 Task: Slide 2 - Contents Of This Template.
Action: Mouse moved to (33, 78)
Screenshot: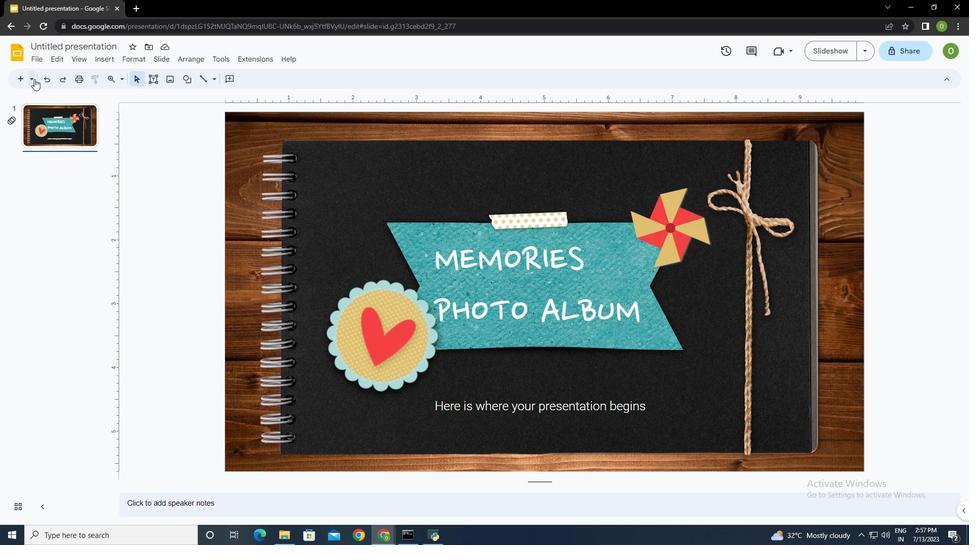 
Action: Mouse pressed left at (33, 78)
Screenshot: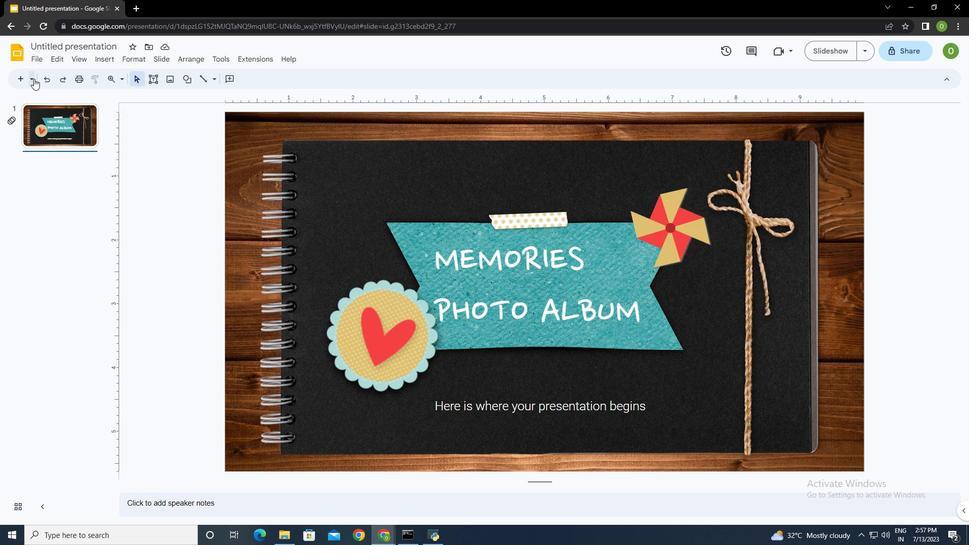 
Action: Mouse moved to (184, 114)
Screenshot: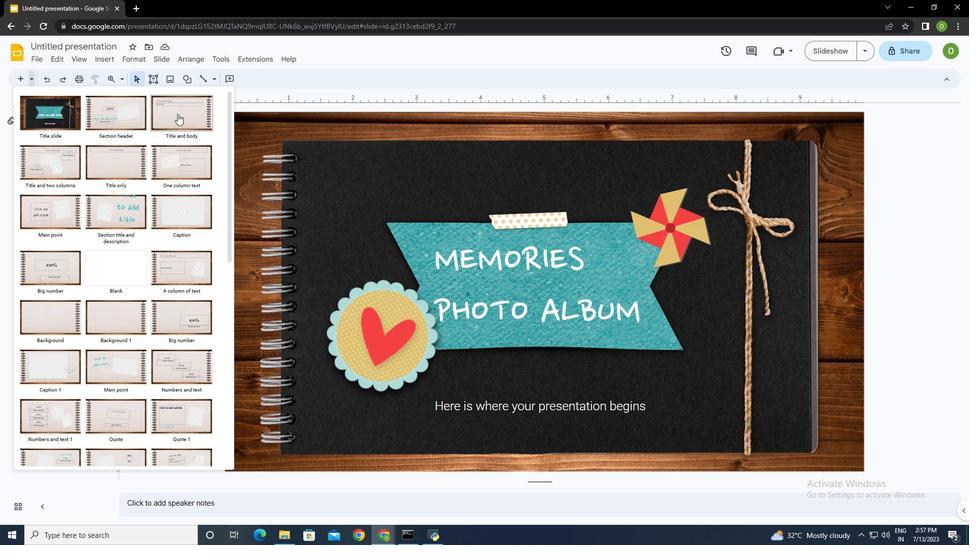 
Action: Mouse pressed left at (184, 114)
Screenshot: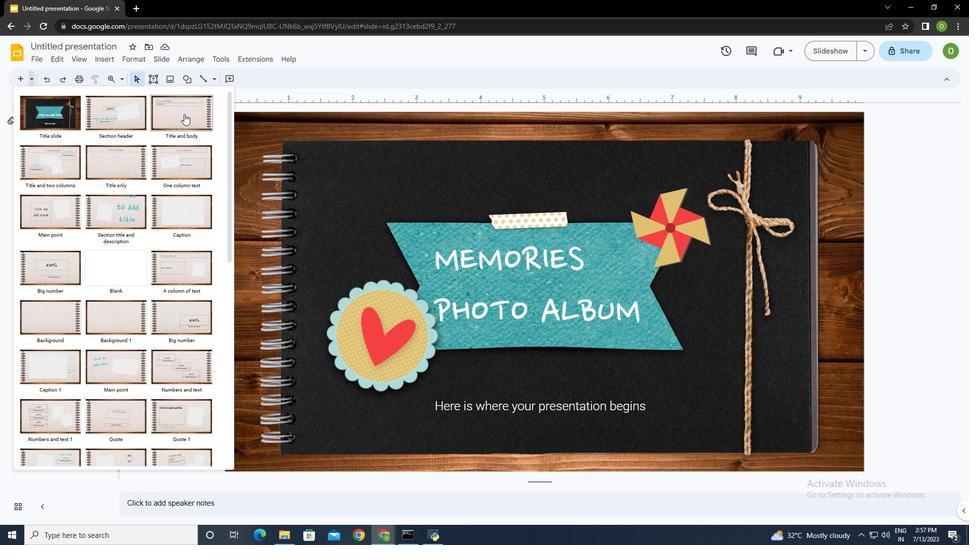 
Action: Mouse moved to (53, 174)
Screenshot: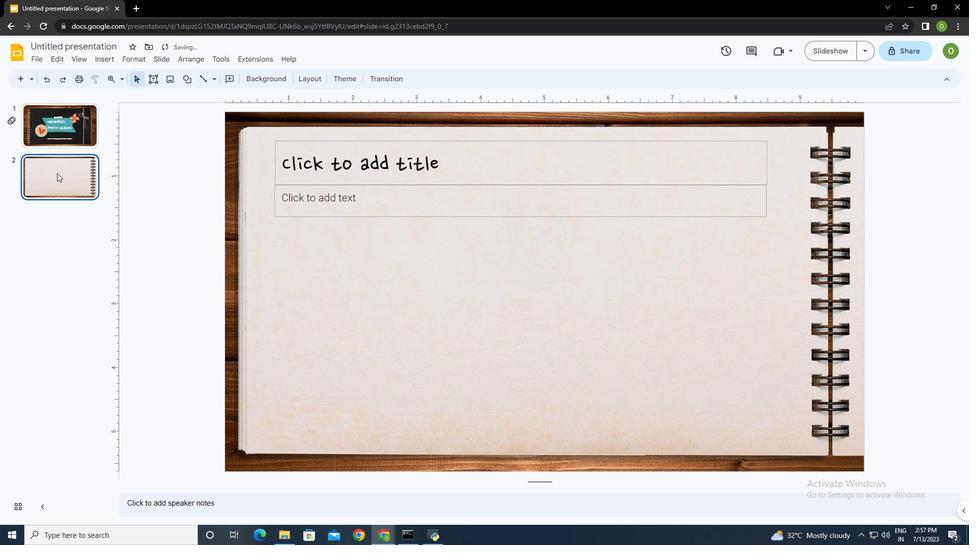 
Action: Mouse pressed left at (53, 174)
Screenshot: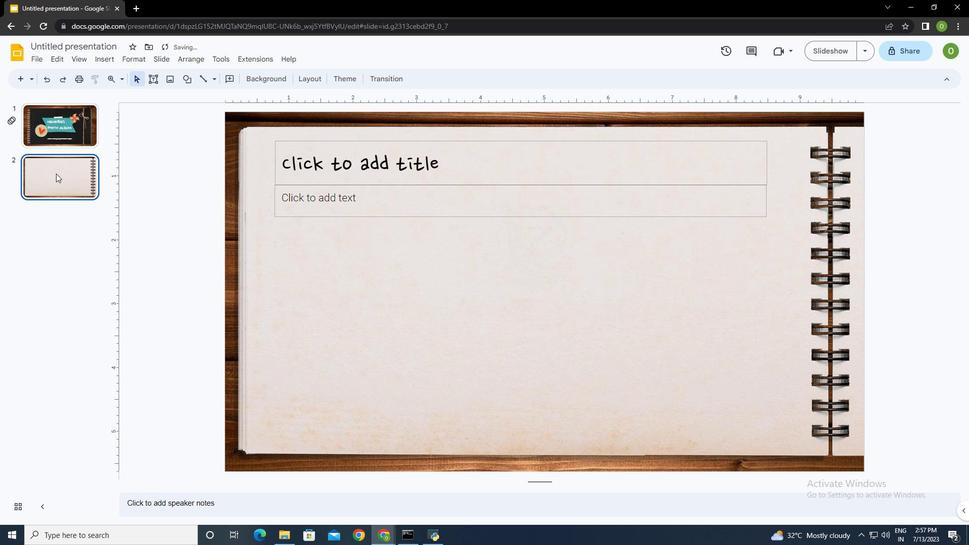 
Action: Mouse moved to (363, 163)
Screenshot: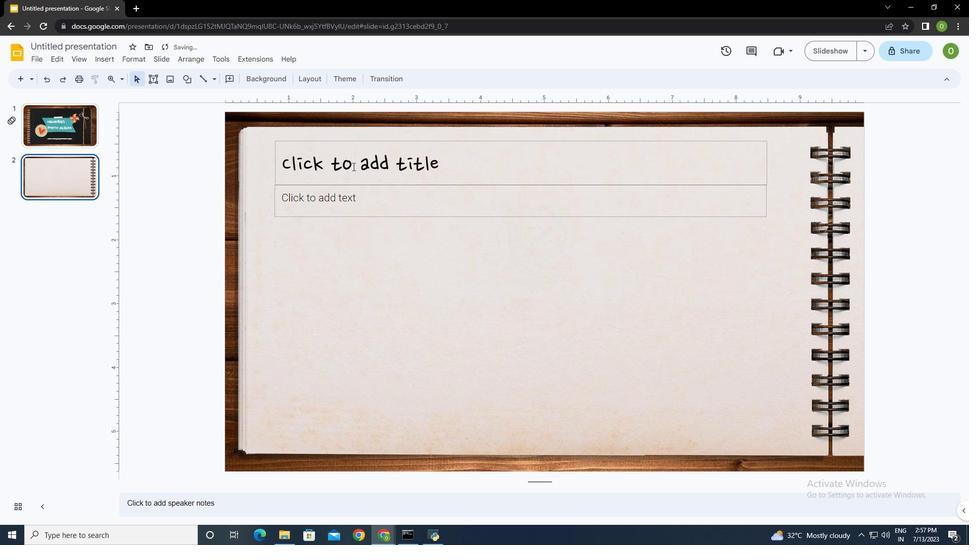 
Action: Mouse pressed left at (363, 163)
Screenshot: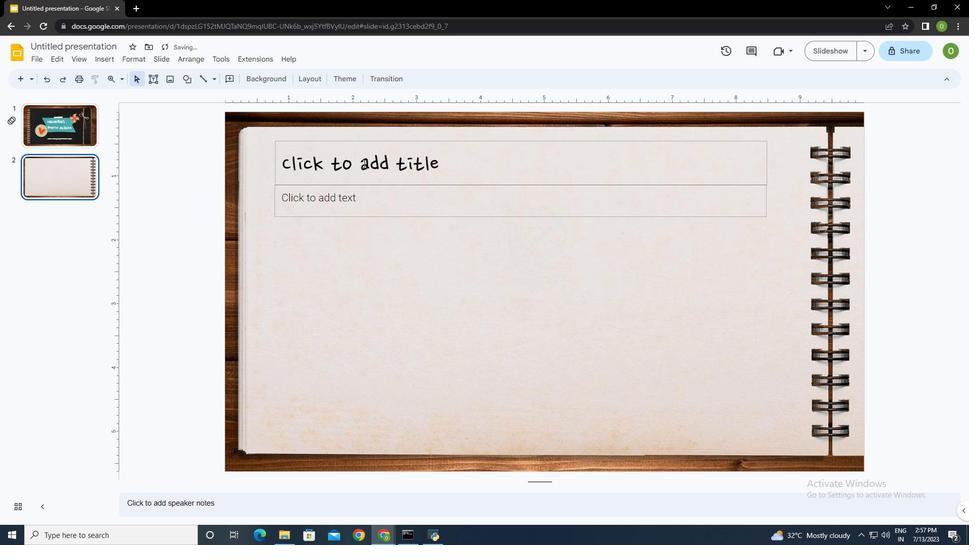
Action: Key pressed <Key.shift><Key.shift><Key.caps_lock>CONTENTS<Key.space>OF<Key.space>THIS<Key.space>TEMPLATE
Screenshot: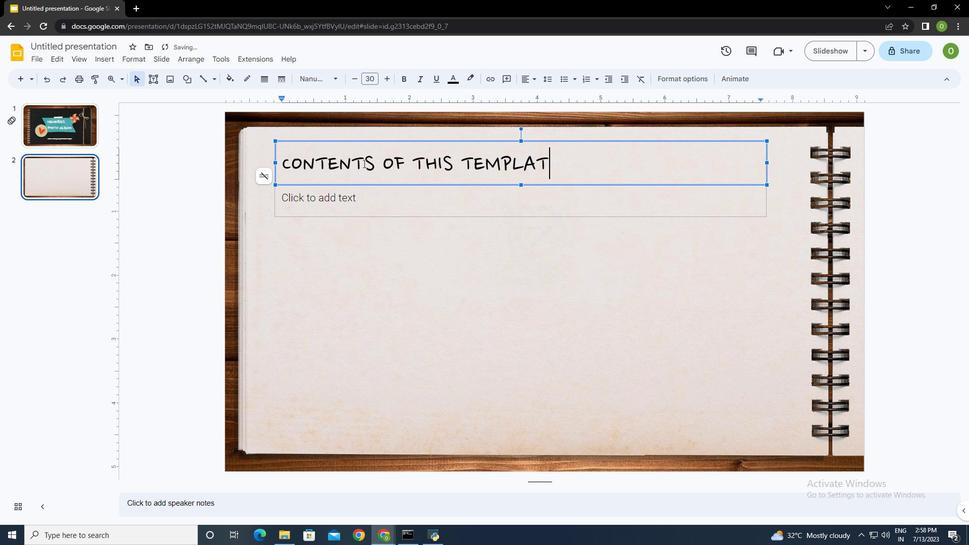 
Action: Mouse moved to (371, 202)
Screenshot: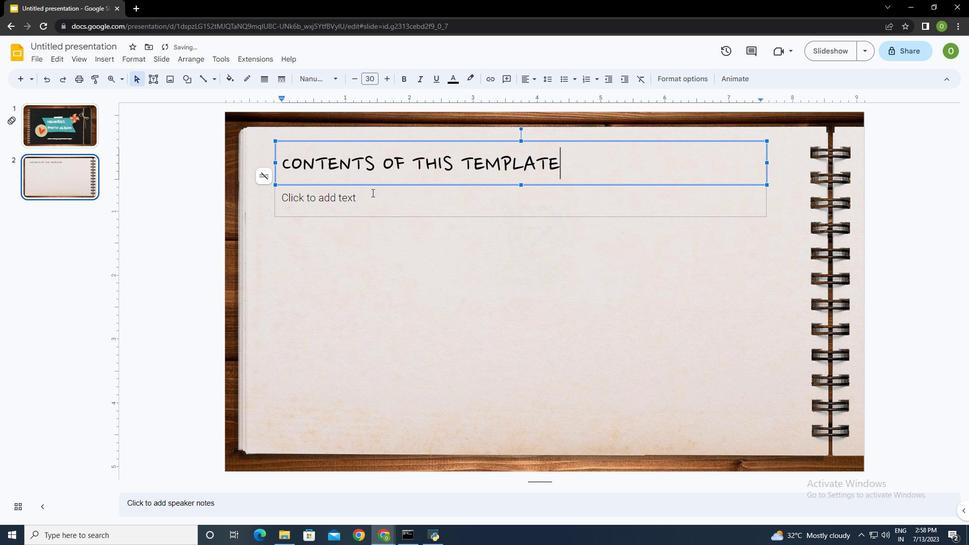 
Action: Mouse pressed left at (371, 202)
Screenshot: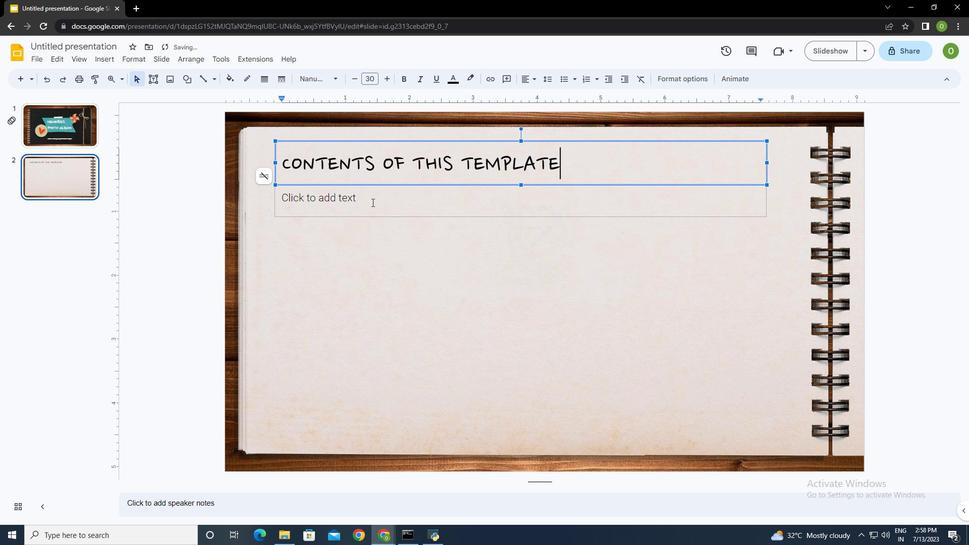 
Action: Key pressed T<Key.caps_lock>his<Key.space>is<Key.space>a<Key.space>slide<Key.space>structure<Key.space>based<Key.space>on<Key.space>a<Key.space>multi-purpose<Key.space>presentation<Key.alt_l><Key.enter><Key.space><Key.enter><Key.shift><Key.shift><Key.shift><Key.shift><Key.shift><Key.shift><Key.shift><Key.shift><Key.shift><Key.shift><Key.shift><Key.shift><Key.shift><Key.shift><Key.shift><Key.shift><Key.shift><Key.shift>You<Key.space>can<Key.space>delen<Key.backspace>te<Key.space>this<Key.space>slide<Key.space>when<Key.space>your<Key.backspace>'re<Key.space>done<Key.space>editing<Key.space>the<Key.space>presentation
Screenshot: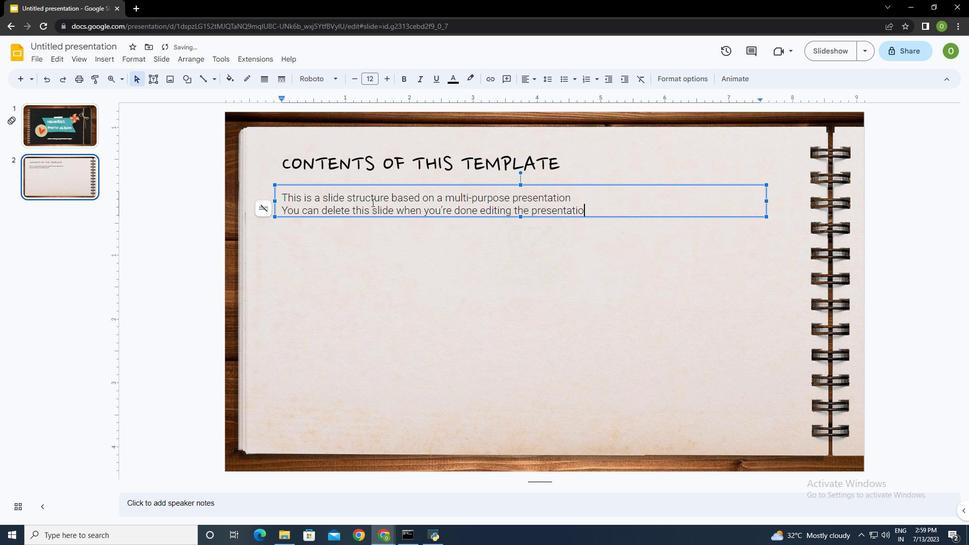 
Action: Mouse moved to (406, 252)
Screenshot: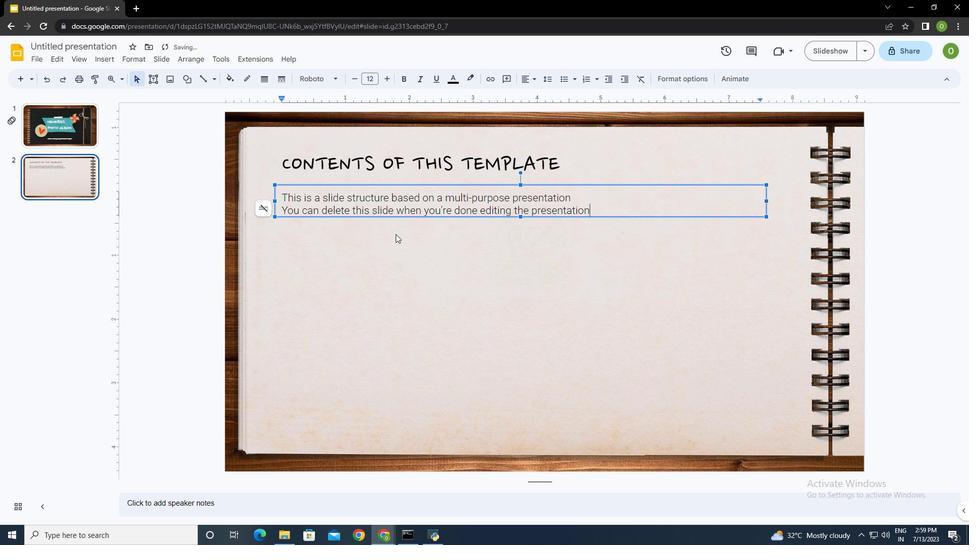 
Action: Mouse pressed left at (406, 252)
Screenshot: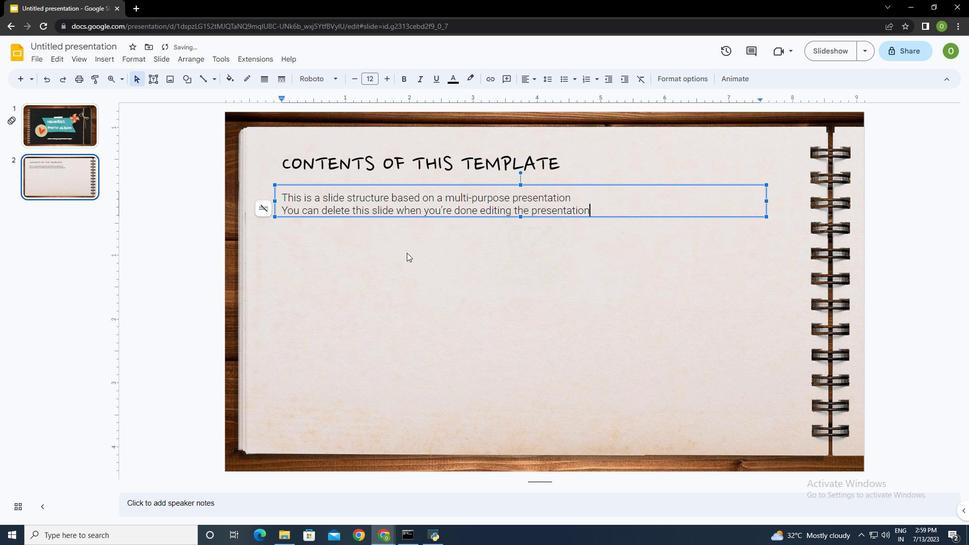 
Action: Mouse moved to (604, 196)
Screenshot: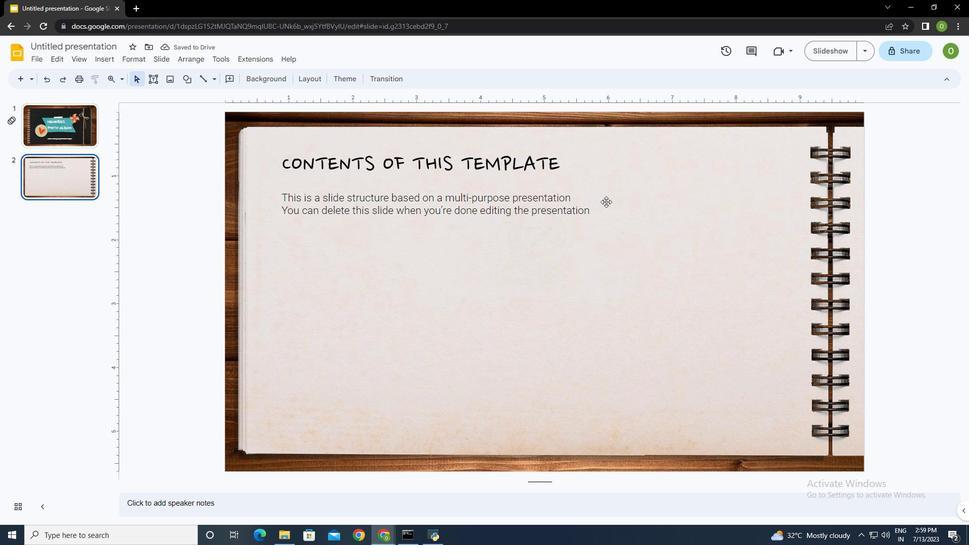 
Action: Mouse pressed left at (604, 196)
Screenshot: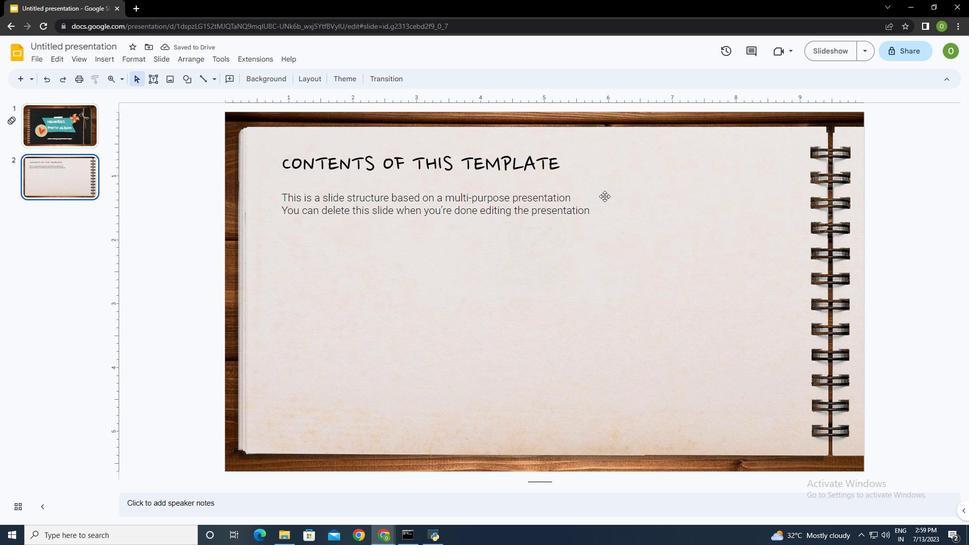
Action: Mouse moved to (598, 210)
Screenshot: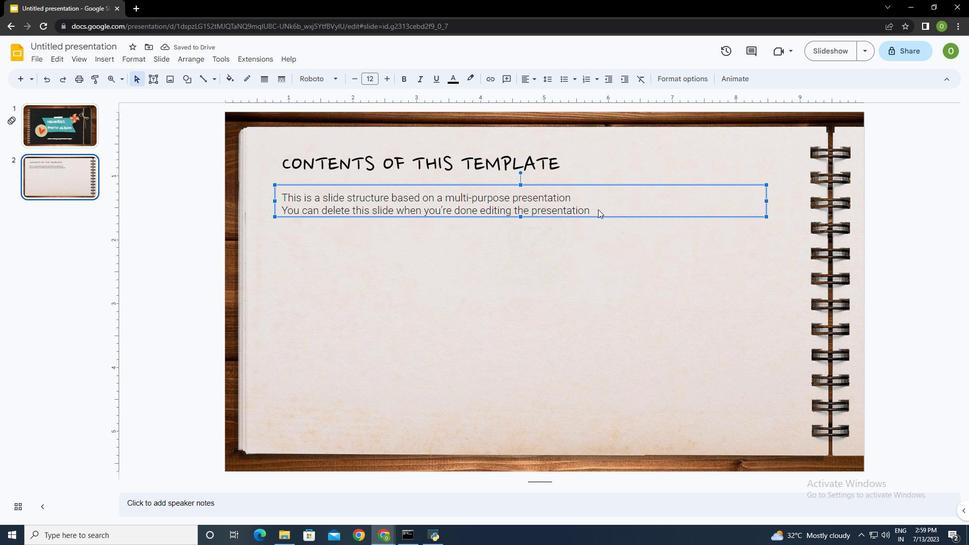 
Action: Mouse pressed left at (598, 210)
Screenshot: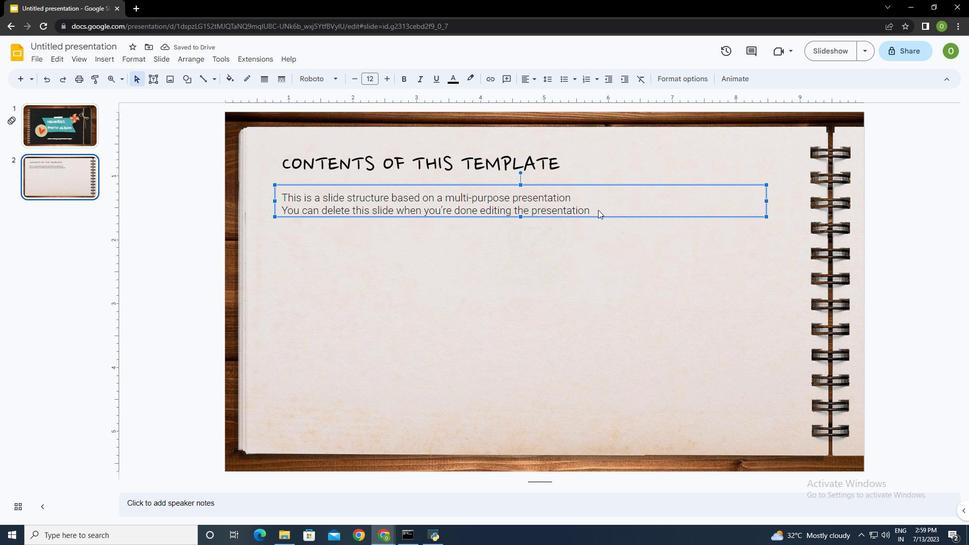 
Action: Mouse pressed left at (598, 210)
Screenshot: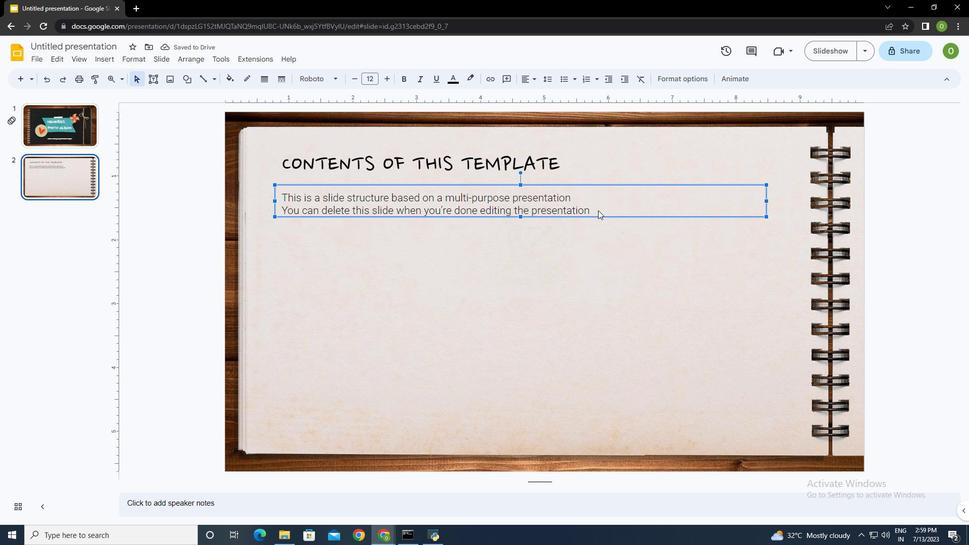 
Action: Key pressed ctrl+A
Screenshot: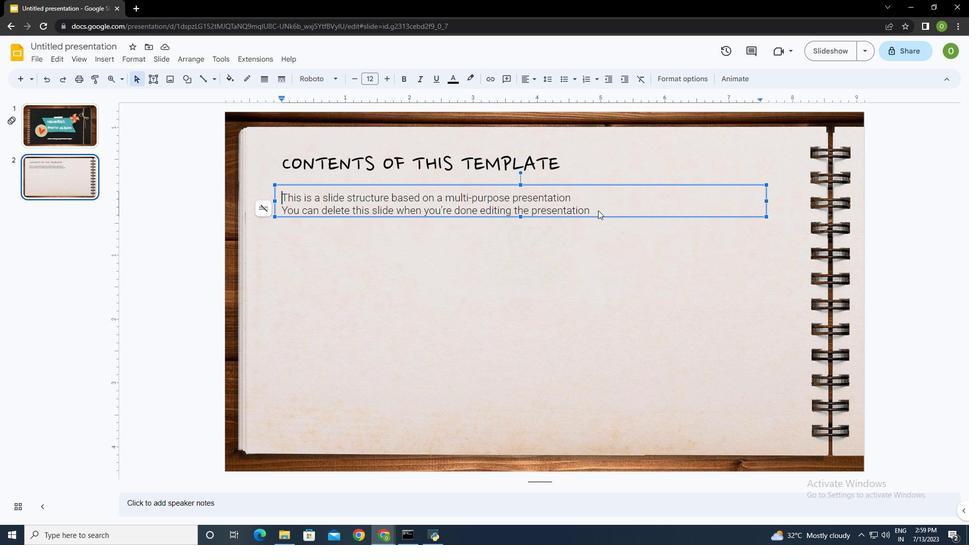 
Action: Mouse moved to (386, 77)
Screenshot: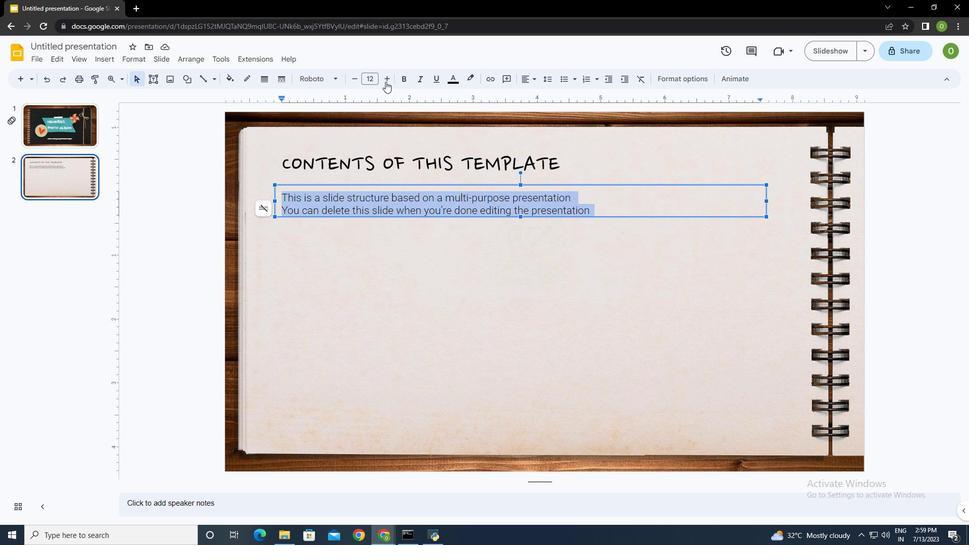 
Action: Mouse pressed left at (386, 77)
Screenshot: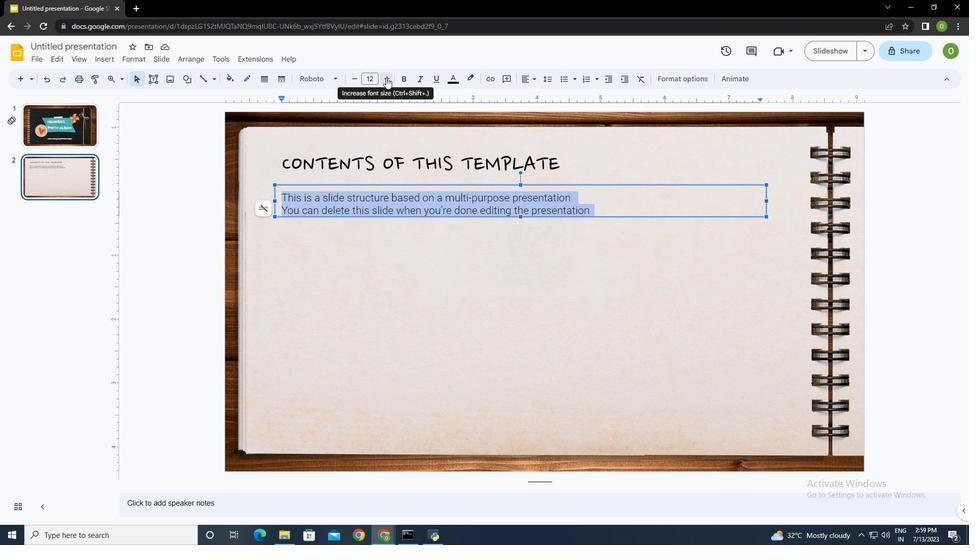 
Action: Mouse moved to (353, 80)
Screenshot: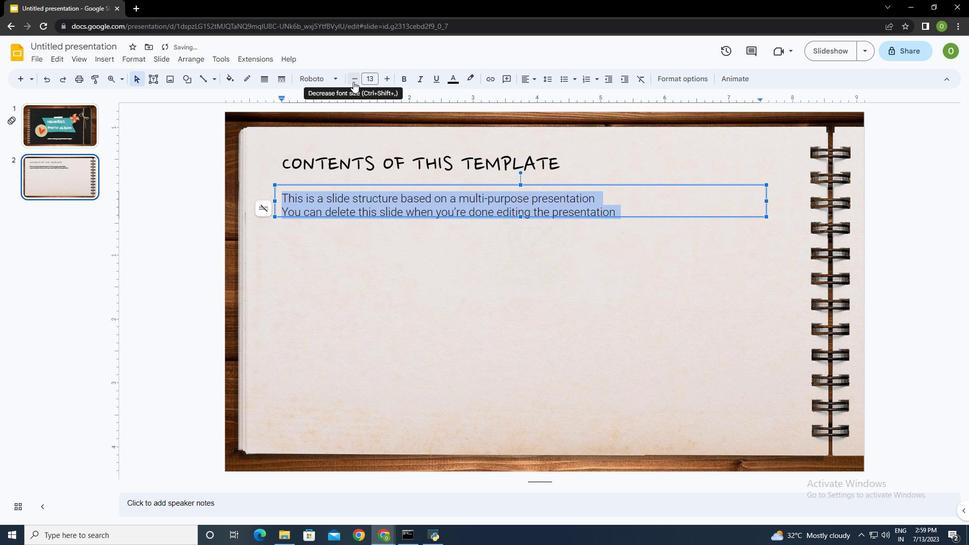 
Action: Mouse pressed left at (353, 80)
Screenshot: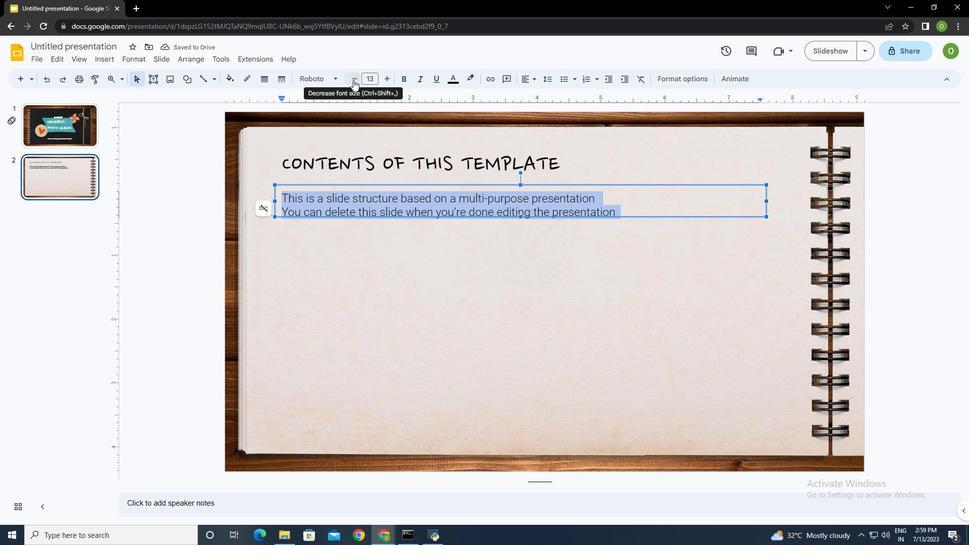 
Action: Mouse moved to (326, 76)
Screenshot: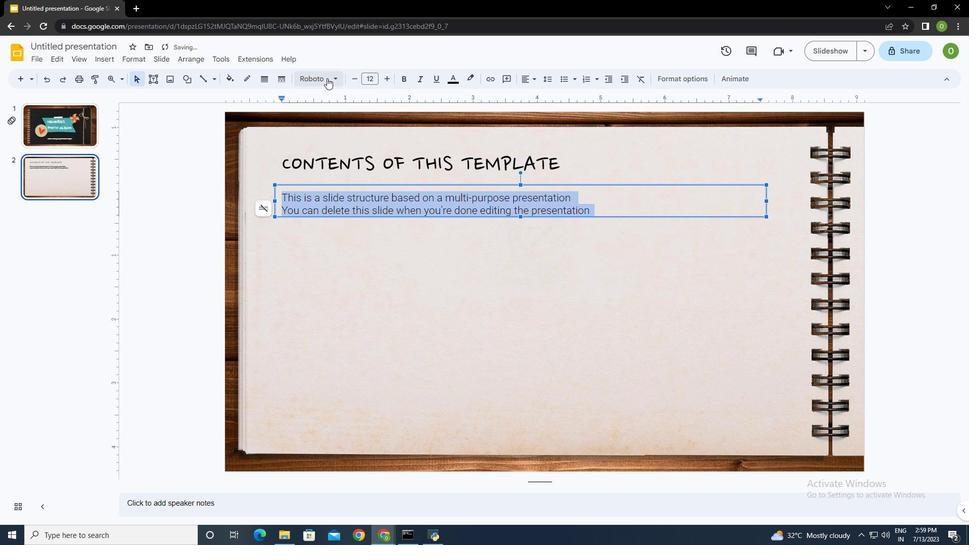 
Action: Mouse pressed left at (326, 76)
Screenshot: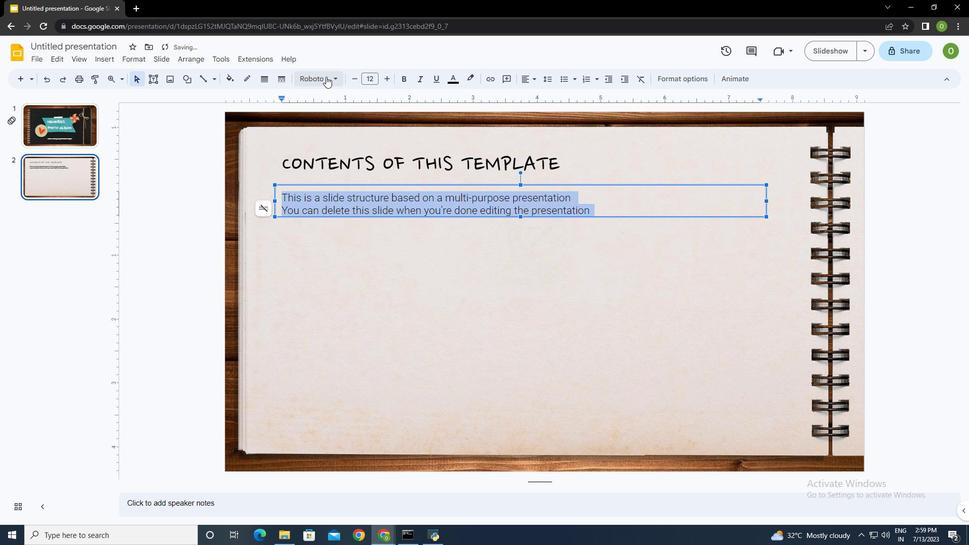 
Action: Mouse moved to (356, 247)
Screenshot: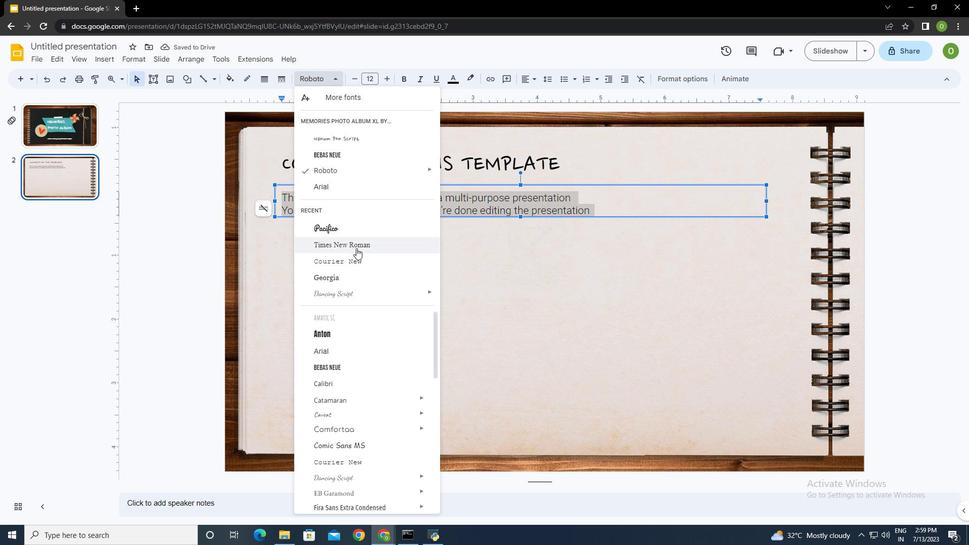 
Action: Mouse pressed left at (356, 247)
Screenshot: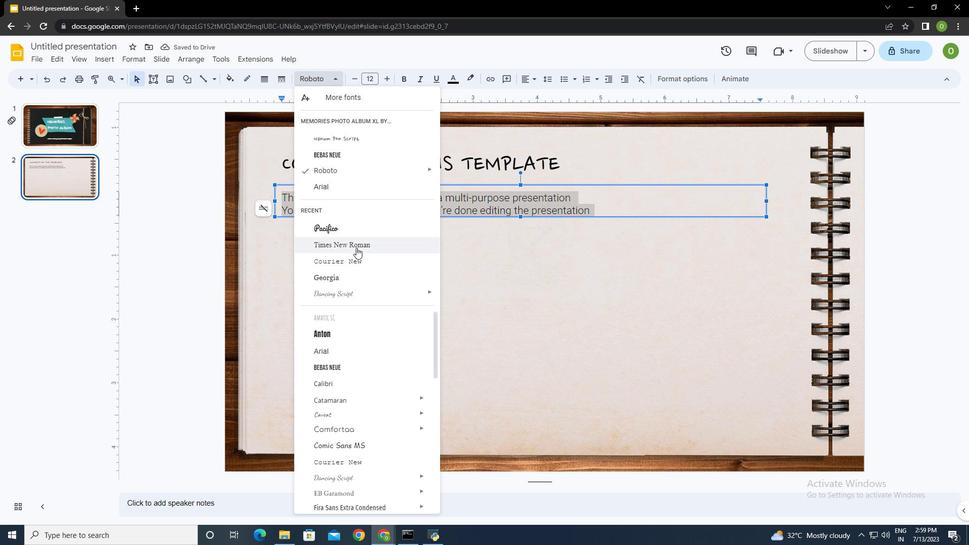 
Action: Mouse moved to (393, 241)
Screenshot: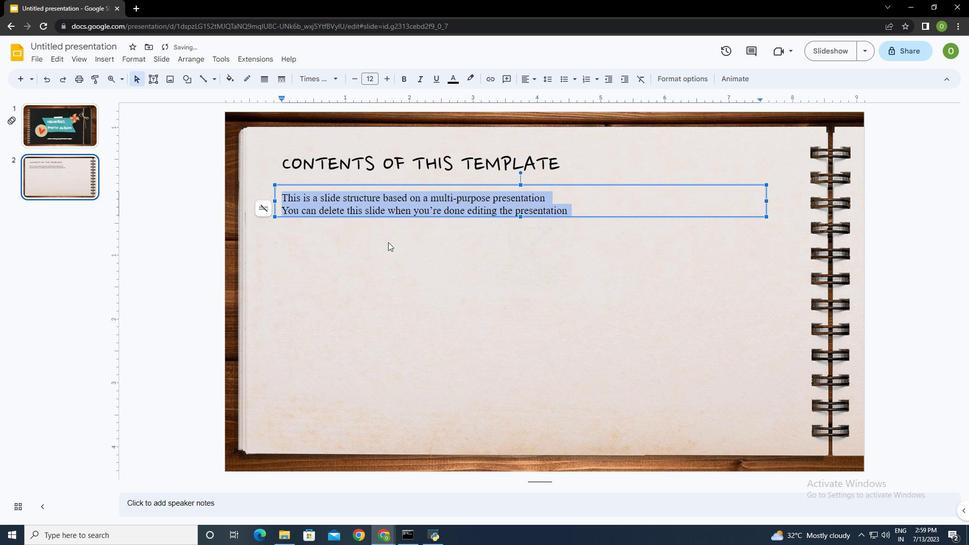 
Action: Mouse pressed left at (393, 241)
Screenshot: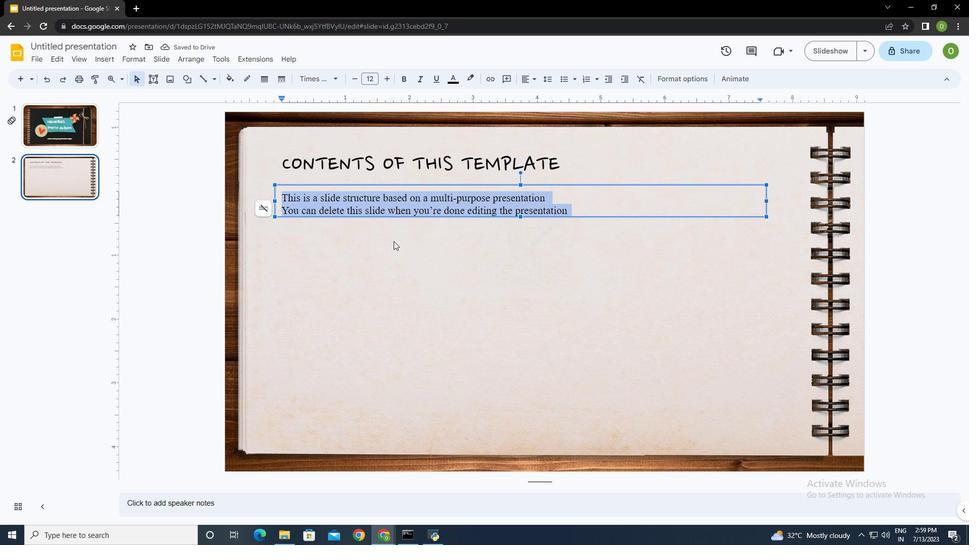 
Action: Mouse moved to (101, 61)
Screenshot: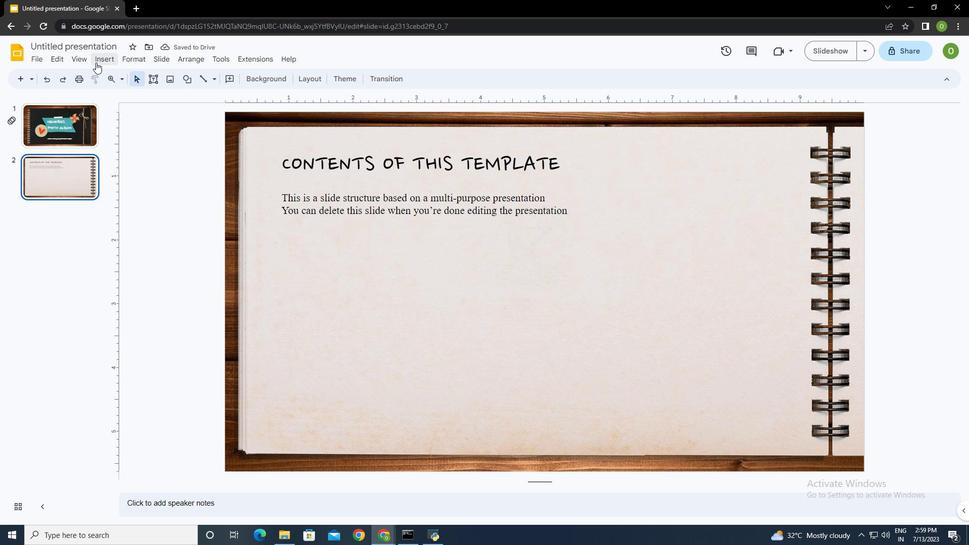 
Action: Mouse pressed left at (101, 61)
Screenshot: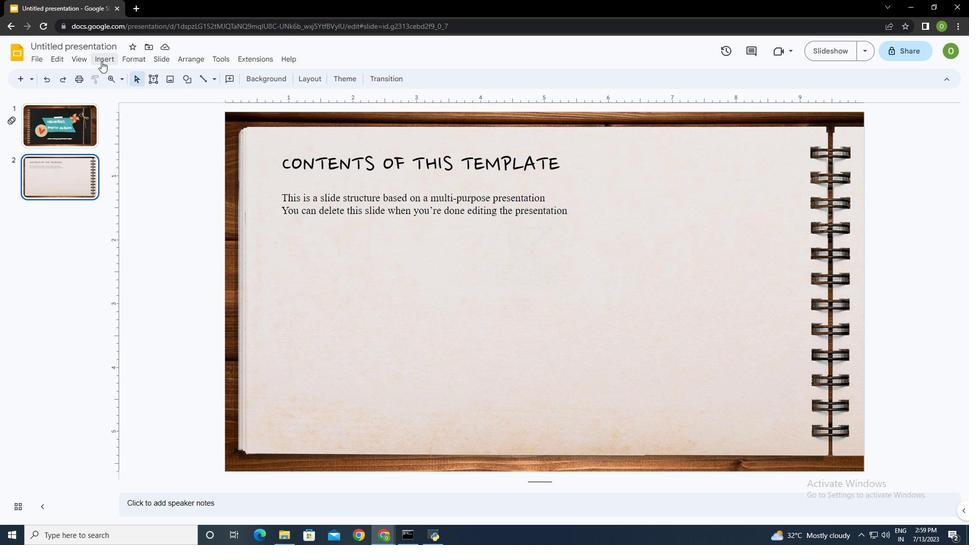 
Action: Mouse moved to (258, 158)
Screenshot: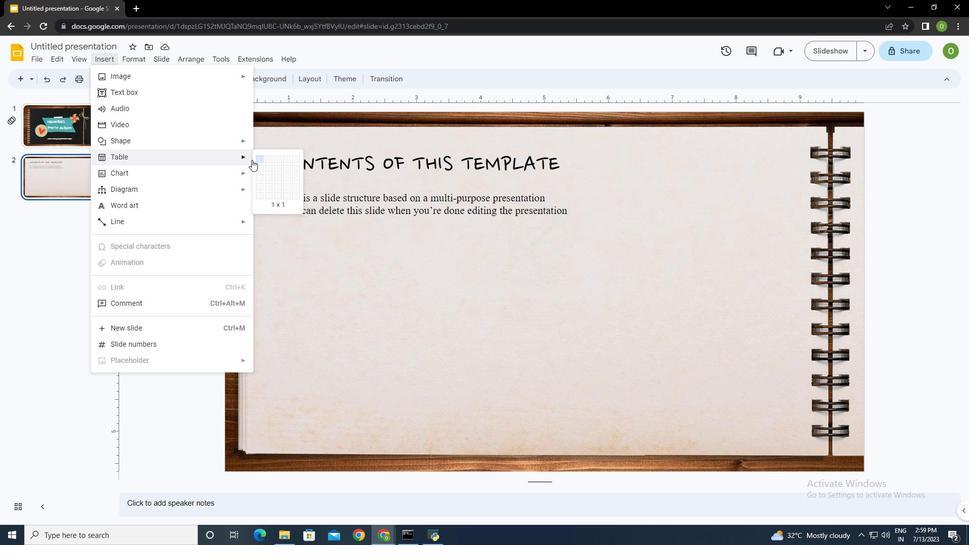 
Action: Mouse pressed left at (258, 158)
Screenshot: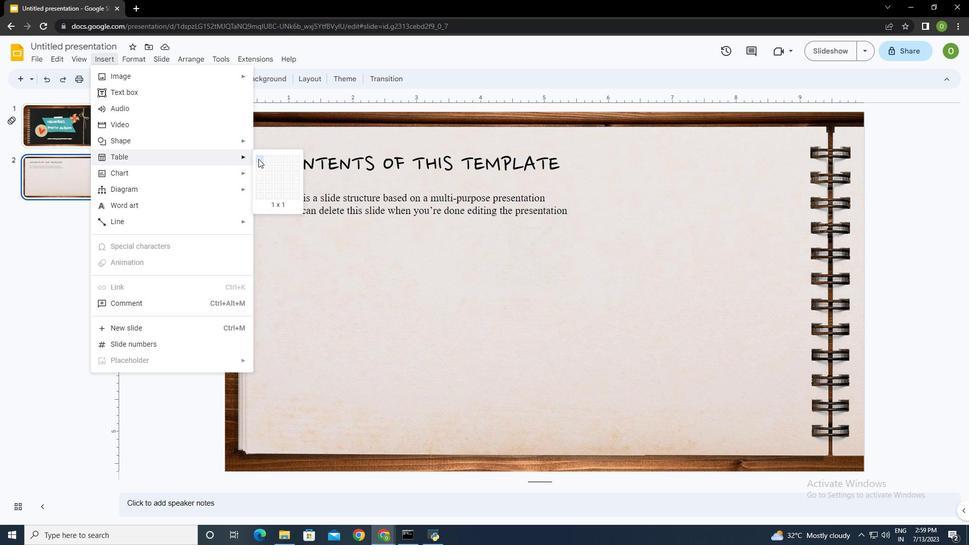 
Action: Mouse moved to (315, 295)
Screenshot: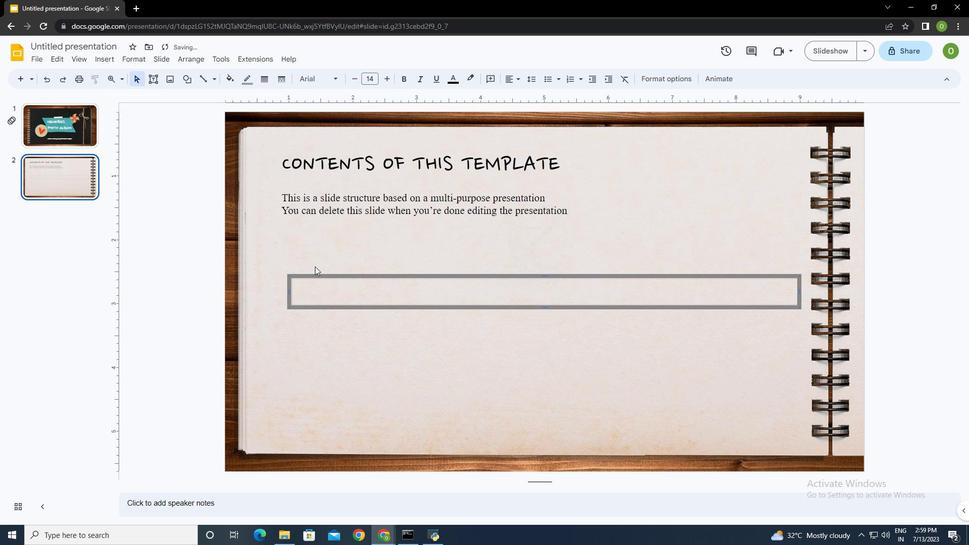 
Action: Mouse pressed left at (315, 295)
Screenshot: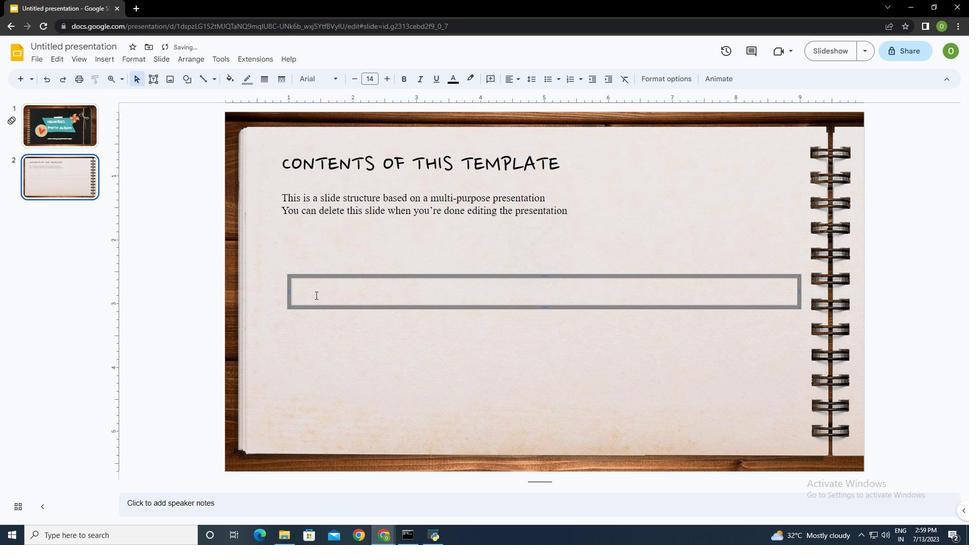 
Action: Key pressed <Key.shift><Key.shift><Key.shift><Key.shift><Key.shift><Key.shift>Fonts<Key.tab><Key.shift><Key.shift>Used<Key.space>and<Key.space>alternative<Key.space>resources<Key.tab>colors<Key.tab>icons<Key.space>and<Key.space>infographic<Key.space>resource<Key.enter><Key.backspace><Key.tab><Key.shift><Key.shift>Editable<Key.space>presentation<Key.space>them
Screenshot: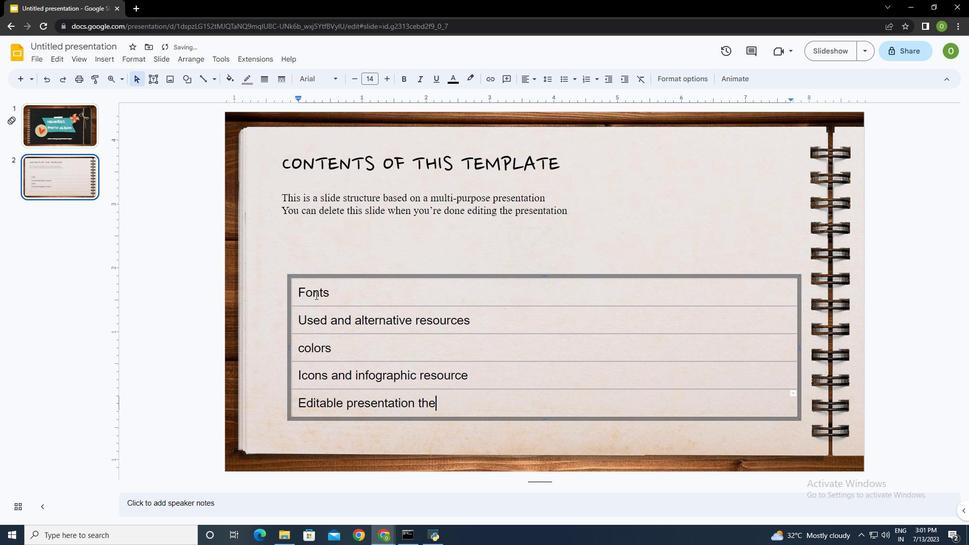 
Action: Mouse moved to (352, 291)
Screenshot: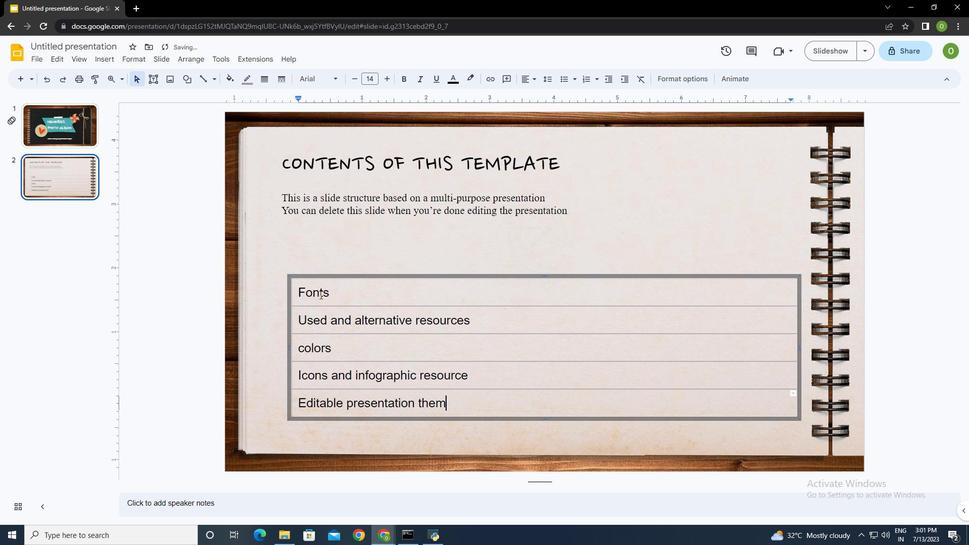 
Action: Mouse pressed left at (352, 291)
Screenshot: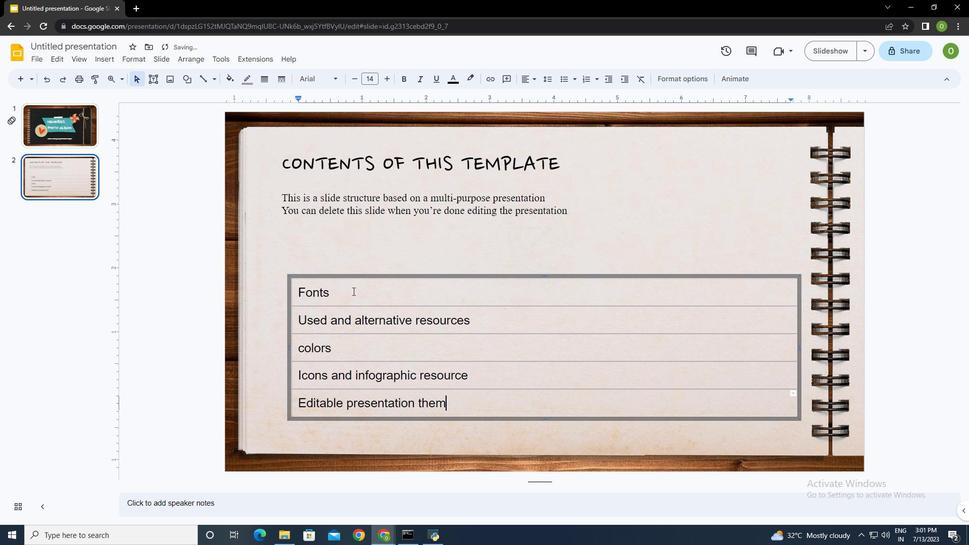 
Action: Mouse moved to (109, 60)
Screenshot: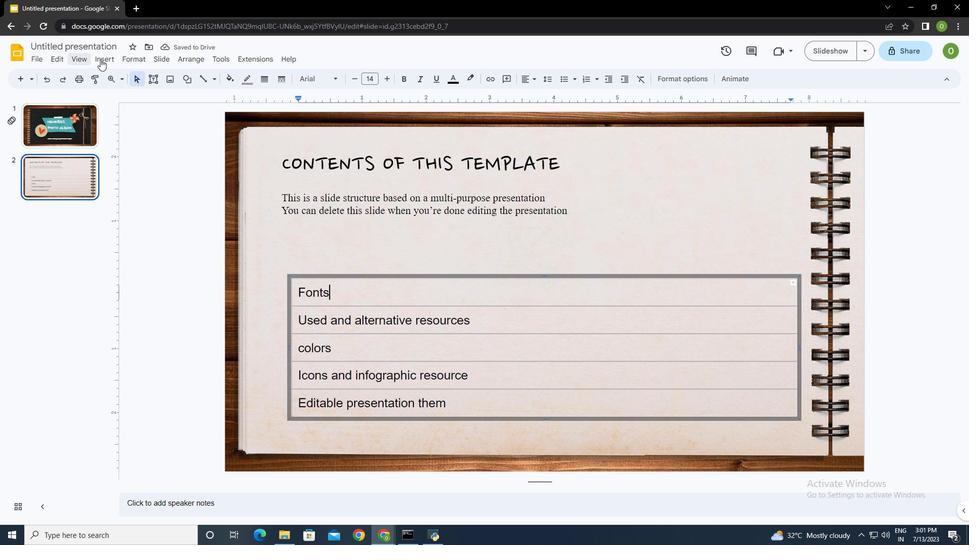 
Action: Mouse pressed left at (109, 60)
Screenshot: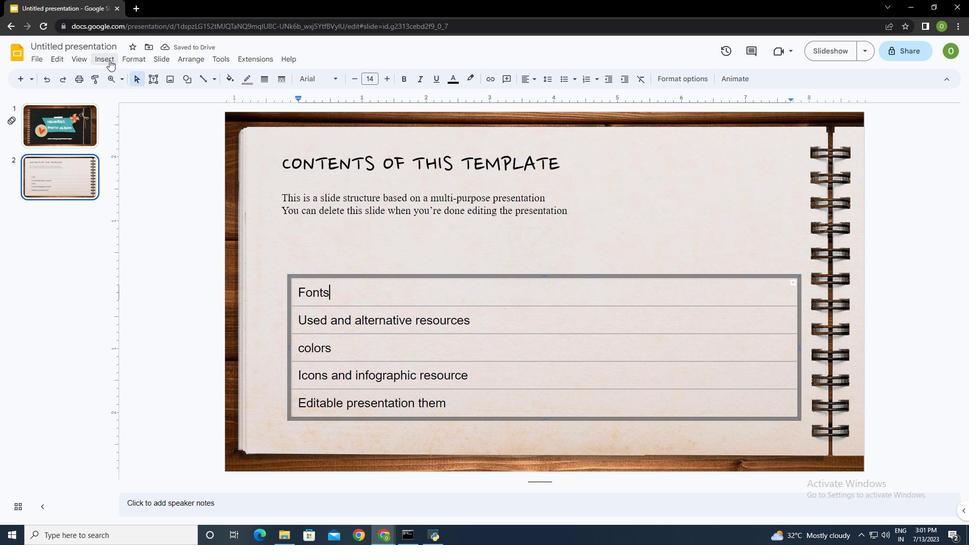 
Action: Mouse moved to (125, 89)
Screenshot: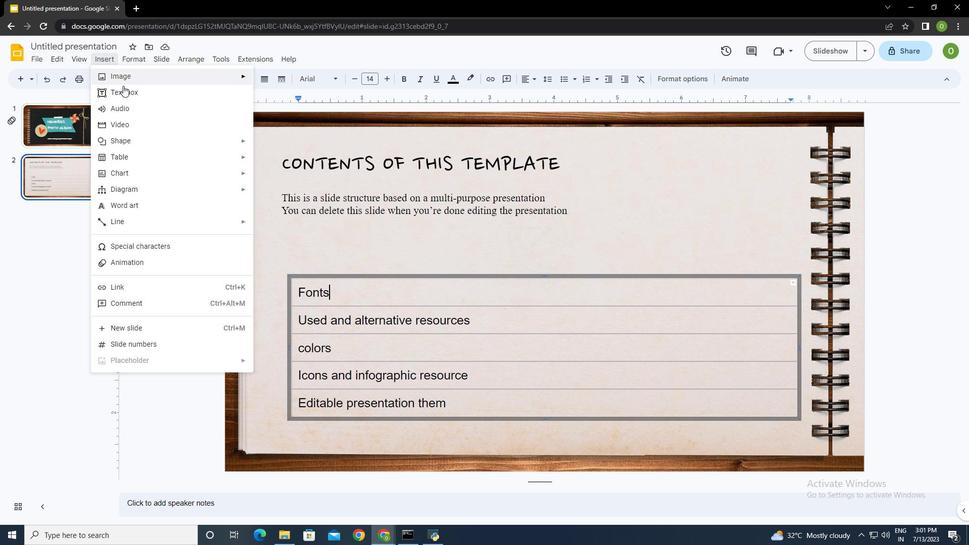 
Action: Mouse pressed left at (125, 89)
Screenshot: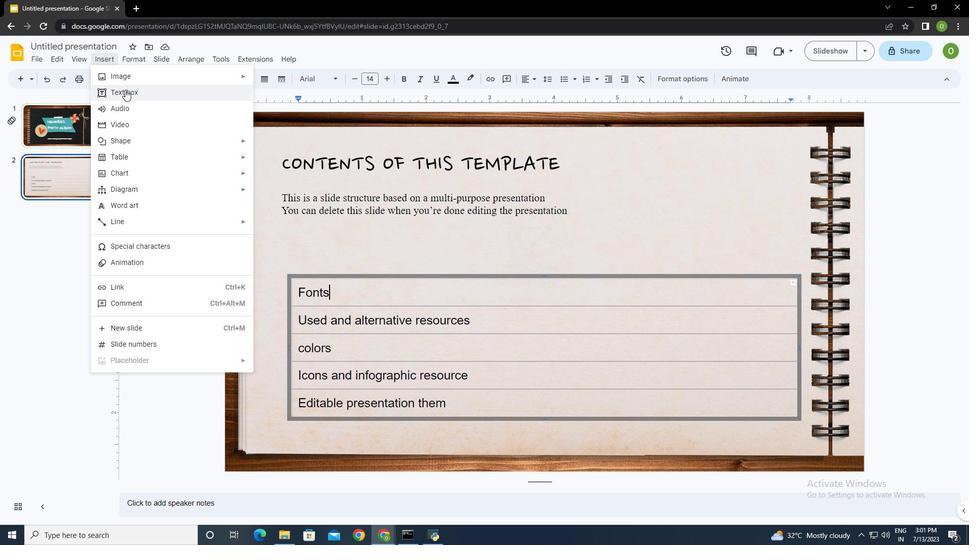 
Action: Mouse moved to (505, 284)
Screenshot: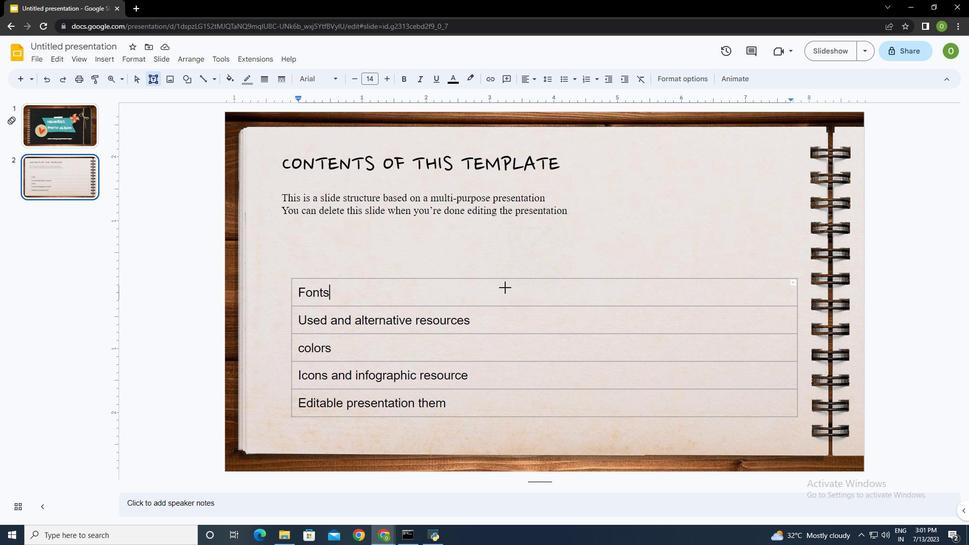 
Action: Mouse pressed left at (505, 284)
Screenshot: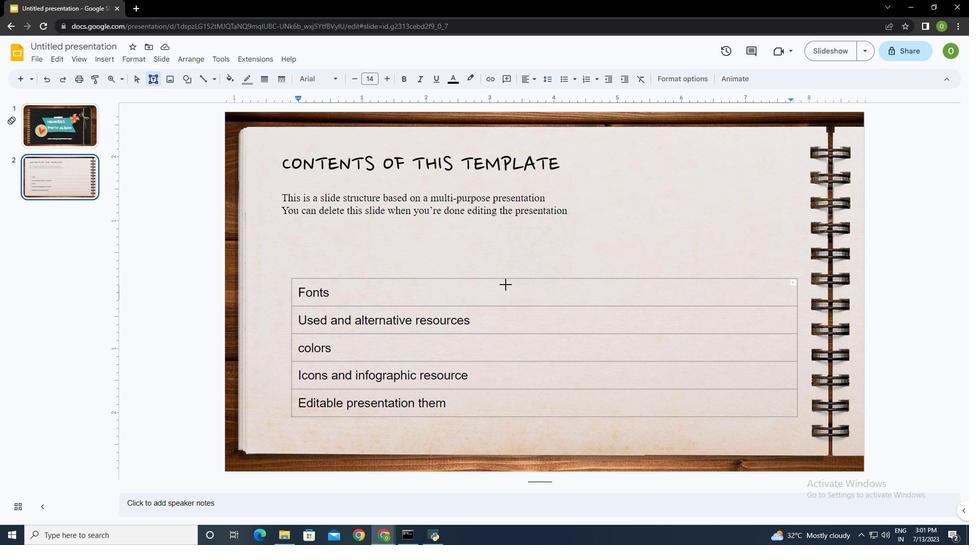 
Action: Mouse moved to (650, 286)
Screenshot: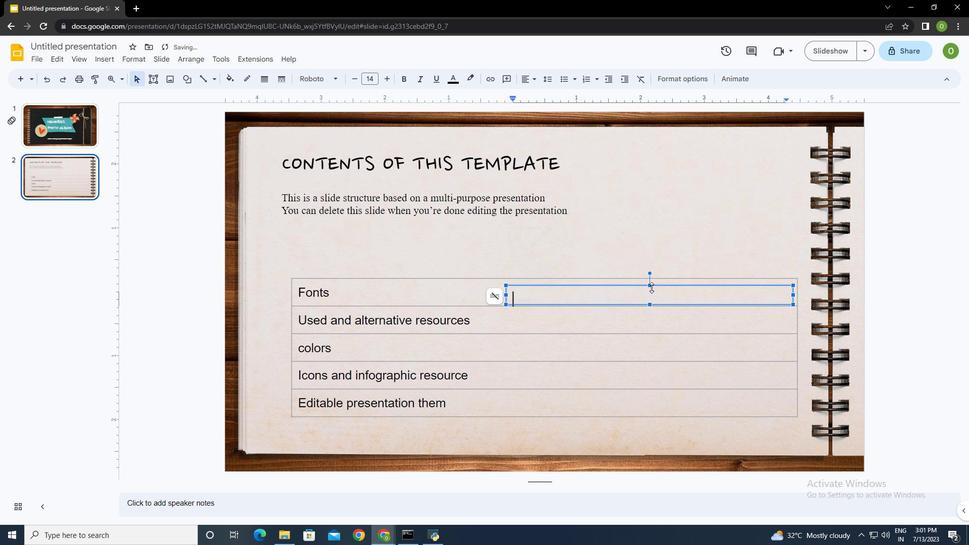 
Action: Mouse pressed left at (650, 286)
Screenshot: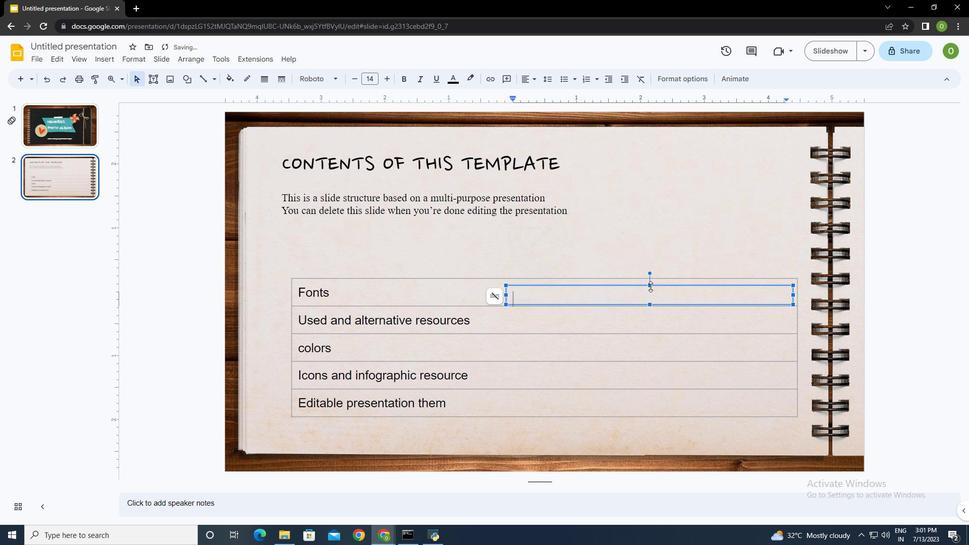 
Action: Mouse moved to (651, 306)
Screenshot: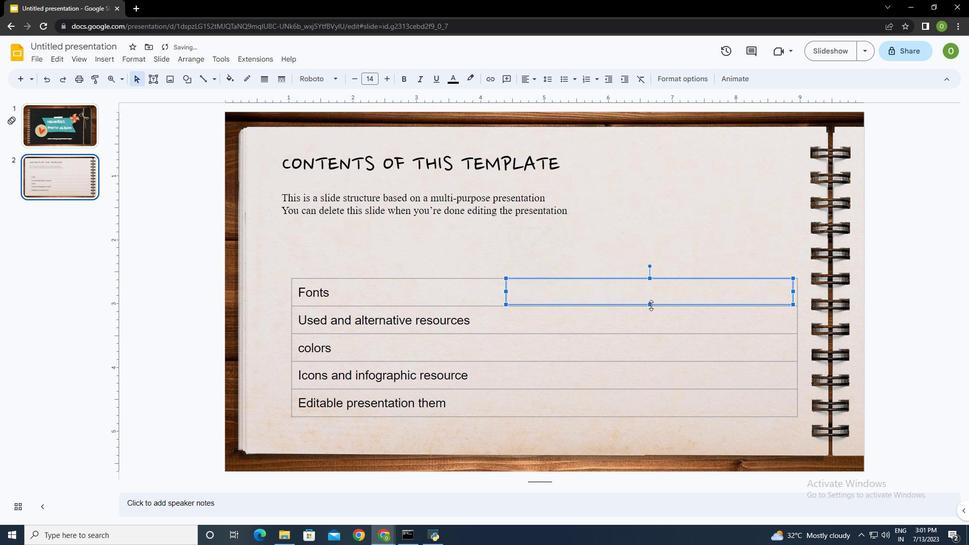 
Action: Mouse pressed left at (651, 306)
Screenshot: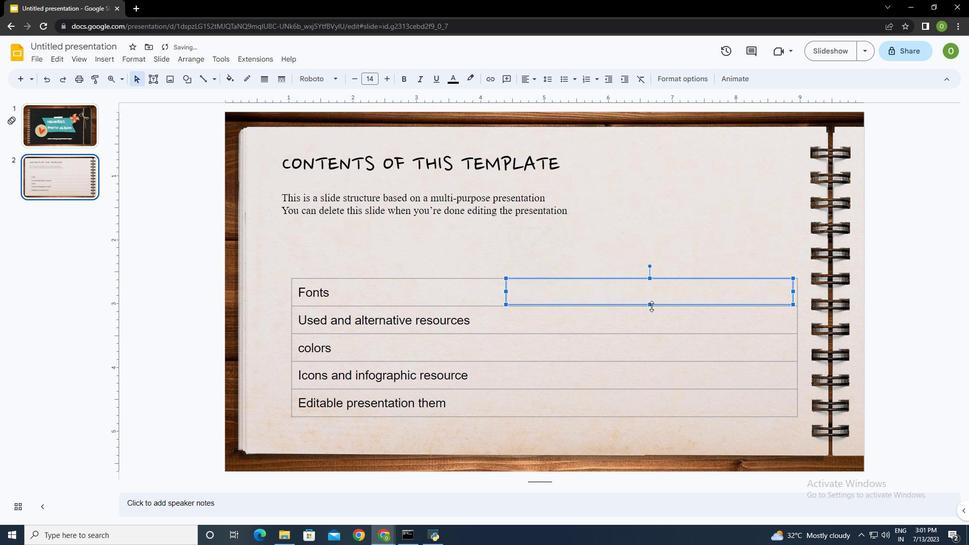 
Action: Mouse moved to (505, 292)
Screenshot: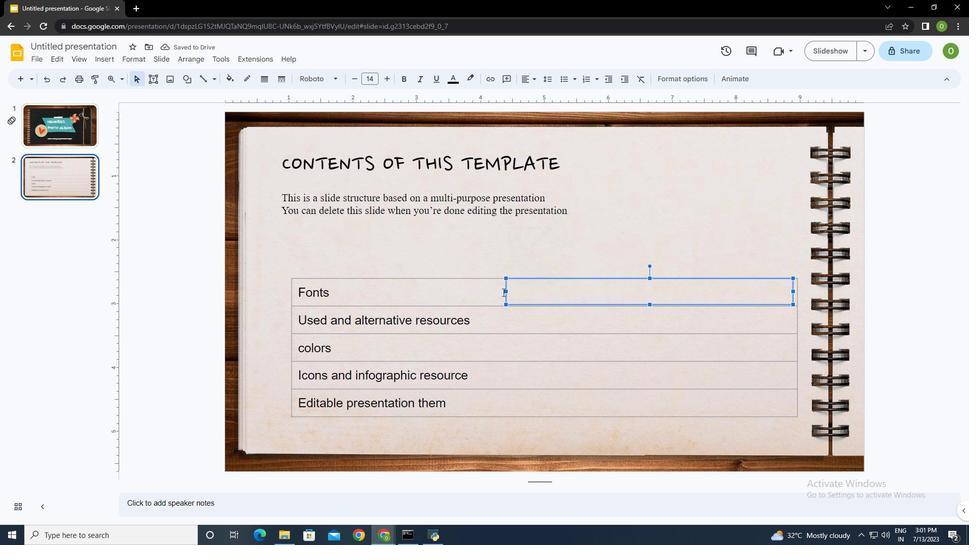 
Action: Mouse pressed left at (505, 292)
Screenshot: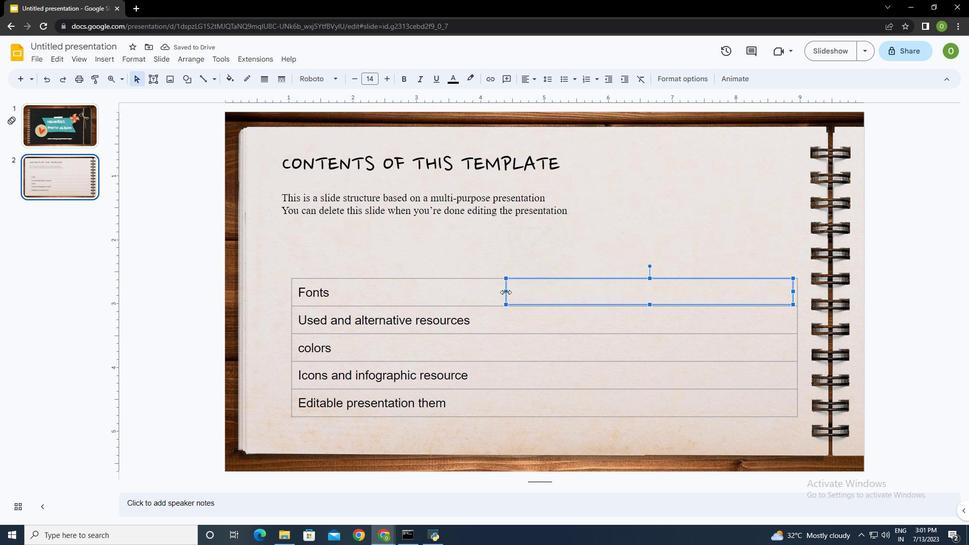 
Action: Mouse moved to (515, 287)
Screenshot: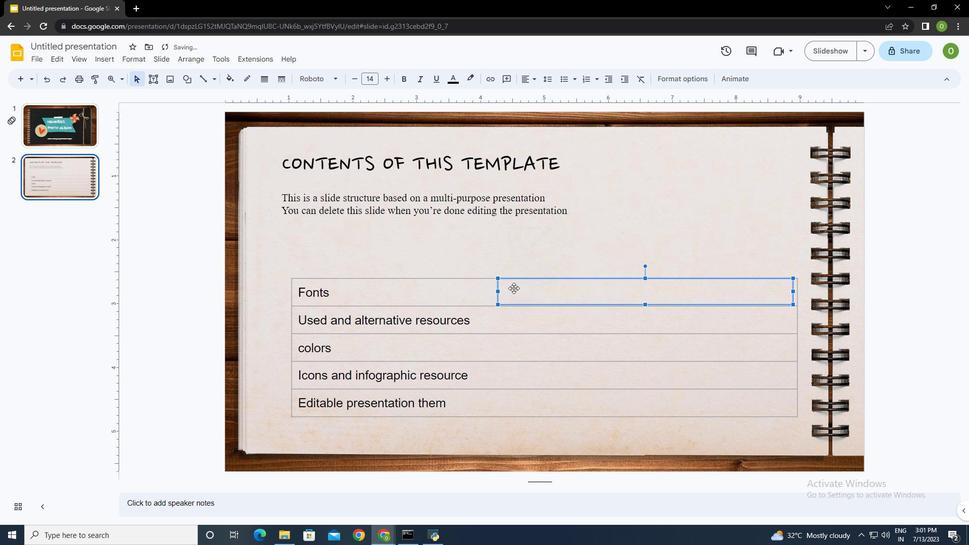 
Action: Mouse pressed left at (515, 287)
Screenshot: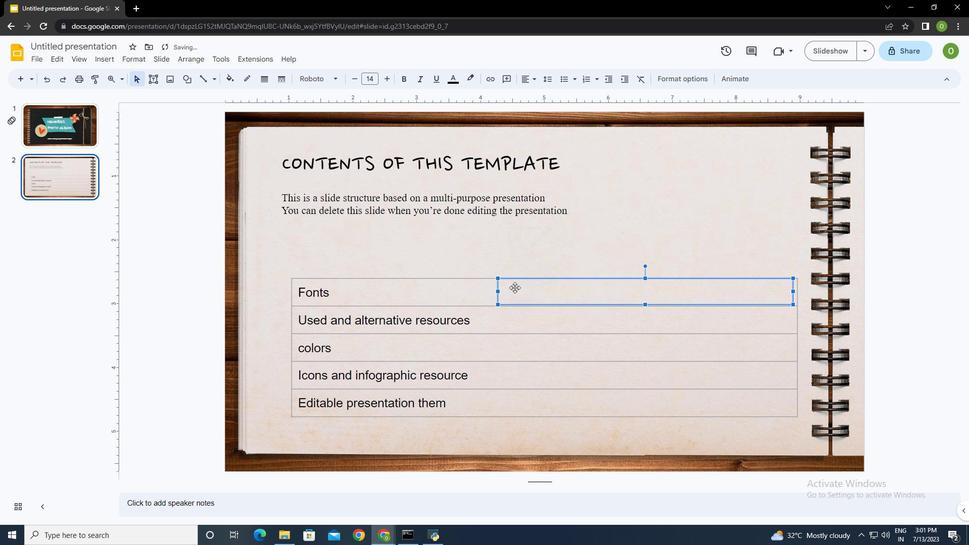 
Action: Mouse moved to (521, 287)
Screenshot: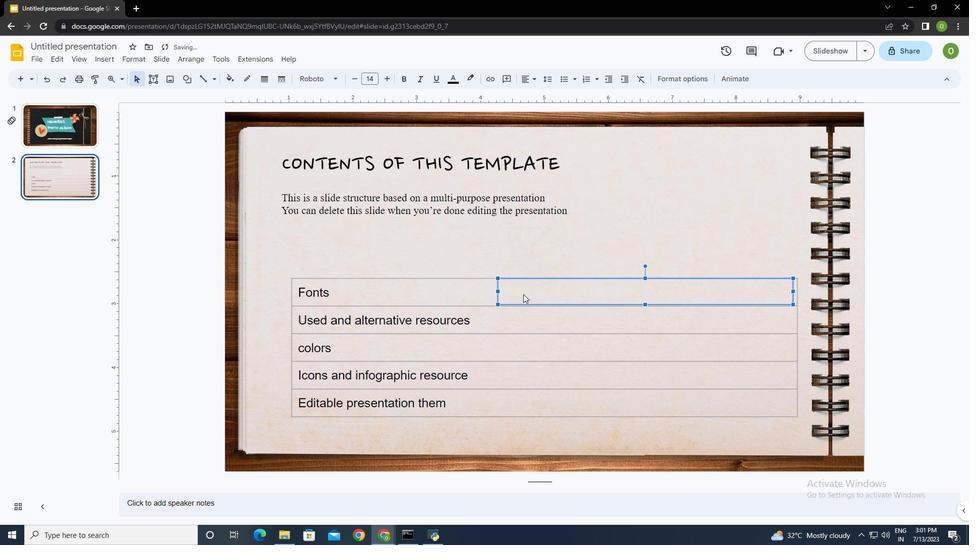 
Action: Mouse pressed left at (521, 287)
Screenshot: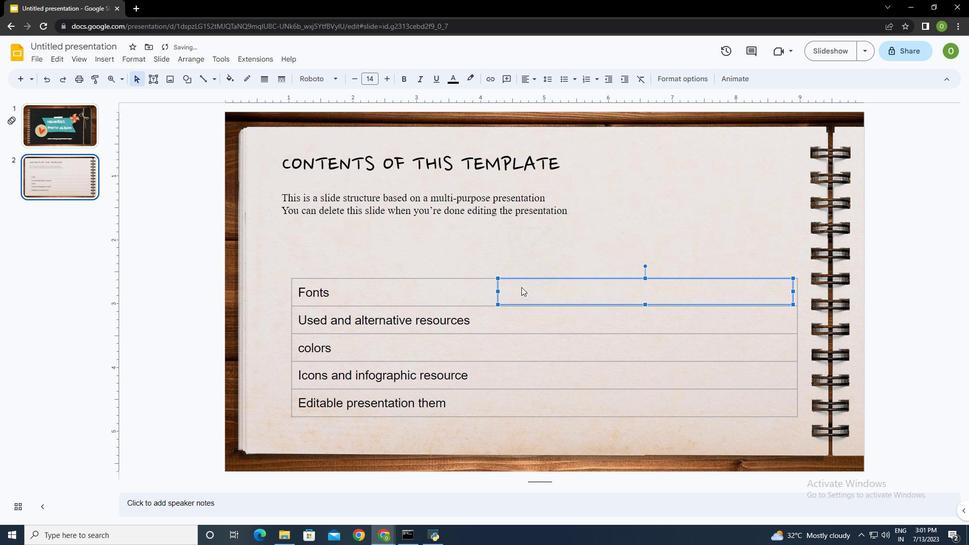 
Action: Key pressed <Key.shift><Key.shift><Key.shift>To<Key.backspace>o<Key.space>view<Key.space>this<Key.space>template<Key.space>correctly<Key.space>in<Key.space><Key.shift>Power-<Key.shift><Key.shift><Key.shift><Key.shift><Key.shift><Key.shift><Key.shift><Key.shift>Point,<Key.space>download<Key.space>and<Key.space>install<Key.space>the<Key.space>fonts<Key.space>we<Key.space>usedctrl+A
Screenshot: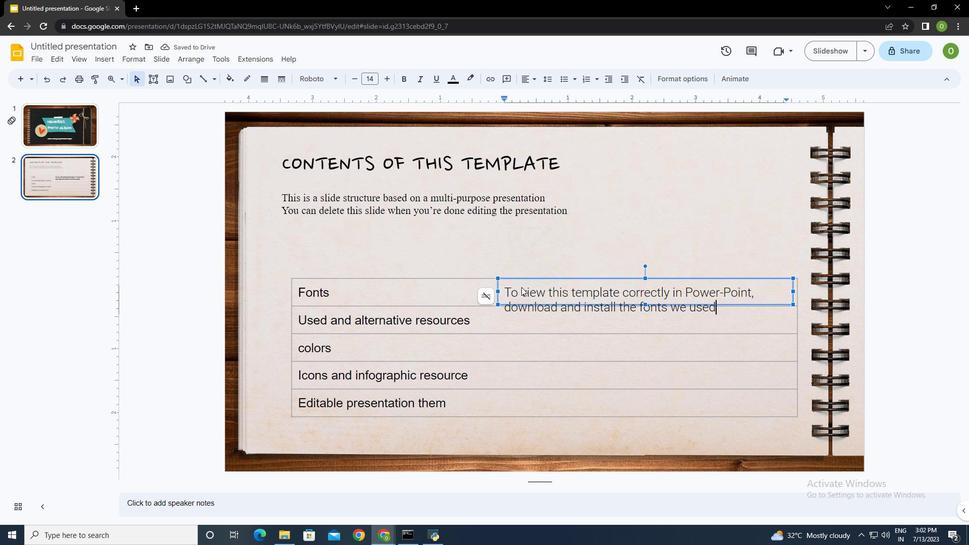 
Action: Mouse moved to (355, 79)
Screenshot: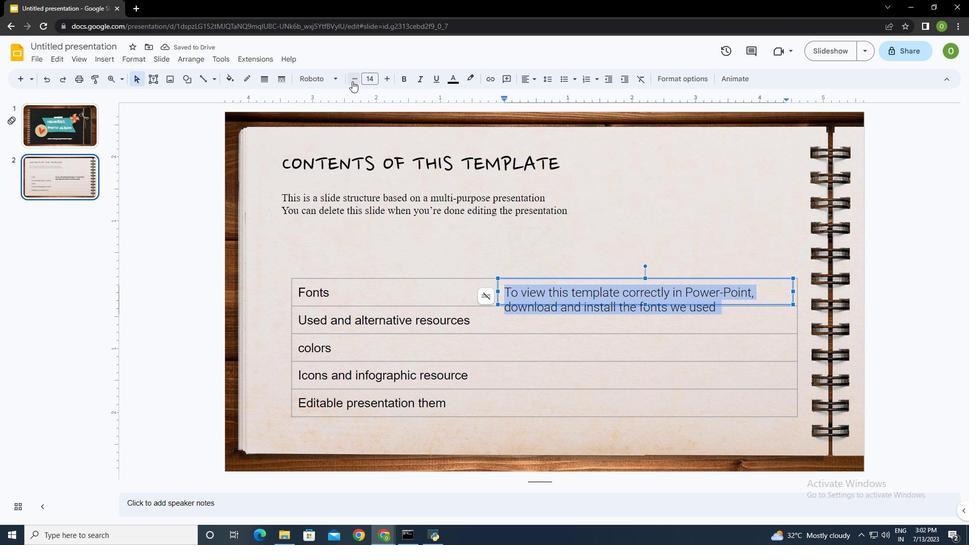 
Action: Mouse pressed left at (355, 79)
Screenshot: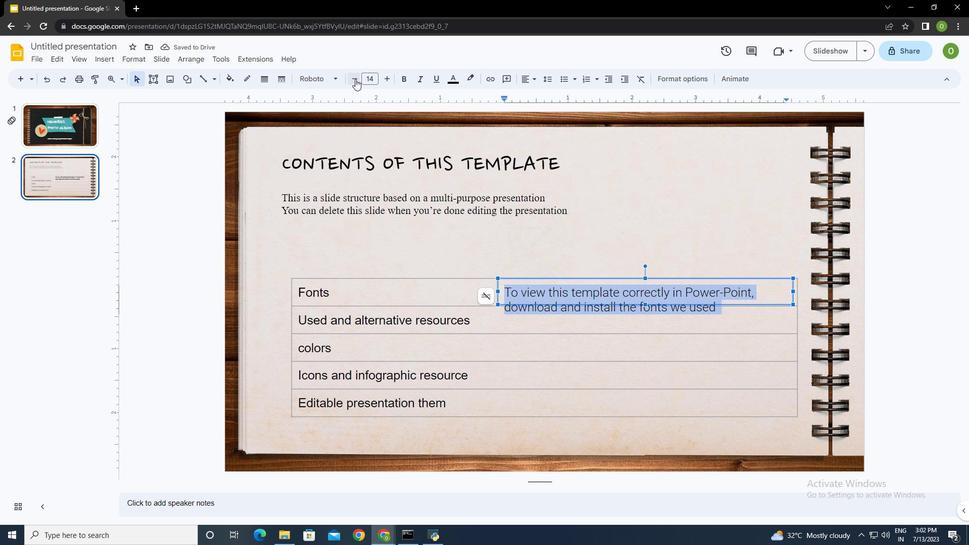 
Action: Mouse pressed left at (355, 79)
Screenshot: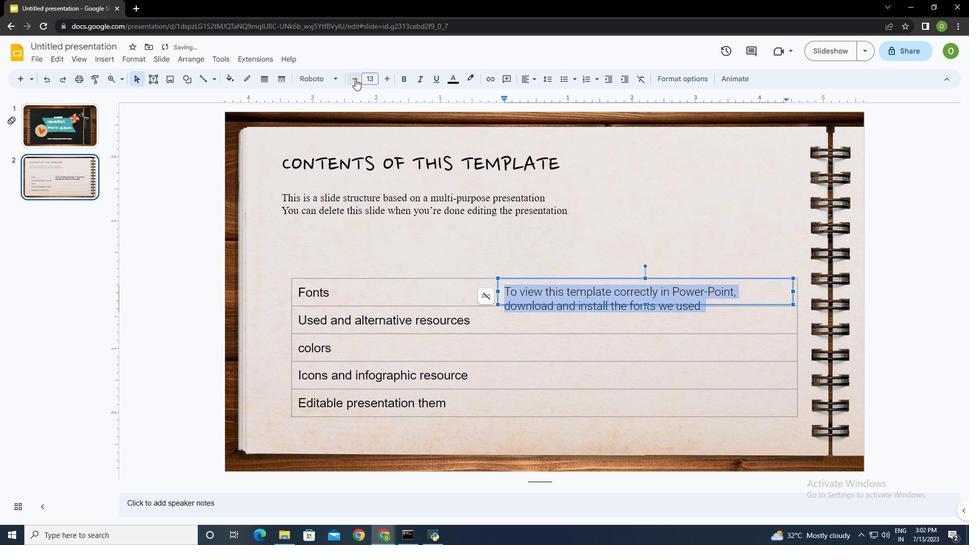 
Action: Mouse pressed left at (355, 79)
Screenshot: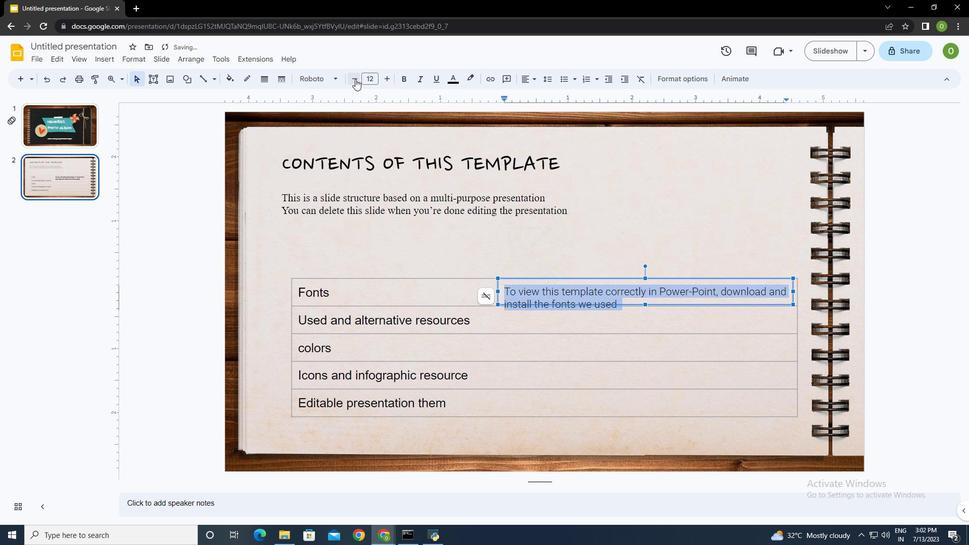 
Action: Mouse moved to (351, 81)
Screenshot: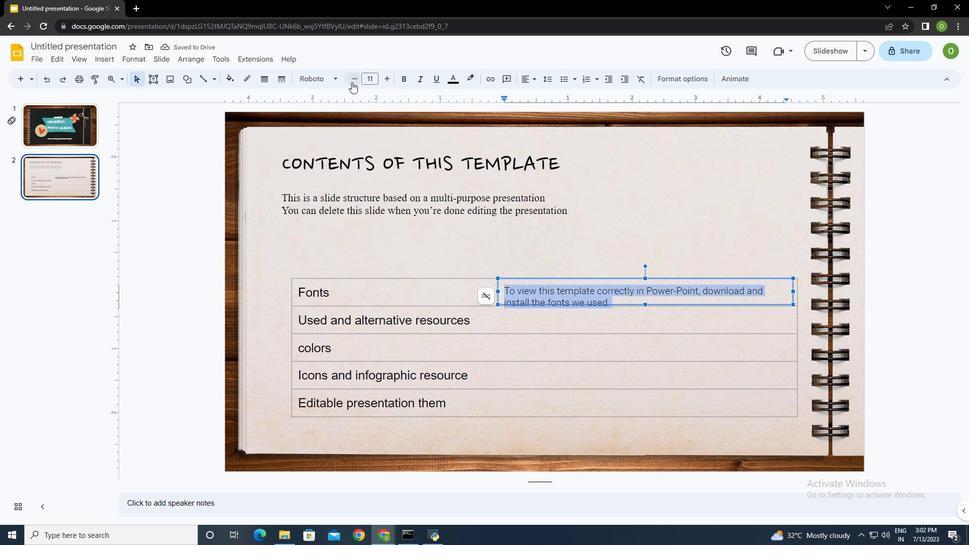 
Action: Mouse pressed left at (351, 81)
Screenshot: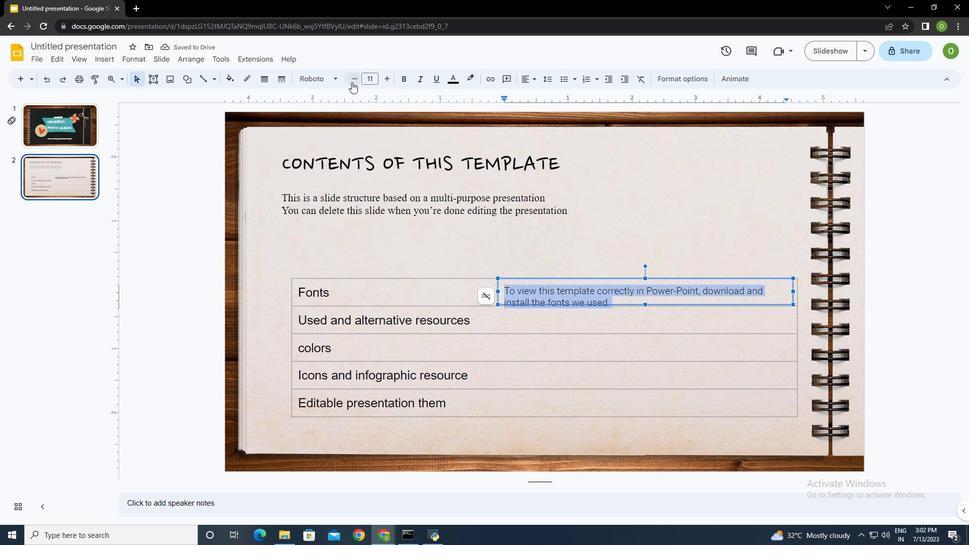 
Action: Mouse moved to (497, 291)
Screenshot: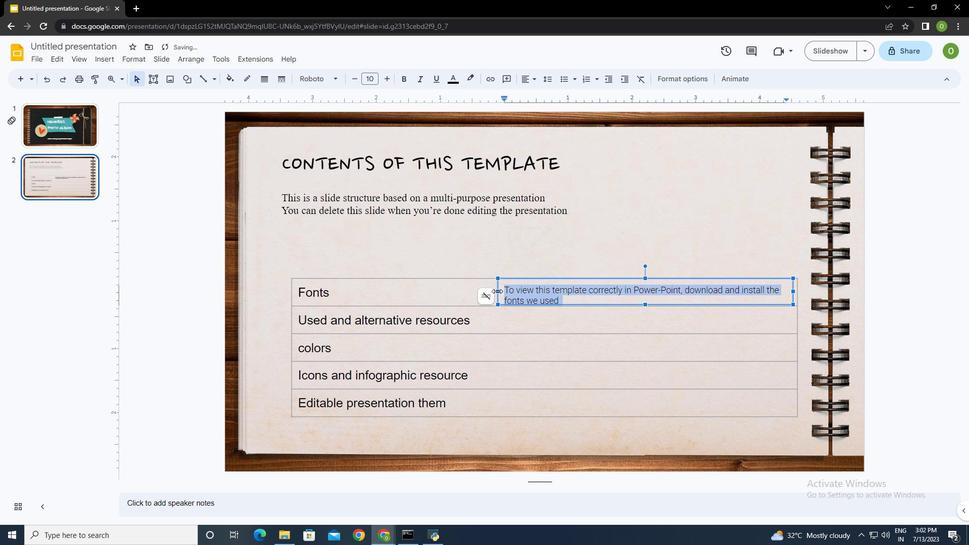 
Action: Mouse pressed left at (497, 291)
Screenshot: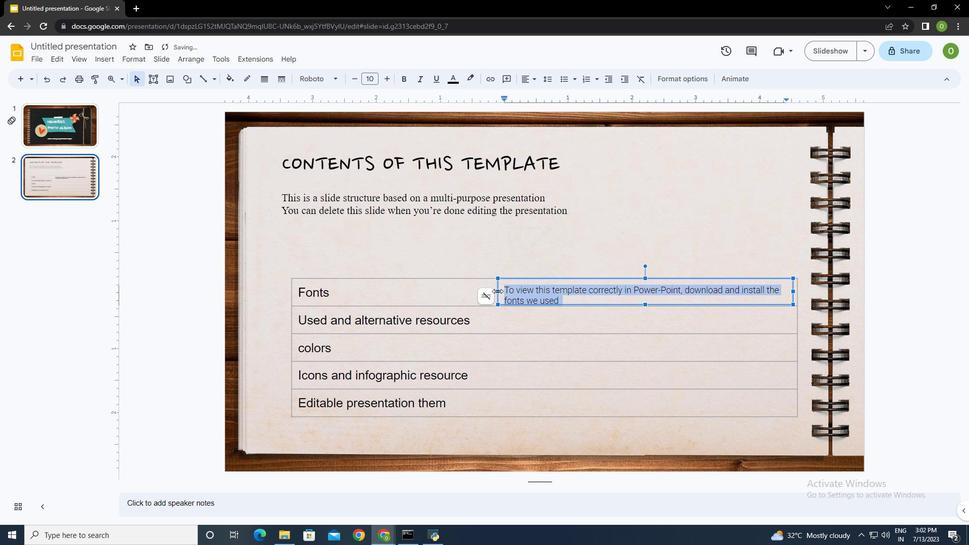 
Action: Mouse moved to (486, 292)
Screenshot: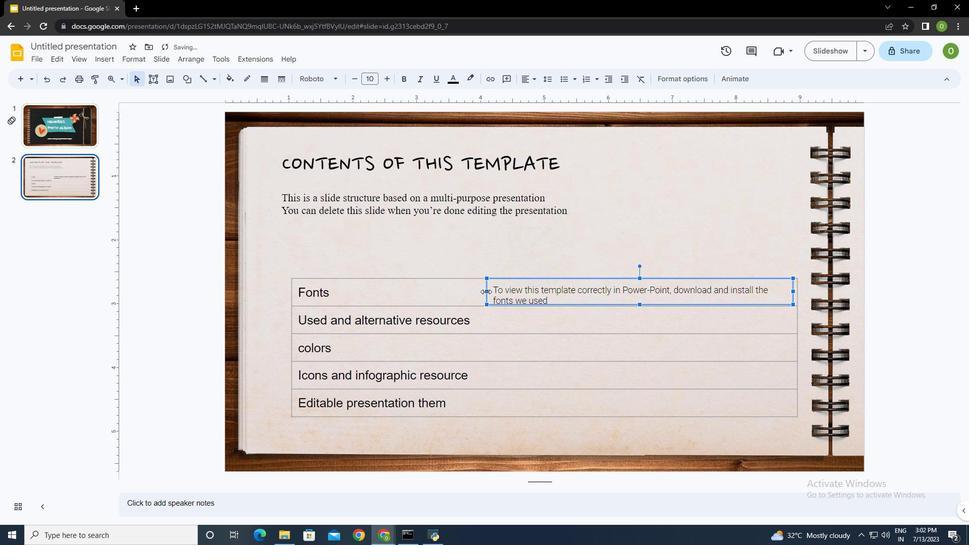 
Action: Mouse pressed left at (486, 292)
Screenshot: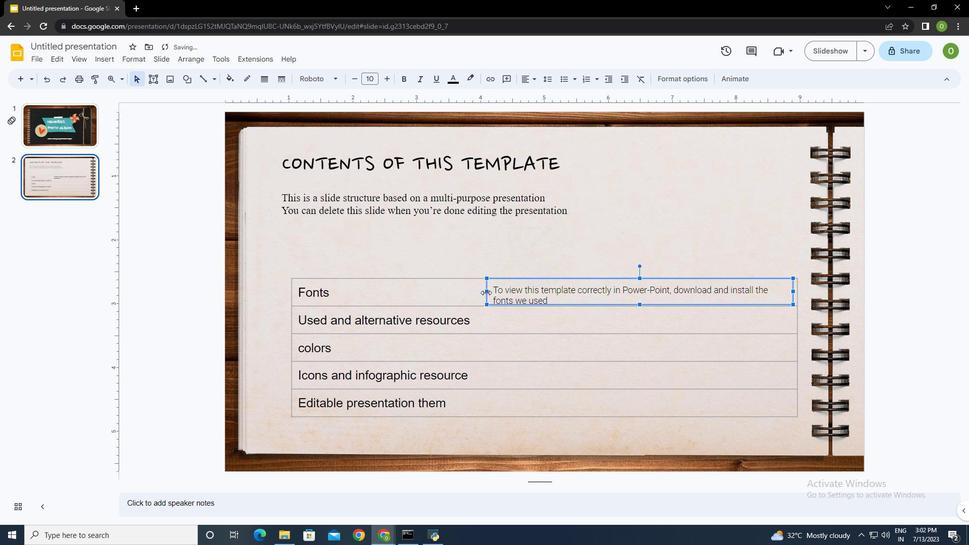 
Action: Mouse moved to (464, 292)
Screenshot: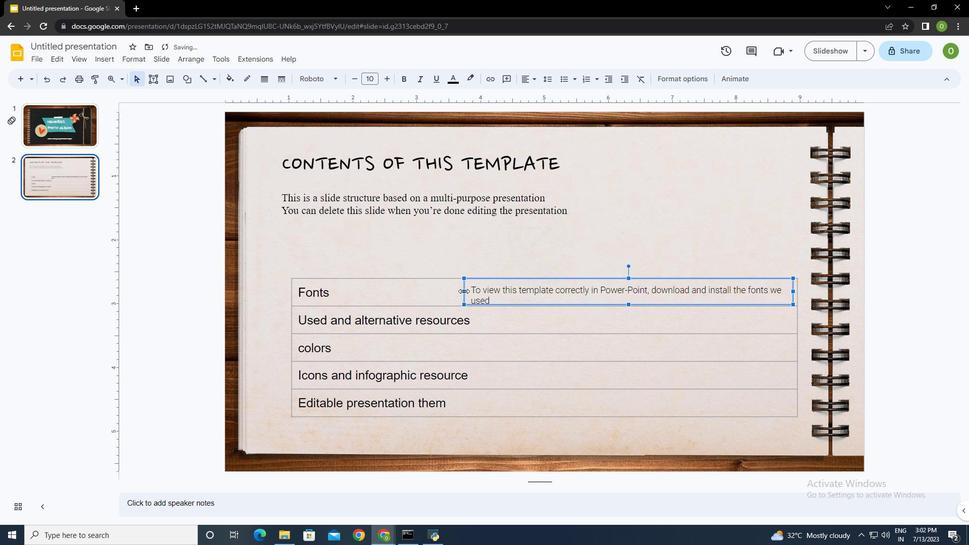 
Action: Mouse pressed left at (464, 292)
Screenshot: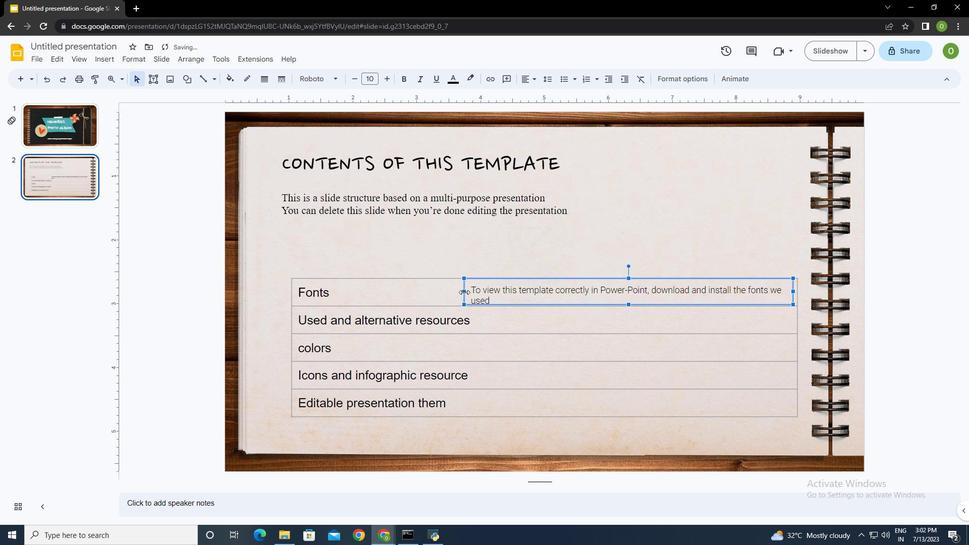 
Action: Mouse moved to (694, 300)
Screenshot: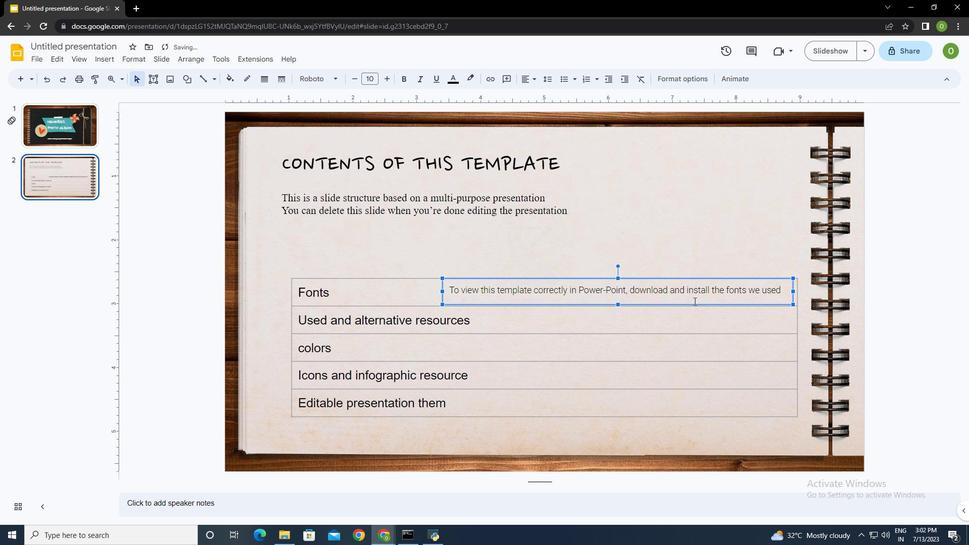 
Action: Mouse pressed left at (694, 300)
Screenshot: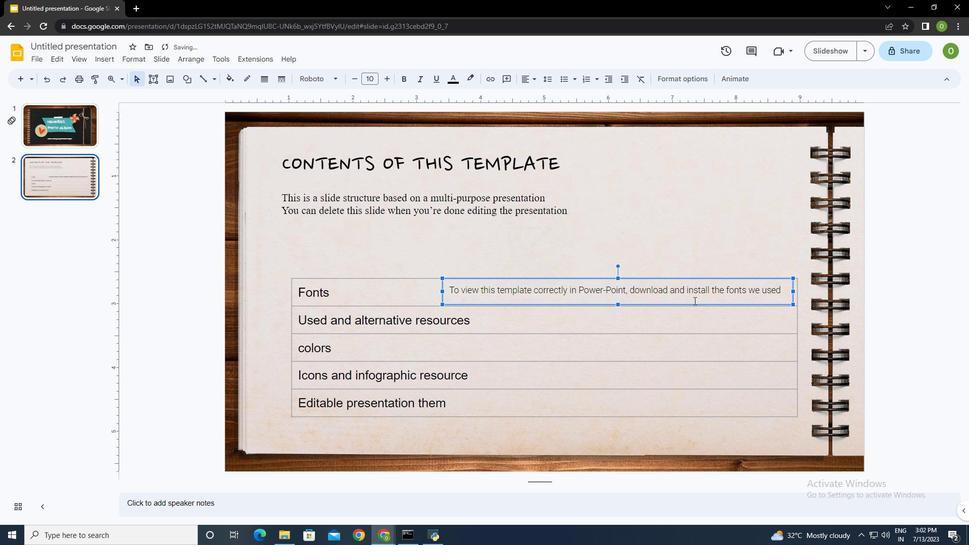 
Action: Mouse moved to (573, 317)
Screenshot: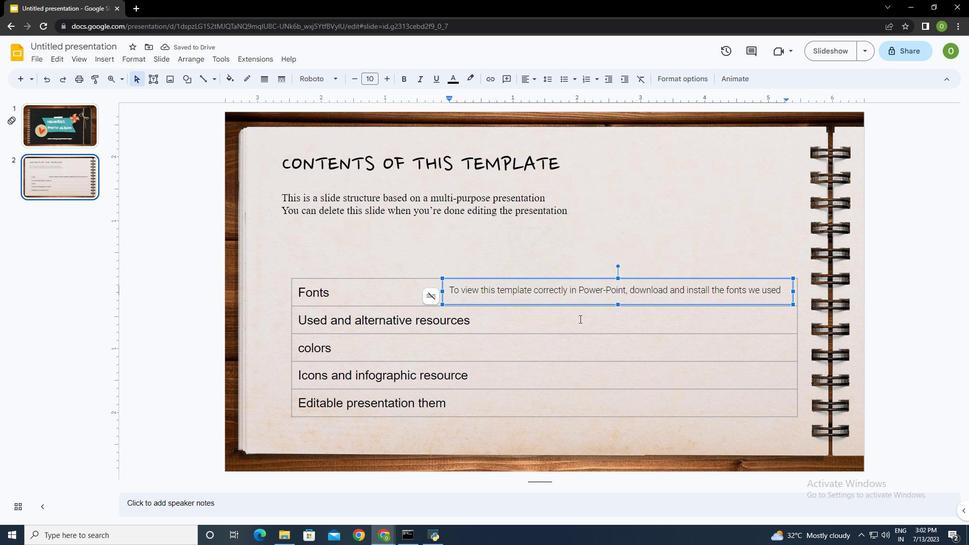 
Action: Mouse pressed left at (573, 317)
Screenshot: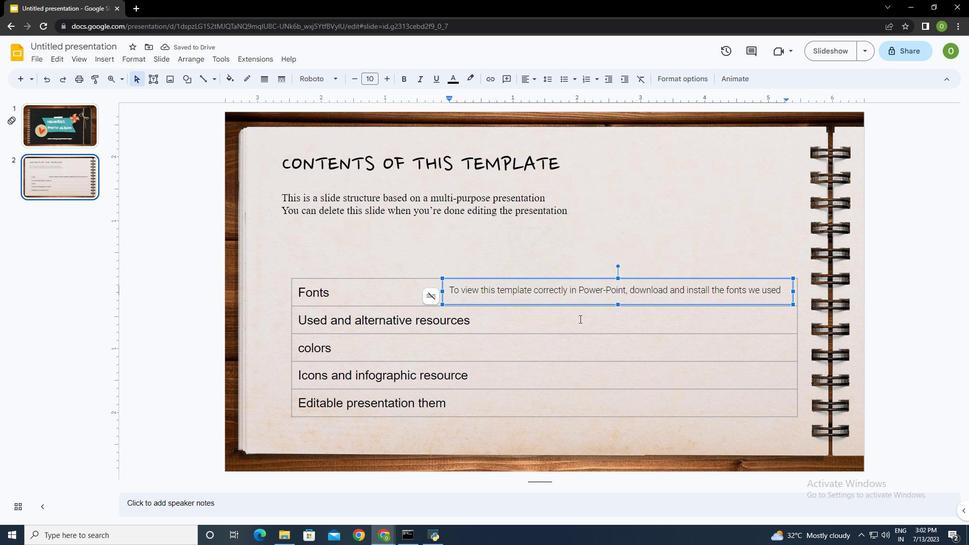 
Action: Mouse moved to (411, 318)
Screenshot: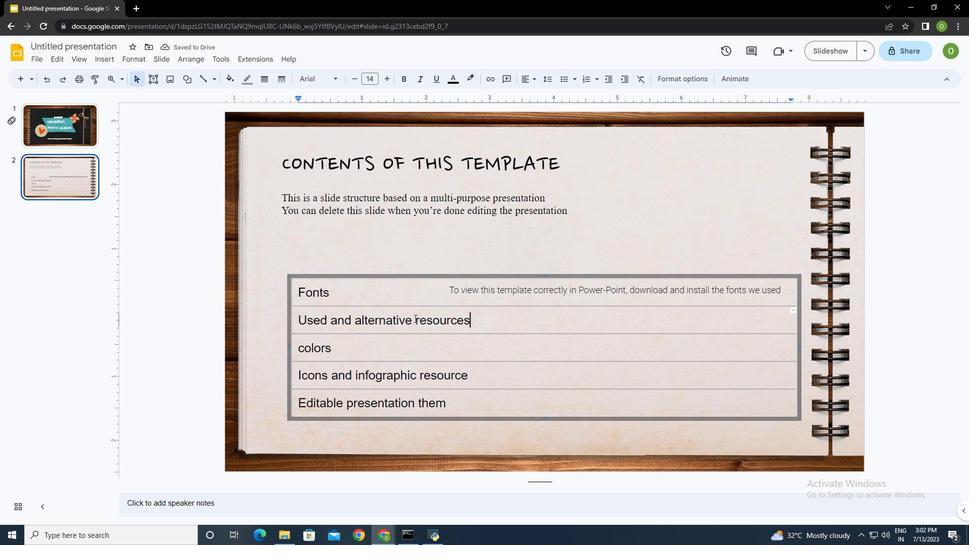 
Action: Mouse pressed left at (411, 318)
Screenshot: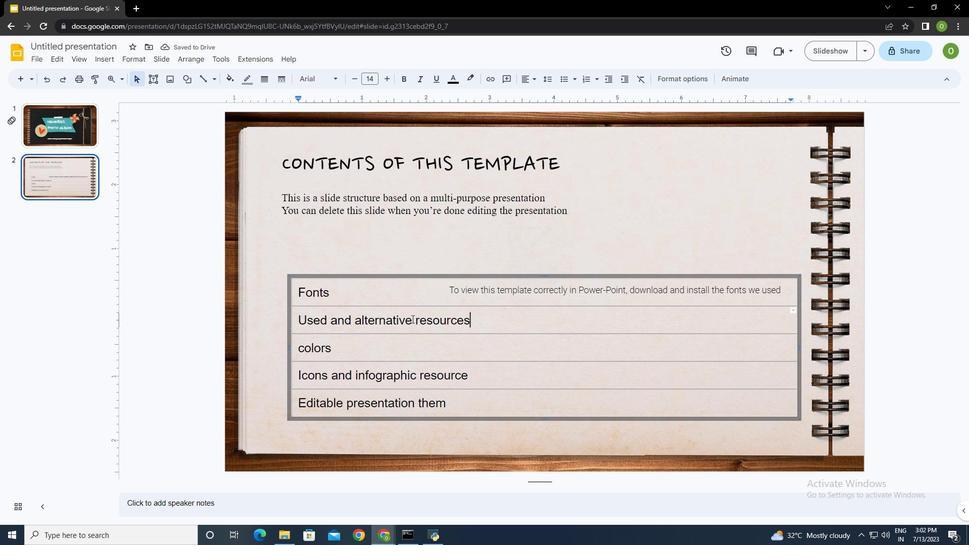 
Action: Mouse moved to (504, 311)
Screenshot: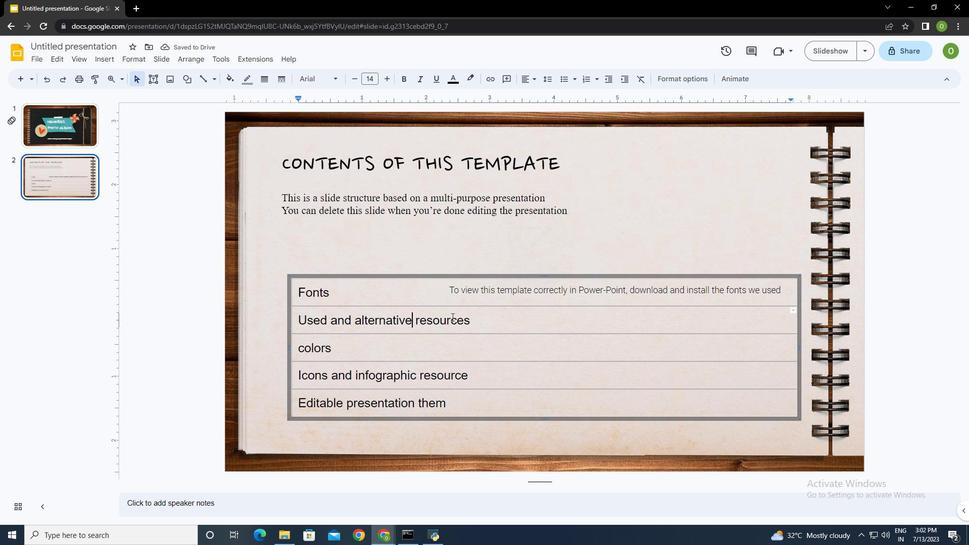 
Action: Key pressed <Key.enter><Key.delete>
Screenshot: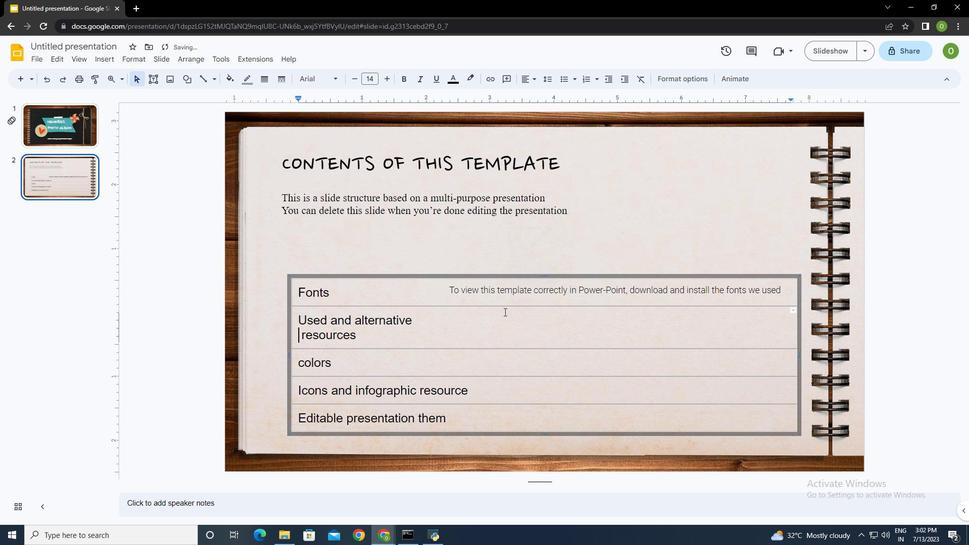 
Action: Mouse moved to (444, 318)
Screenshot: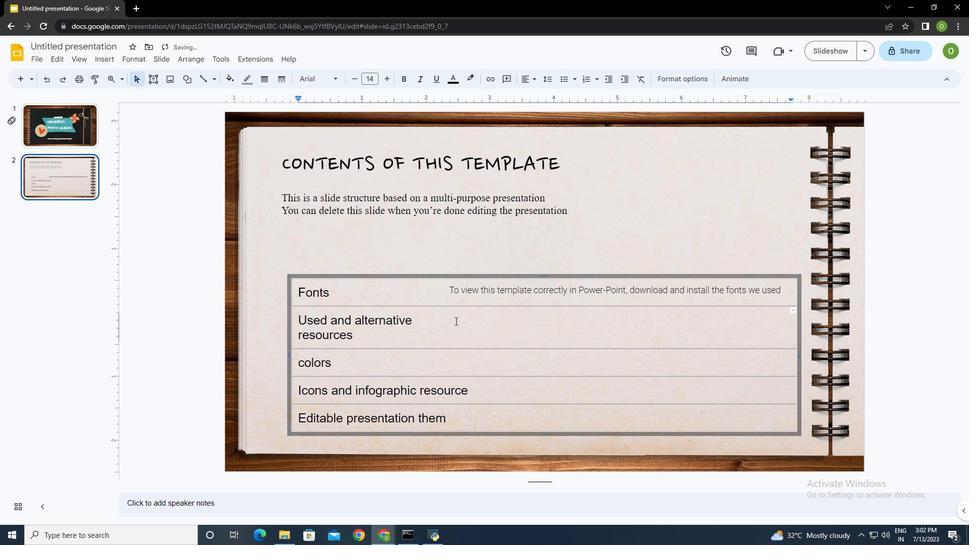 
Action: Mouse pressed left at (444, 318)
Screenshot: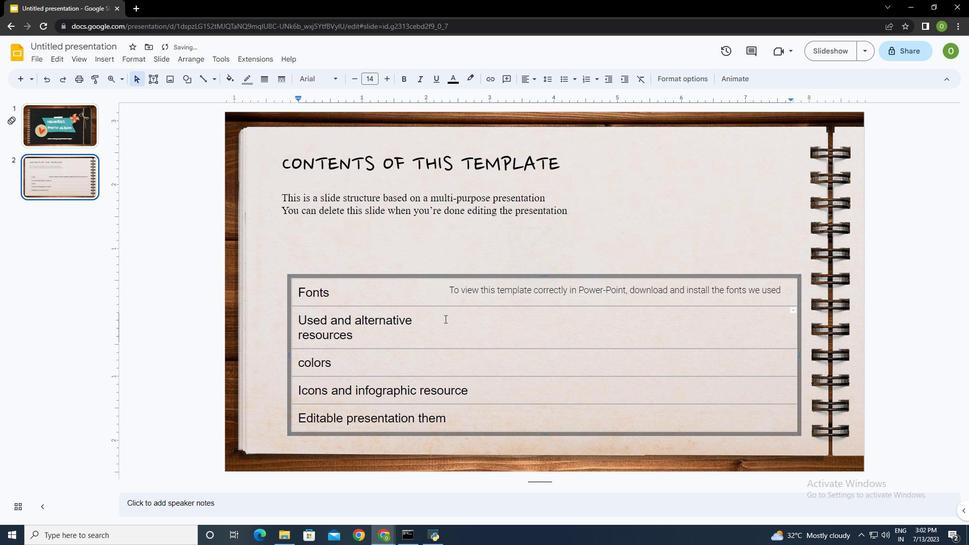 
Action: Mouse moved to (154, 78)
Screenshot: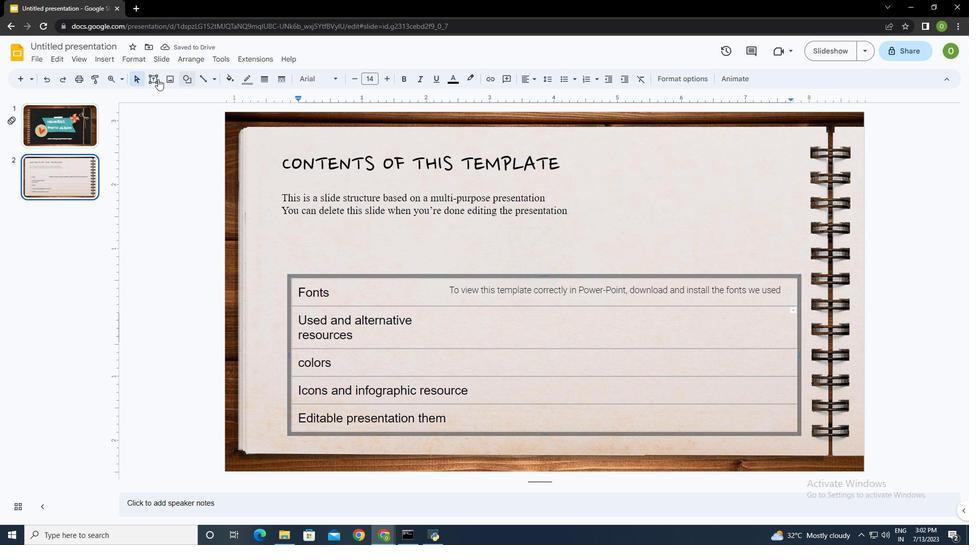 
Action: Mouse pressed left at (154, 78)
Screenshot: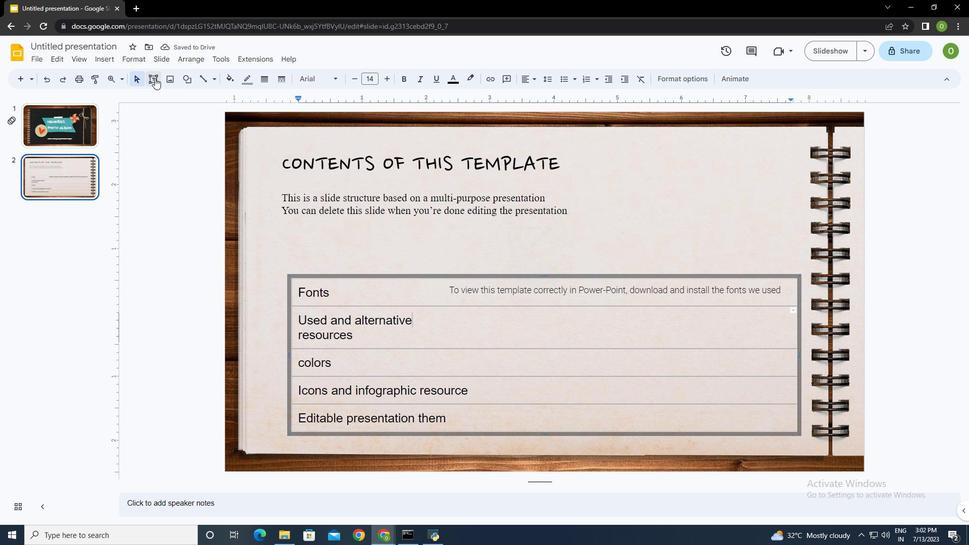 
Action: Mouse moved to (446, 308)
Screenshot: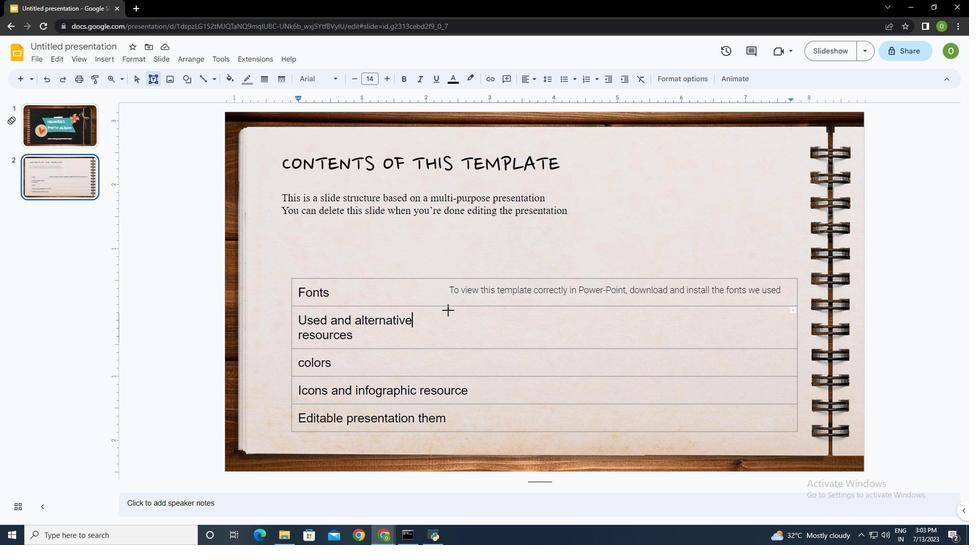 
Action: Mouse pressed left at (446, 308)
Screenshot: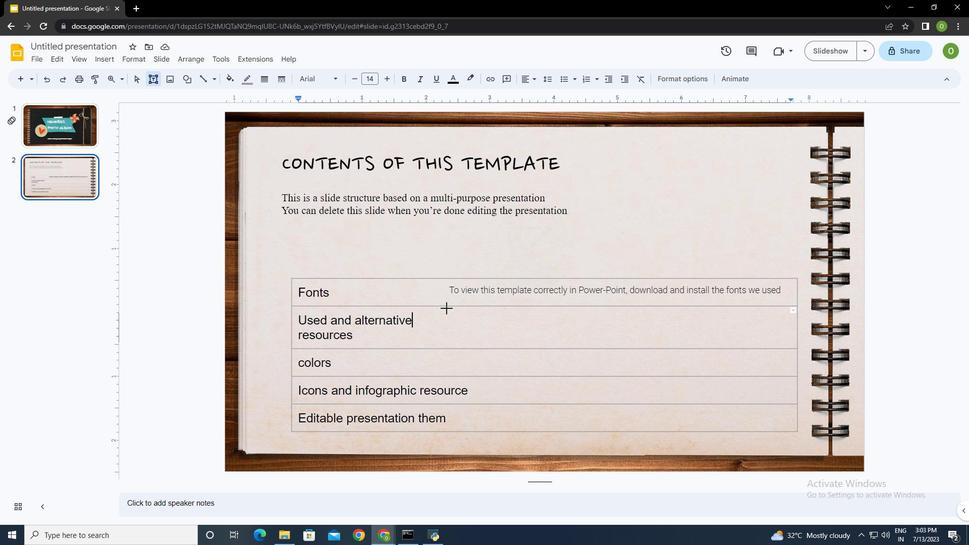 
Action: Mouse moved to (620, 308)
Screenshot: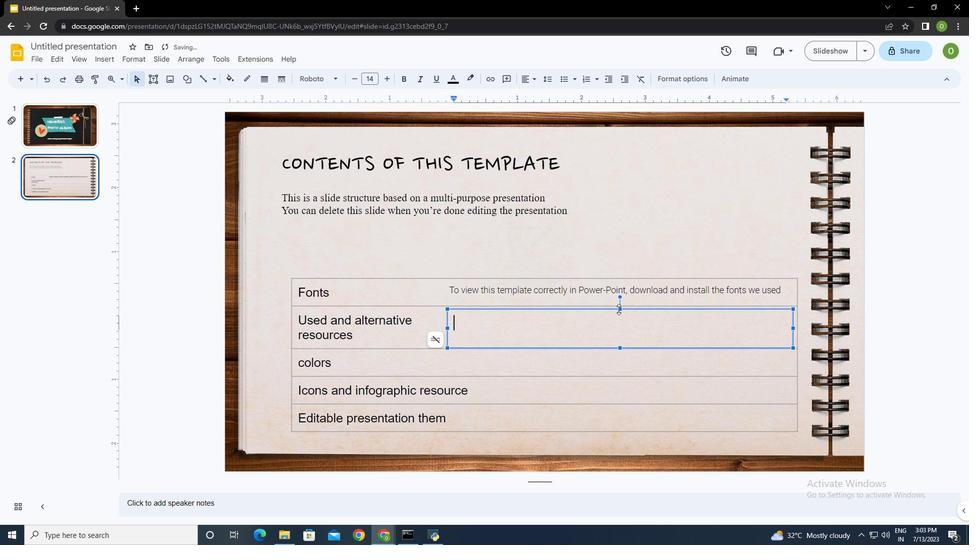 
Action: Mouse pressed left at (620, 308)
Screenshot: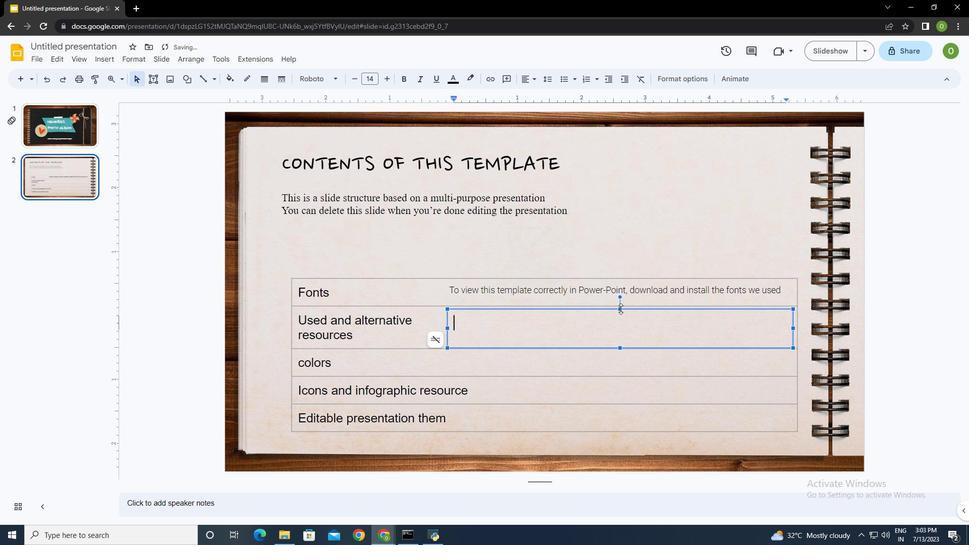 
Action: Mouse moved to (491, 321)
Screenshot: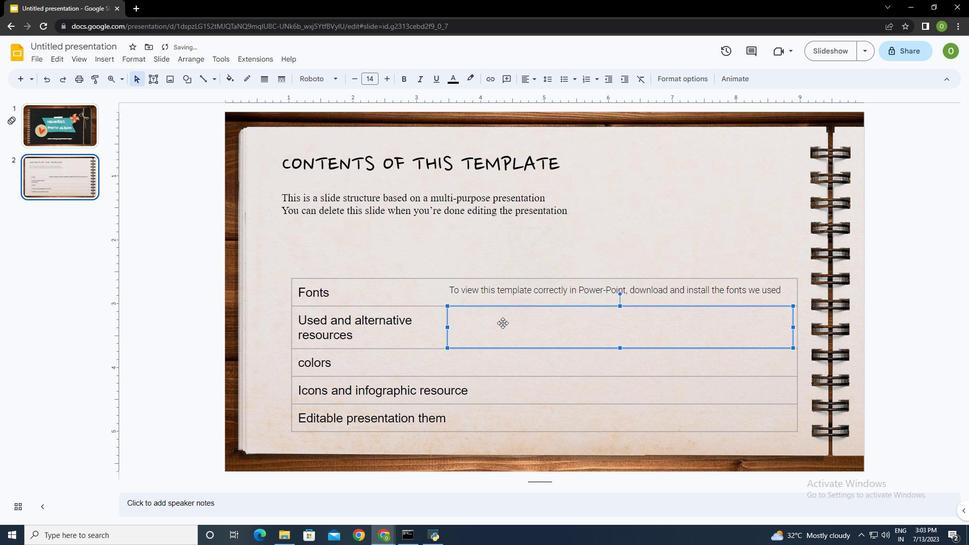 
Action: Mouse pressed left at (491, 321)
Screenshot: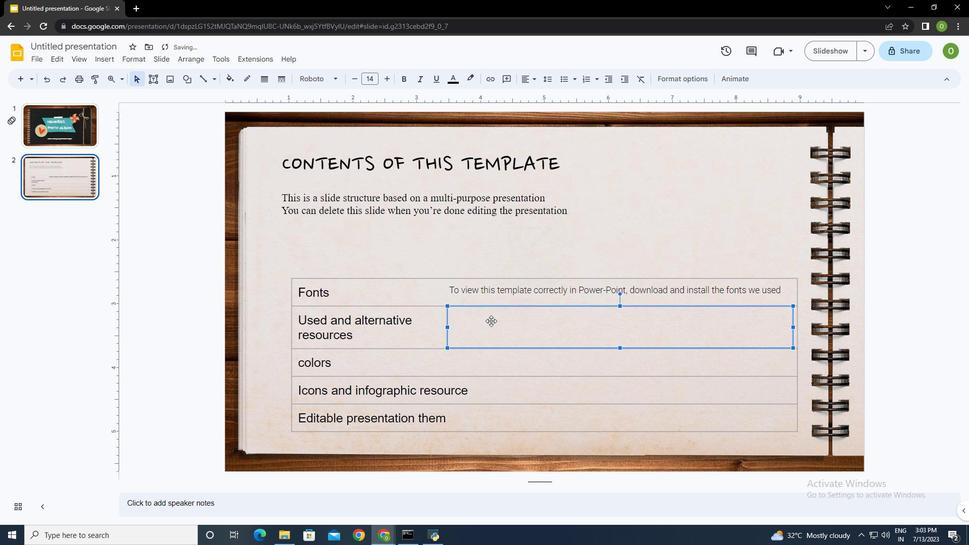 
Action: Mouse moved to (234, 96)
Screenshot: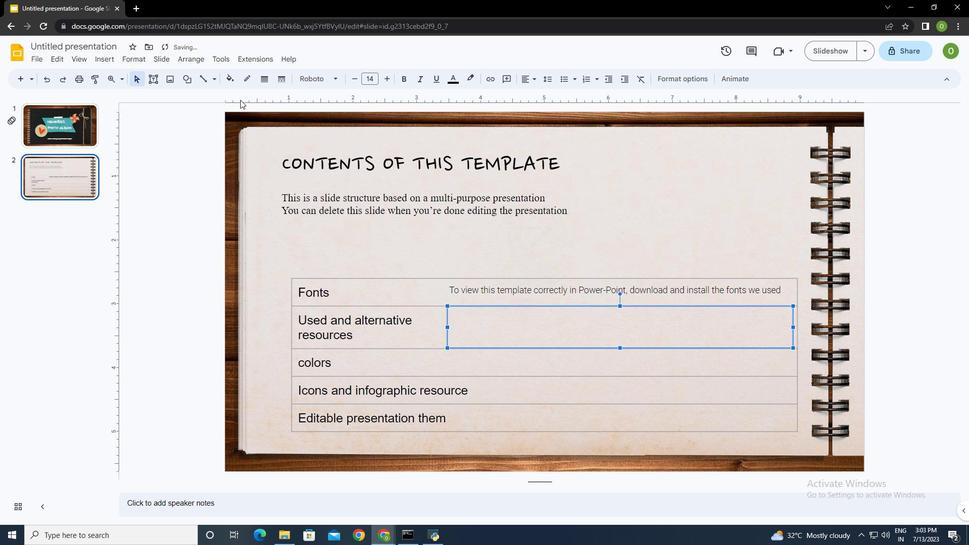 
Action: Key pressed <Key.shift>An<Key.space>assortment<Key.space>of<Key.space>graphic<Key.space>resoue<Key.backspace>rces<Key.space>that<Key.space>are<Key.space>si<Key.backspace>uitable<Key.space>for<Key.space>use<Key.space>in<Key.space>this<Key.space>presentation
Screenshot: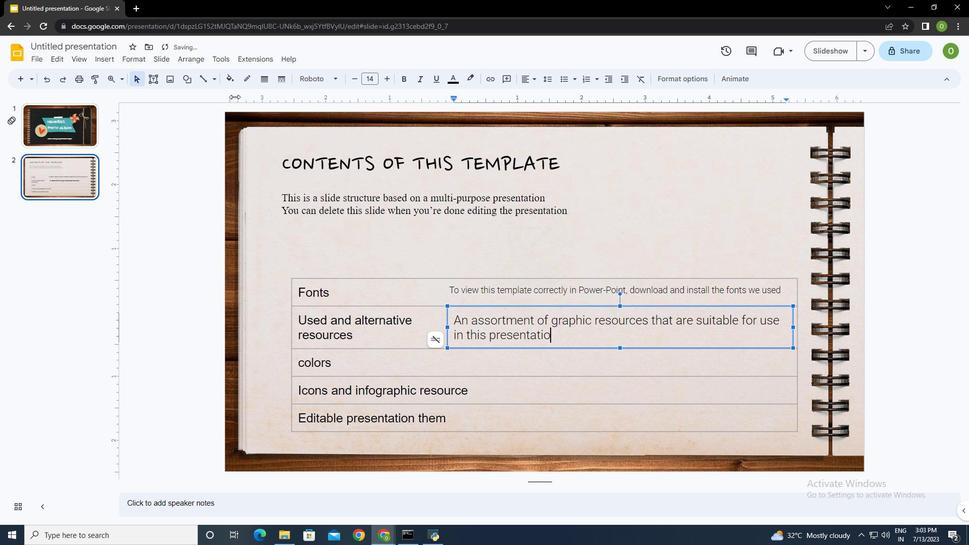 
Action: Mouse moved to (620, 350)
Screenshot: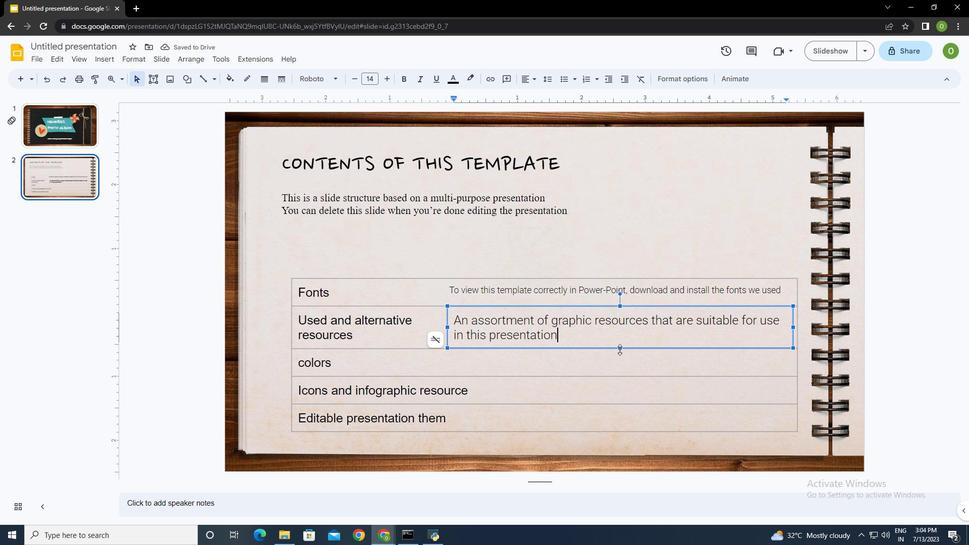 
Action: Mouse pressed left at (620, 350)
Screenshot: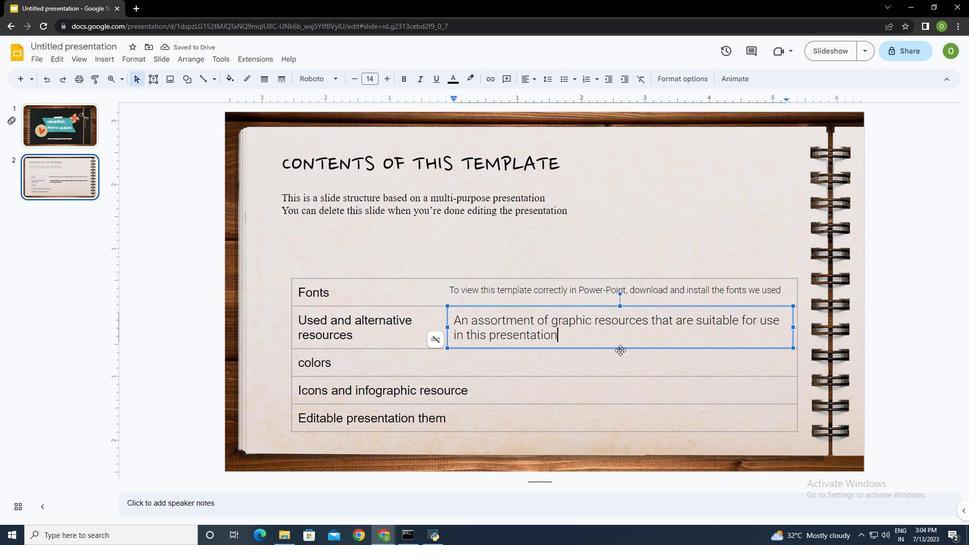 
Action: Mouse moved to (620, 346)
Screenshot: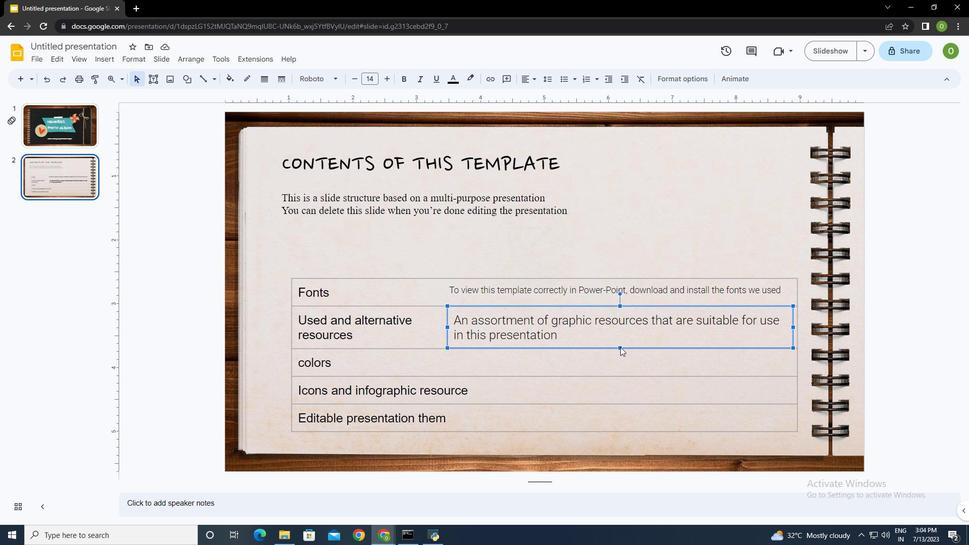 
Action: Mouse pressed left at (620, 346)
Screenshot: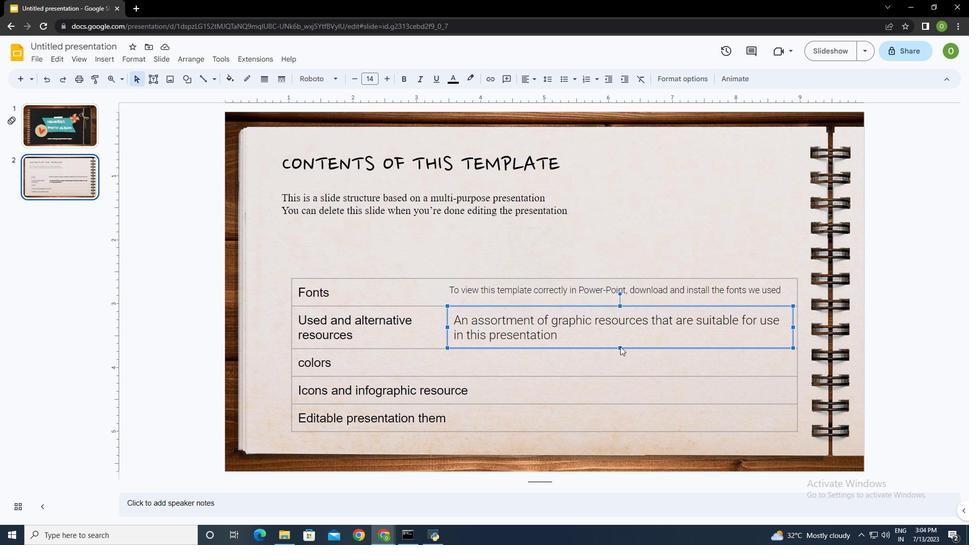 
Action: Mouse moved to (546, 329)
Screenshot: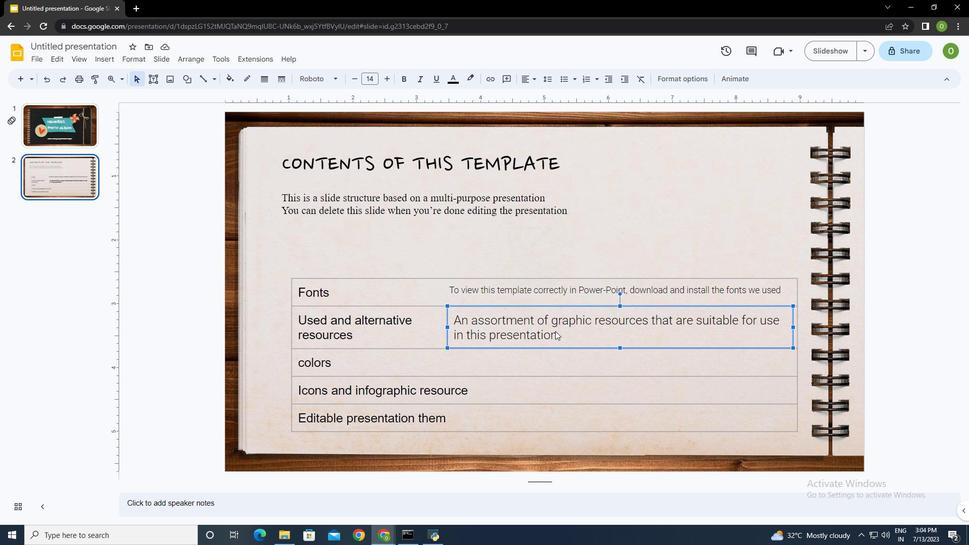 
Action: Mouse pressed left at (546, 329)
Screenshot: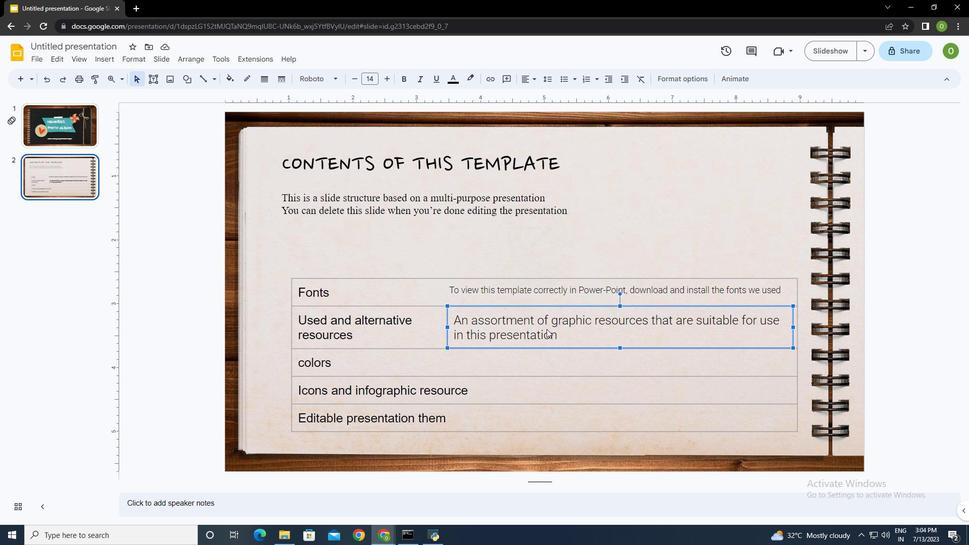 
Action: Key pressed ctrl+A
Screenshot: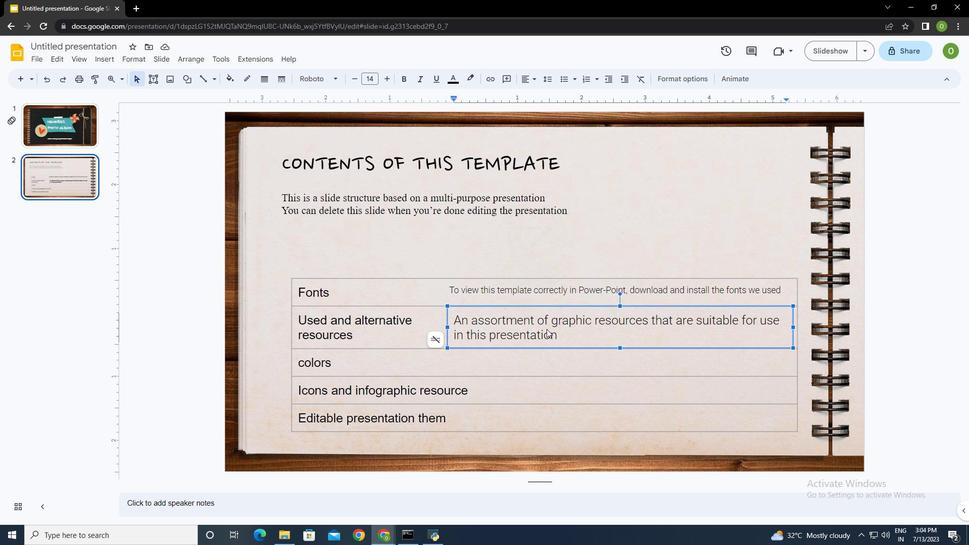 
Action: Mouse moved to (357, 79)
Screenshot: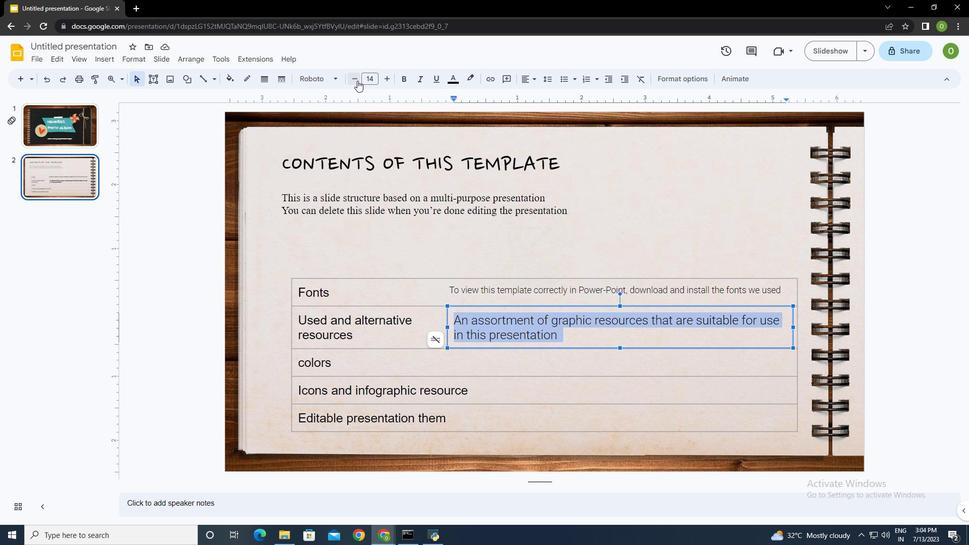 
Action: Mouse pressed left at (357, 79)
Screenshot: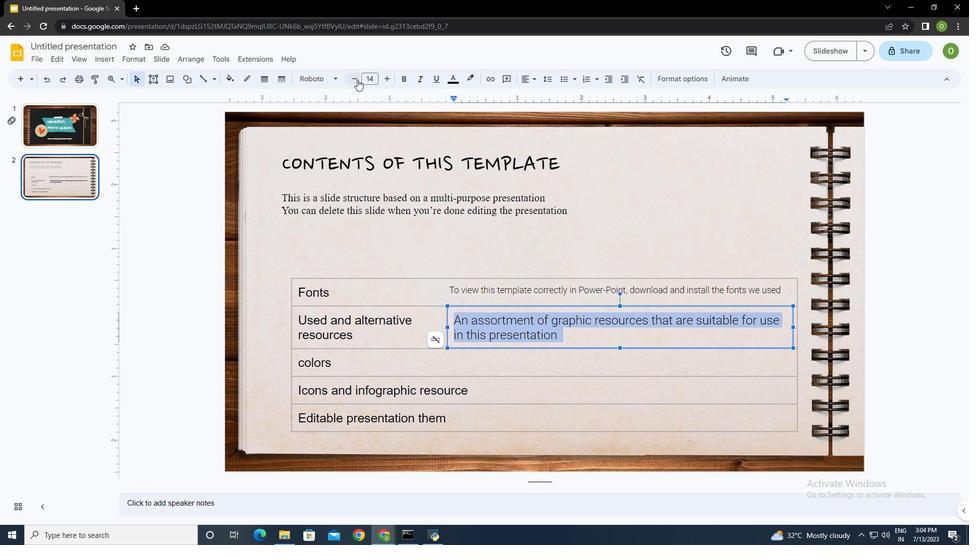 
Action: Mouse pressed left at (357, 79)
Screenshot: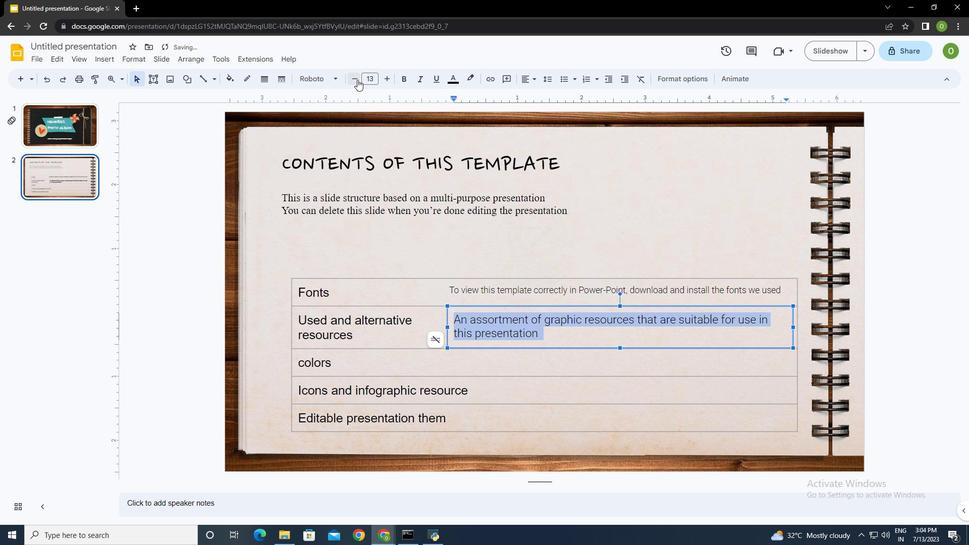 
Action: Mouse pressed left at (357, 79)
Screenshot: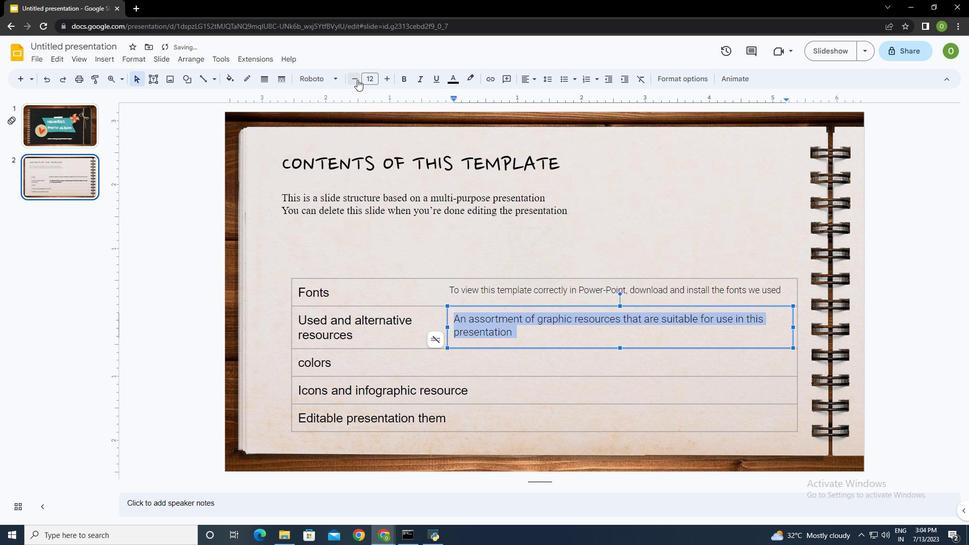 
Action: Mouse pressed left at (357, 79)
Screenshot: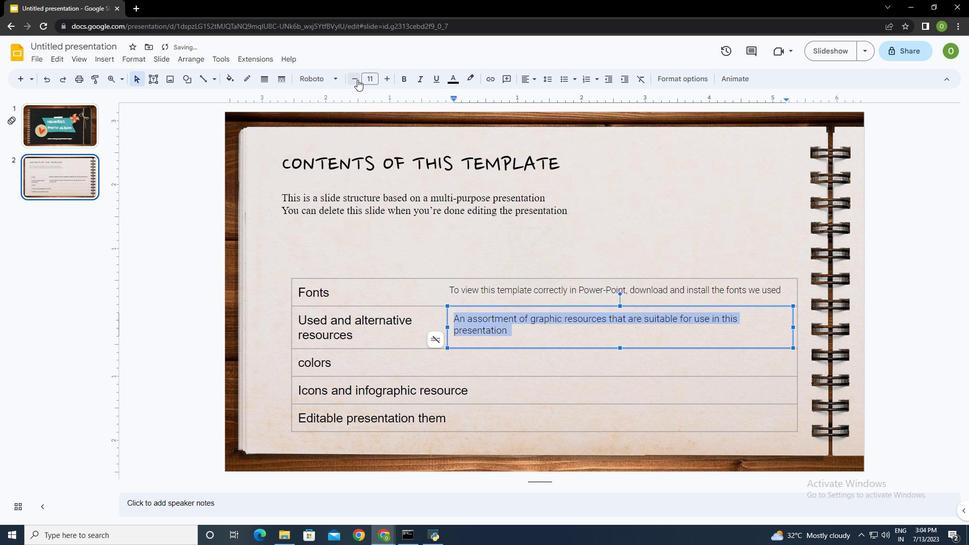 
Action: Mouse moved to (774, 320)
Screenshot: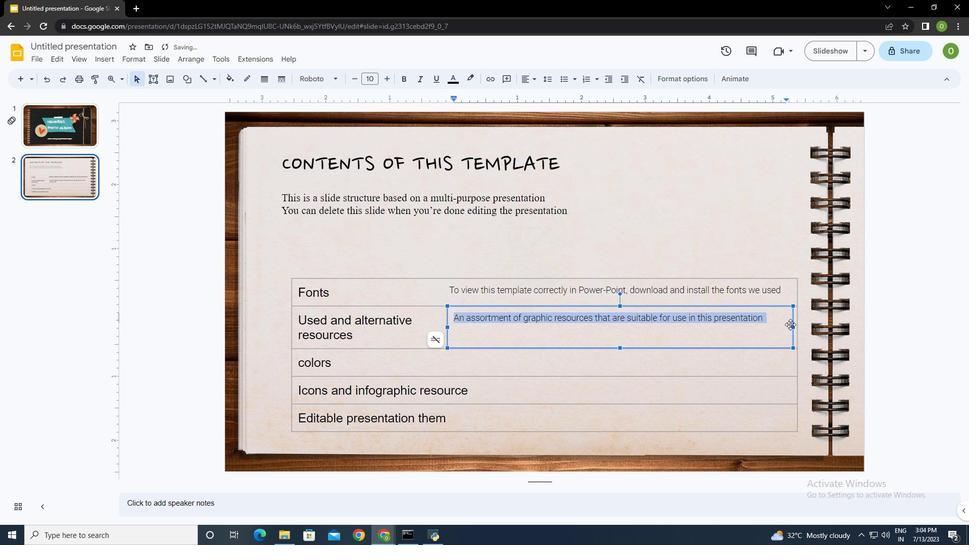 
Action: Mouse pressed left at (774, 320)
Screenshot: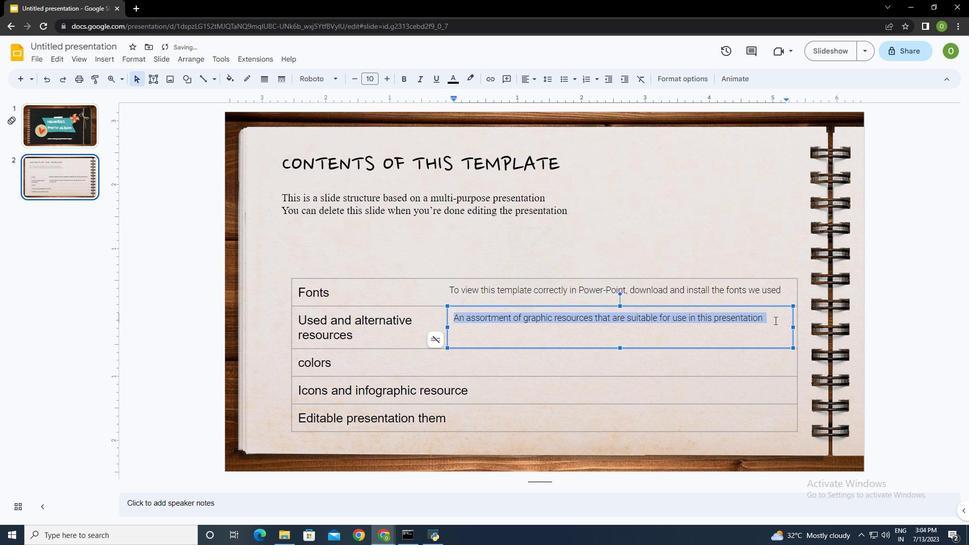 
Action: Mouse moved to (548, 367)
Screenshot: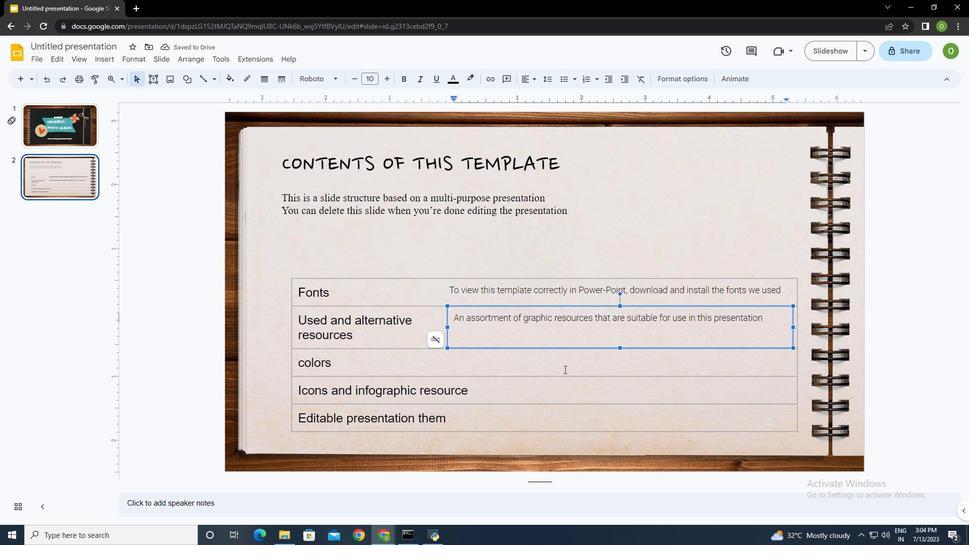 
Action: Mouse pressed left at (548, 367)
Screenshot: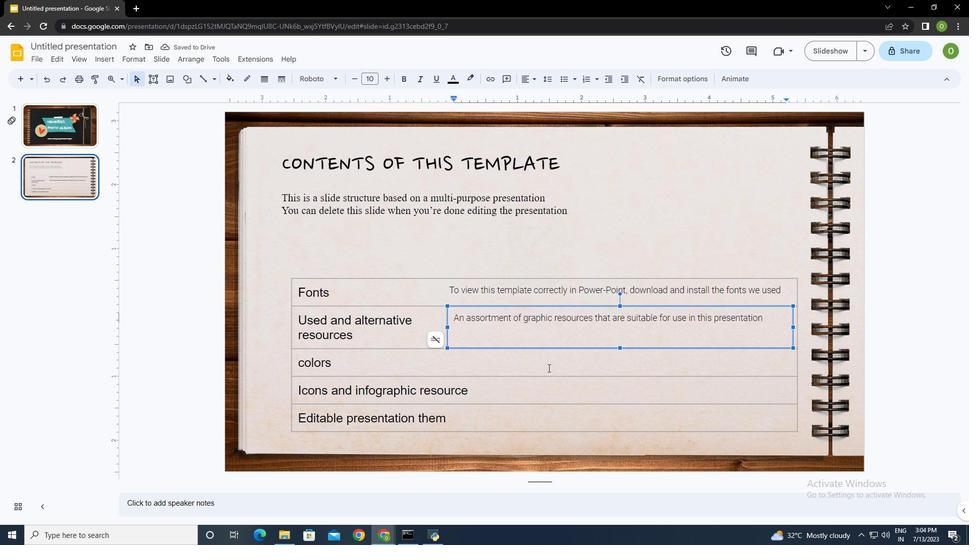 
Action: Mouse moved to (152, 77)
Screenshot: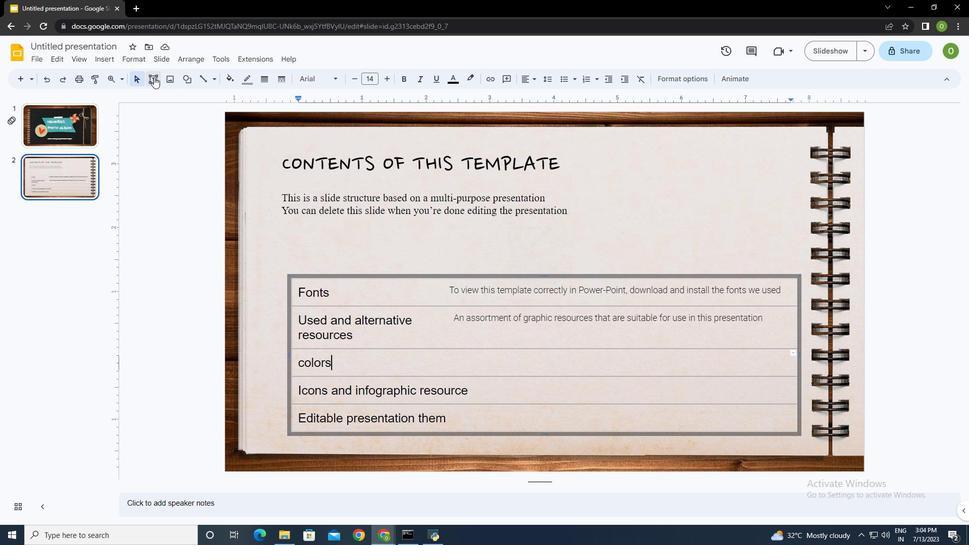 
Action: Mouse pressed left at (152, 77)
Screenshot: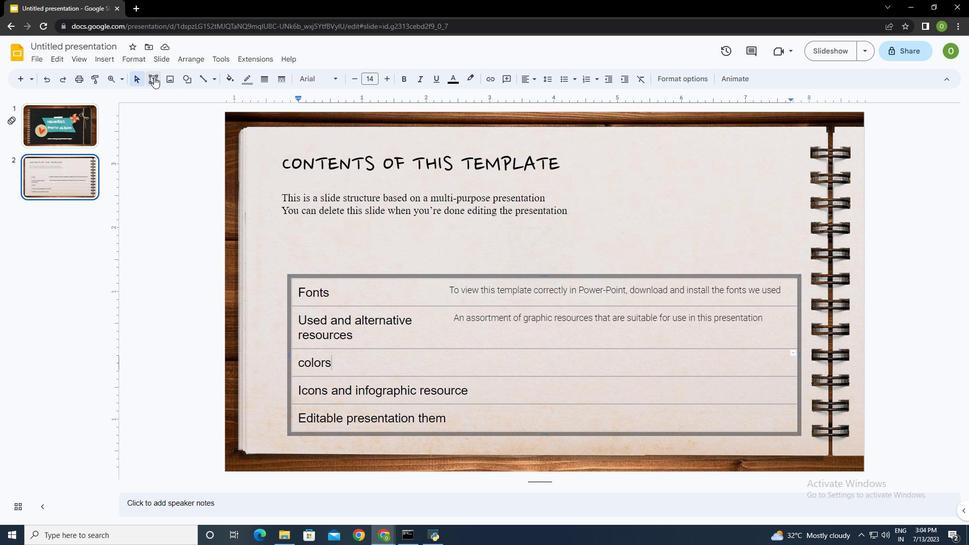 
Action: Mouse moved to (448, 351)
Screenshot: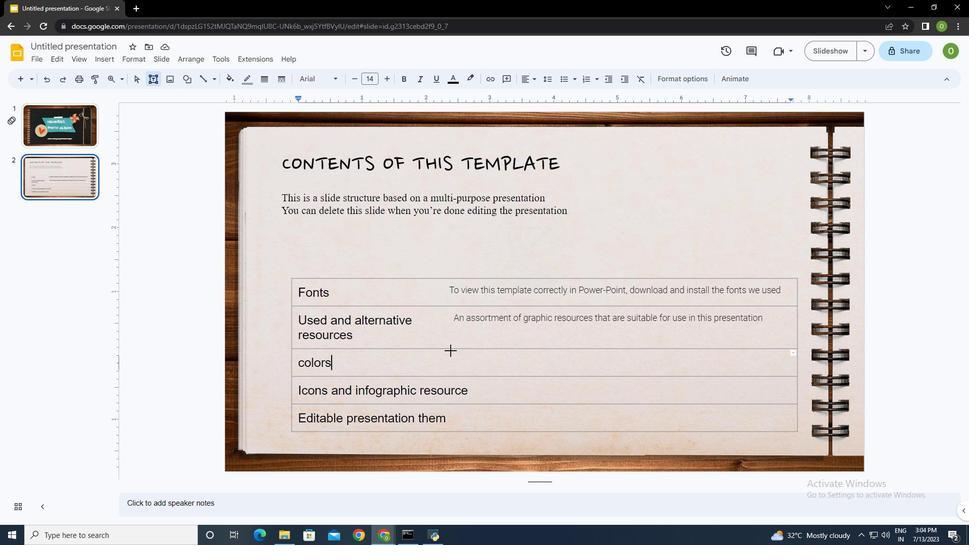 
Action: Mouse pressed left at (448, 351)
Screenshot: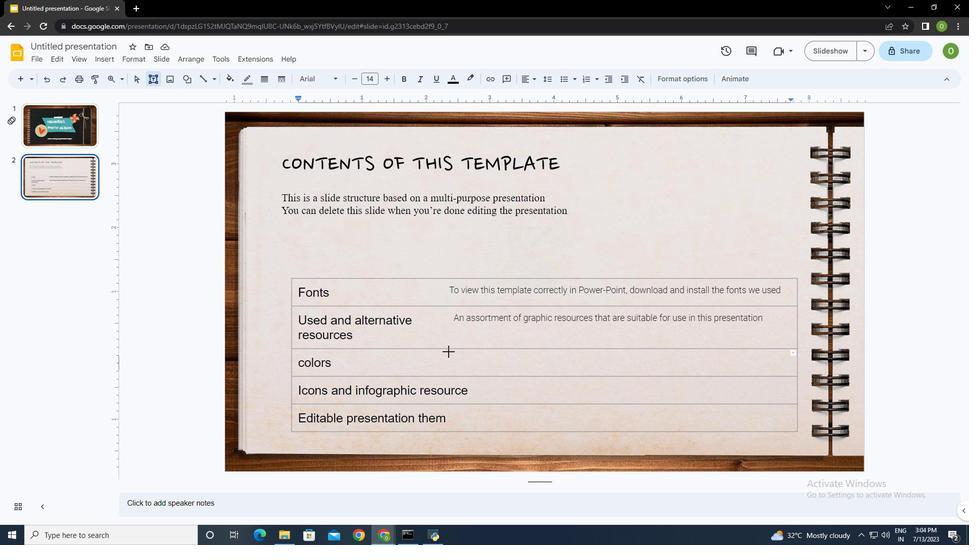 
Action: Mouse moved to (622, 350)
Screenshot: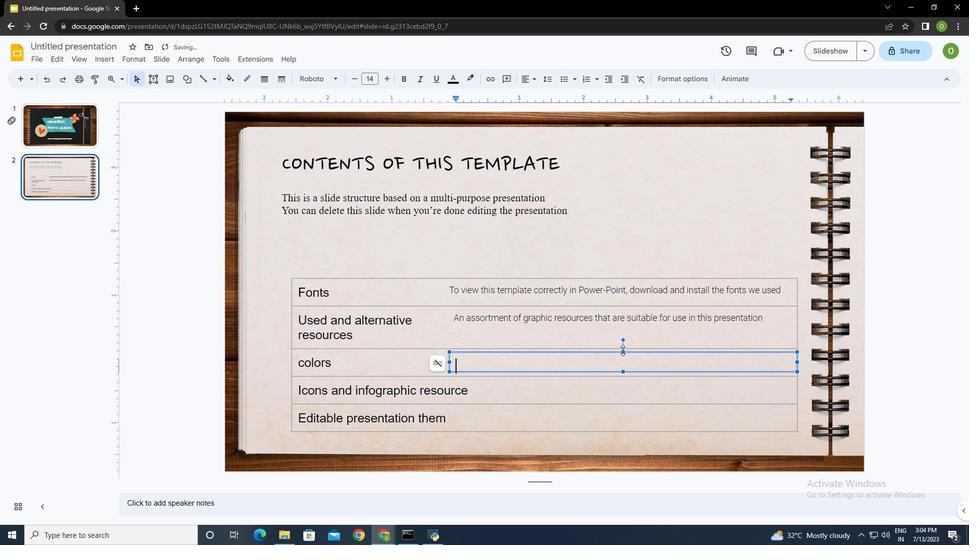 
Action: Mouse pressed left at (622, 350)
Screenshot: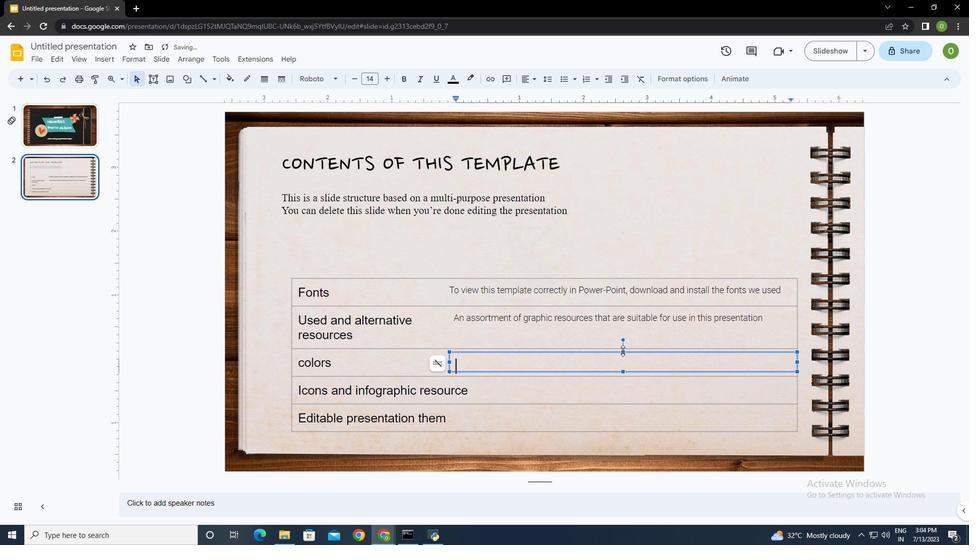 
Action: Mouse moved to (623, 371)
Screenshot: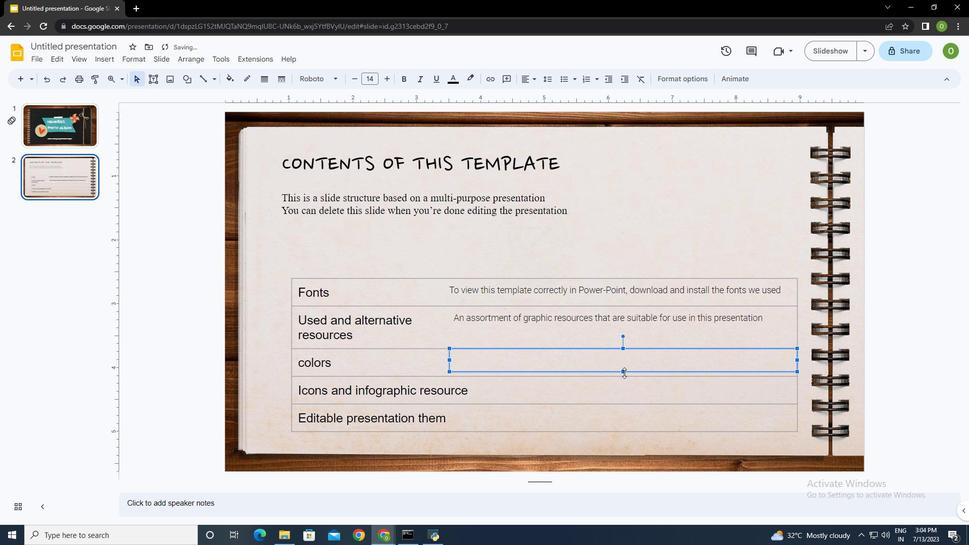 
Action: Mouse pressed left at (623, 371)
Screenshot: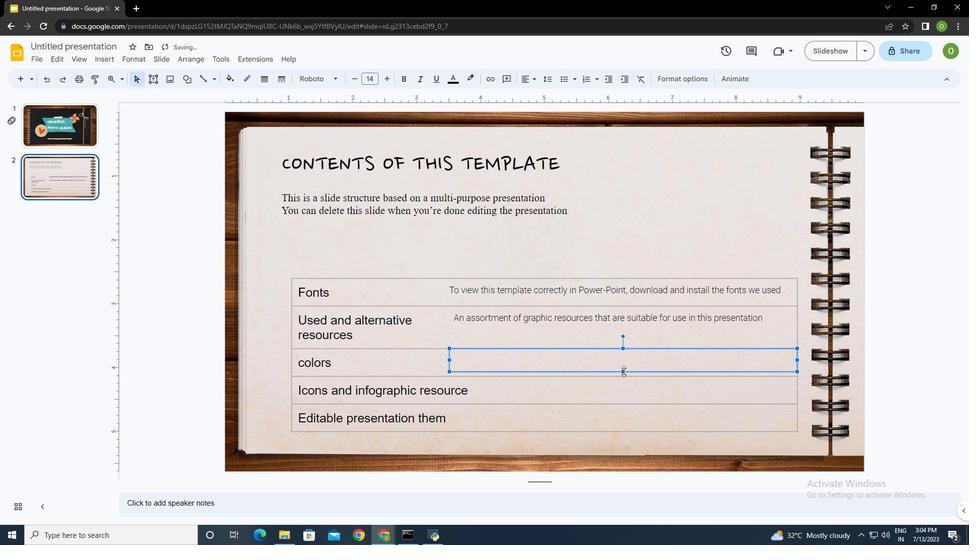 
Action: Mouse moved to (472, 354)
Screenshot: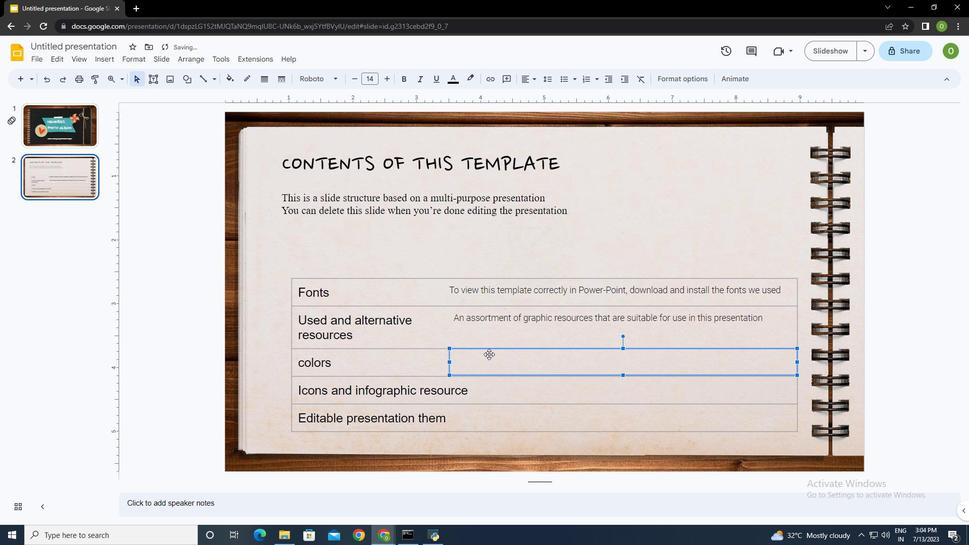 
Action: Mouse pressed left at (472, 354)
Screenshot: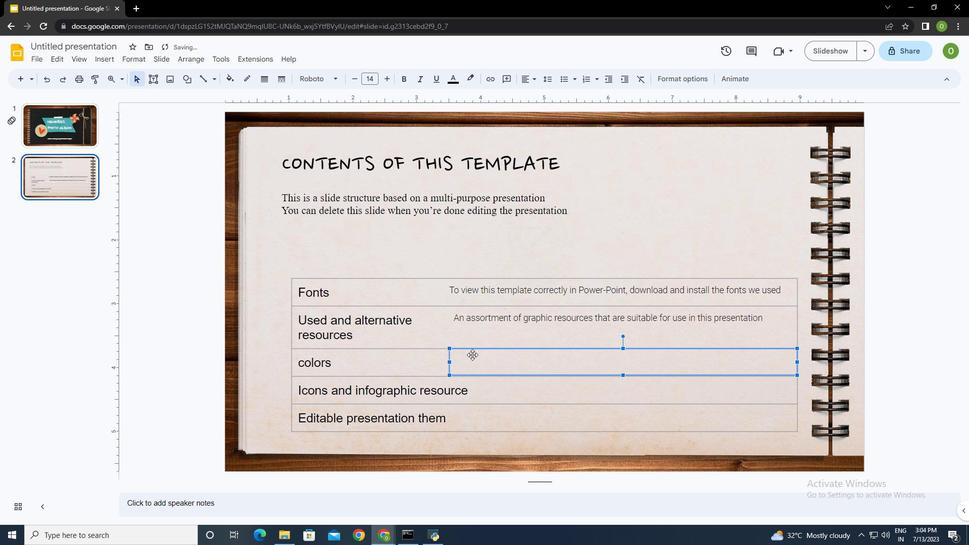 
Action: Mouse moved to (472, 355)
Screenshot: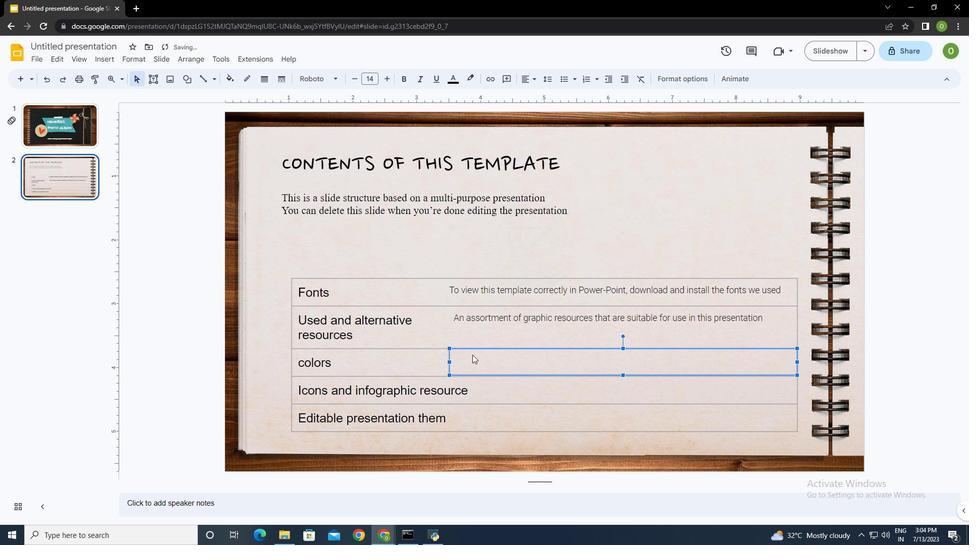 
Action: Key pressed <Key.shift><Key.shift>All<Key.space>the<Key.space>colors<Key.space>used<Key.space>in<Key.space>the<Key.space><Key.backspace><Key.backspace>is<Key.space>presentation
Screenshot: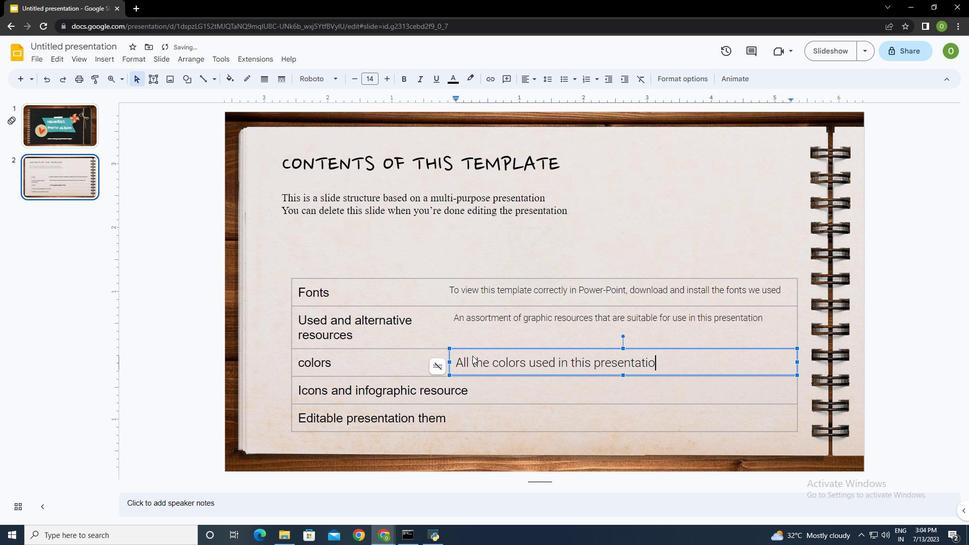 
Action: Mouse moved to (487, 386)
Screenshot: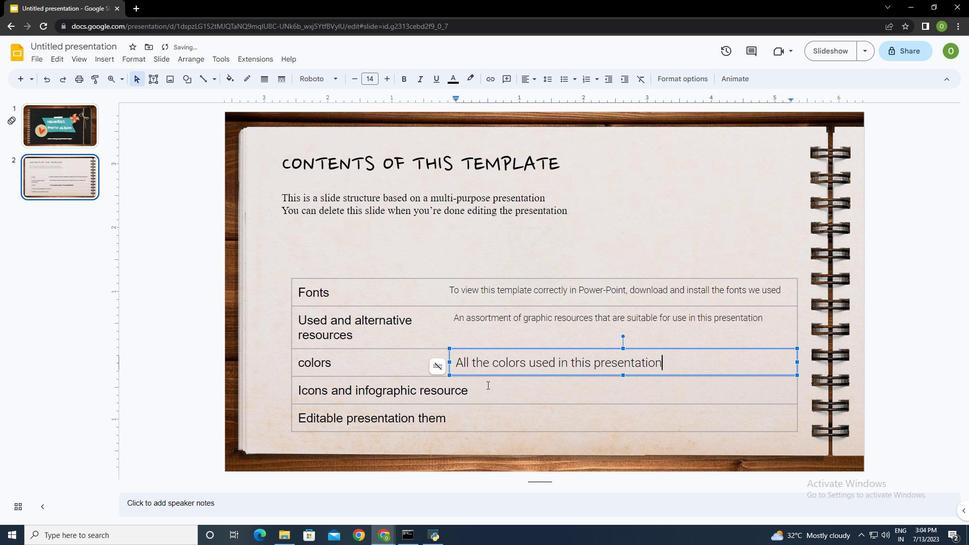 
Action: Mouse pressed left at (487, 386)
Screenshot: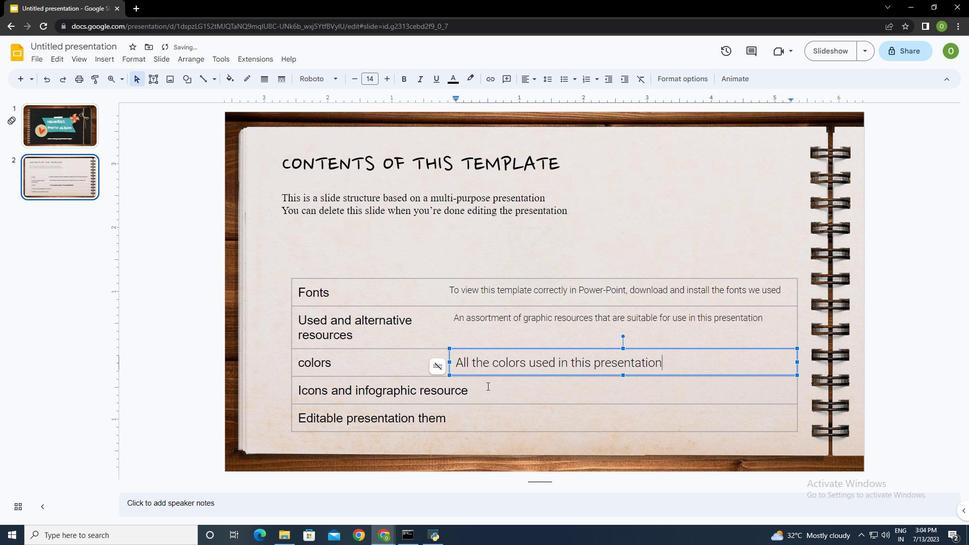 
Action: Mouse moved to (415, 390)
Screenshot: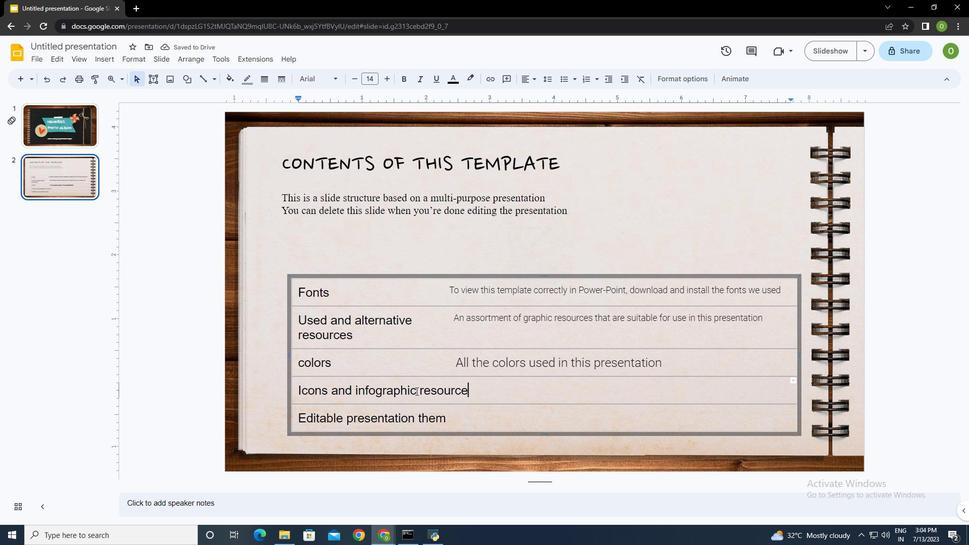 
Action: Mouse pressed left at (415, 390)
Screenshot: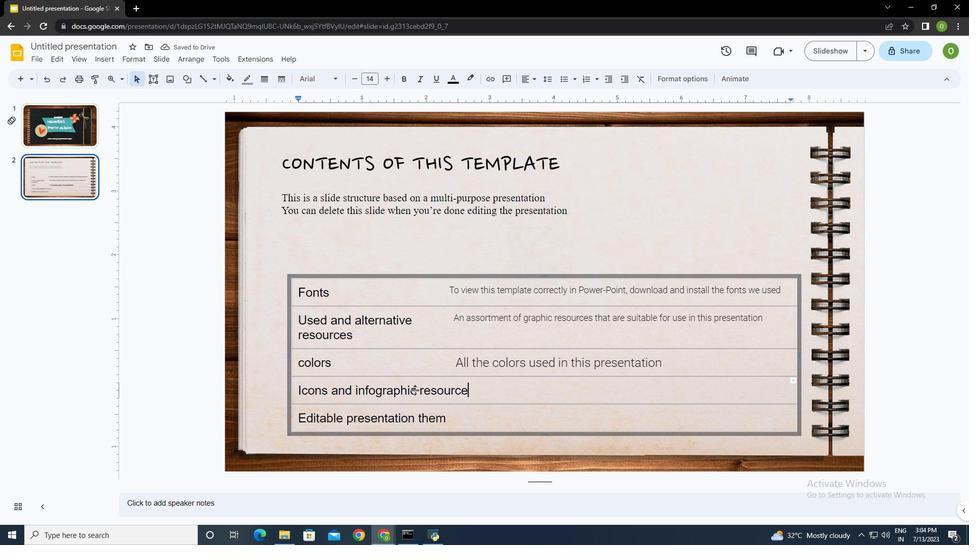 
Action: Mouse moved to (416, 389)
Screenshot: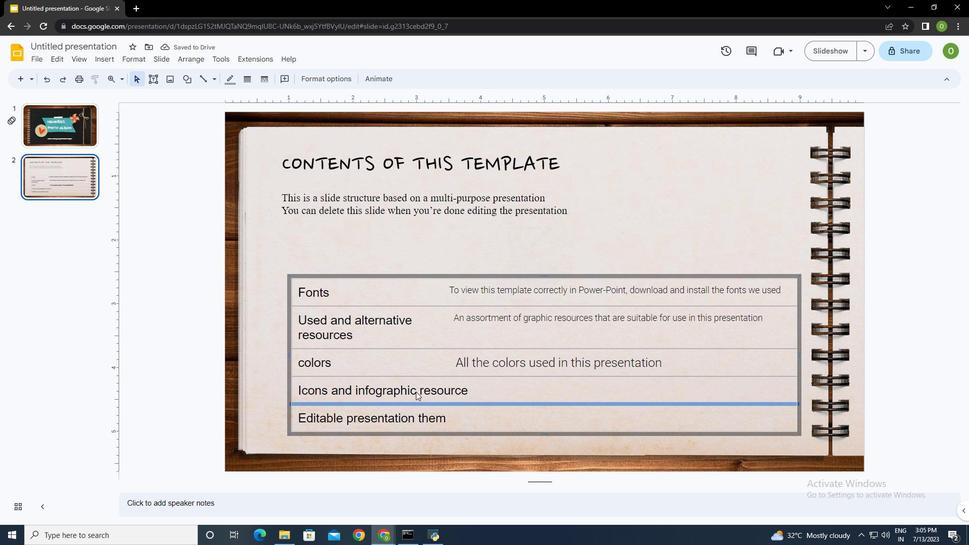 
Action: Mouse pressed left at (416, 389)
Screenshot: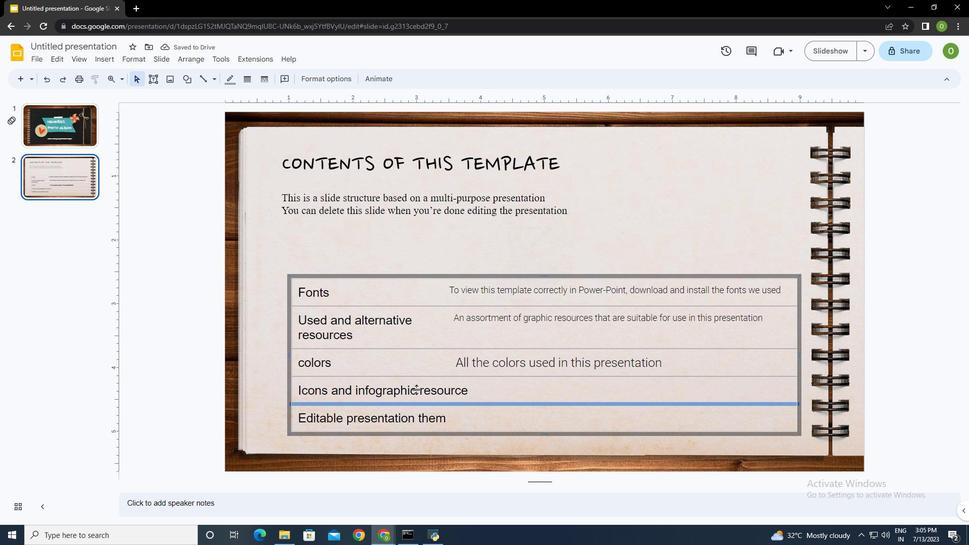 
Action: Mouse moved to (460, 390)
Screenshot: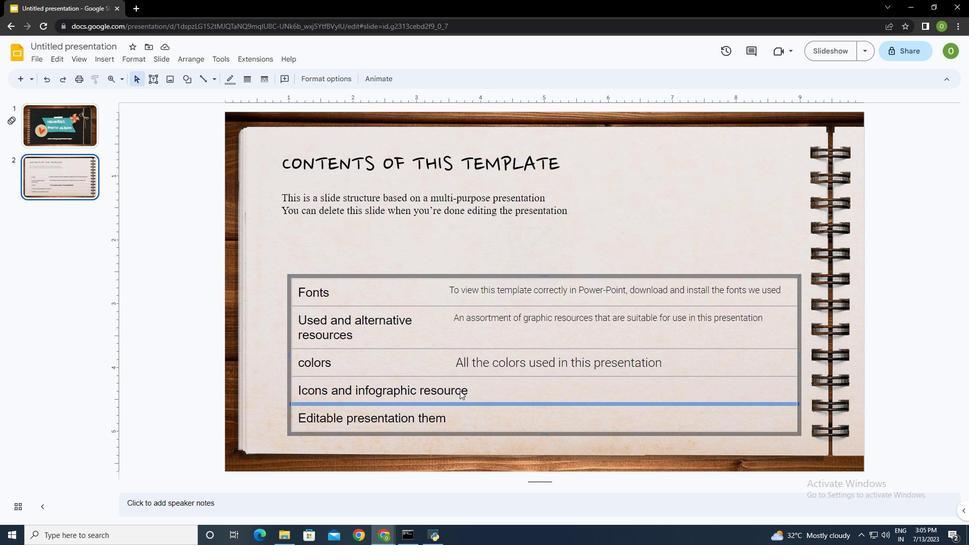 
Action: Mouse pressed left at (460, 390)
Screenshot: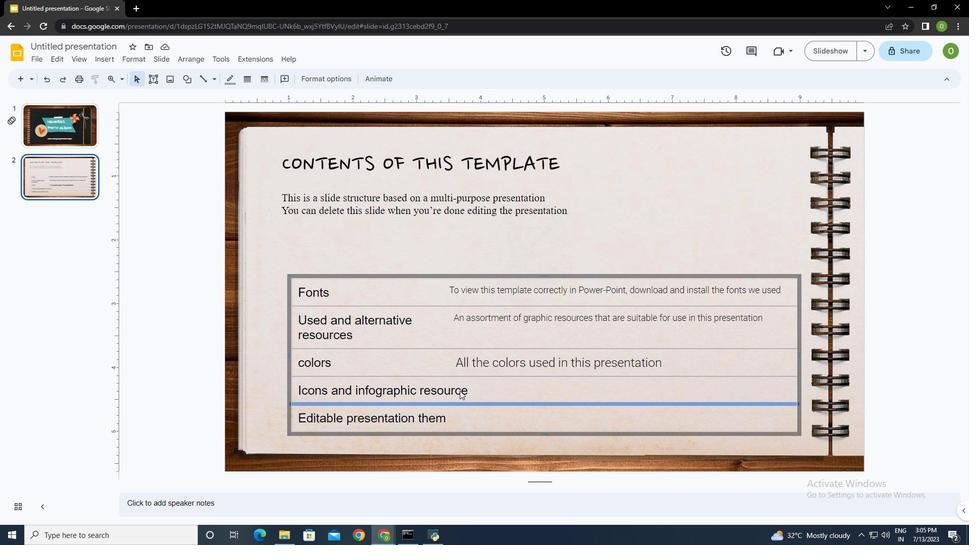 
Action: Mouse moved to (476, 390)
Screenshot: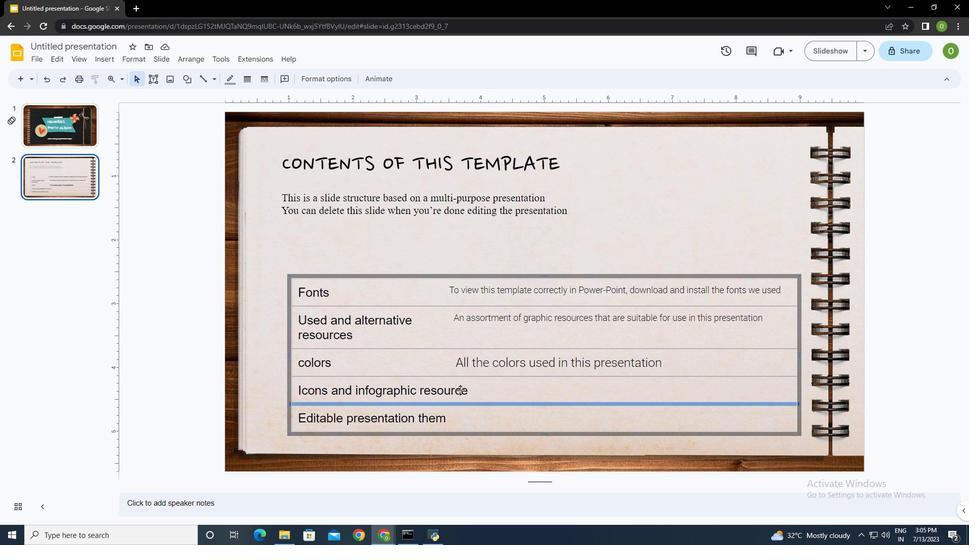 
Action: Mouse pressed left at (476, 390)
Screenshot: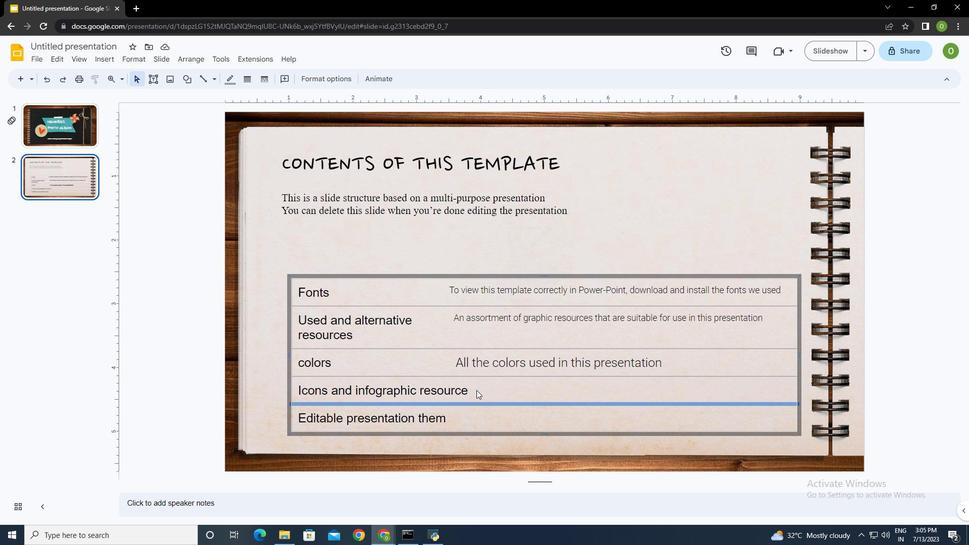 
Action: Mouse pressed left at (476, 390)
Screenshot: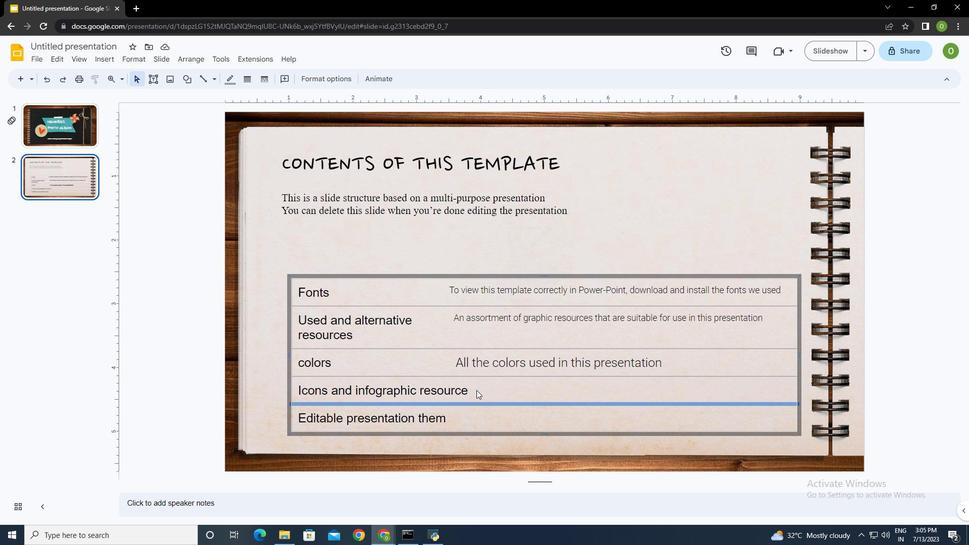 
Action: Mouse pressed left at (476, 390)
Screenshot: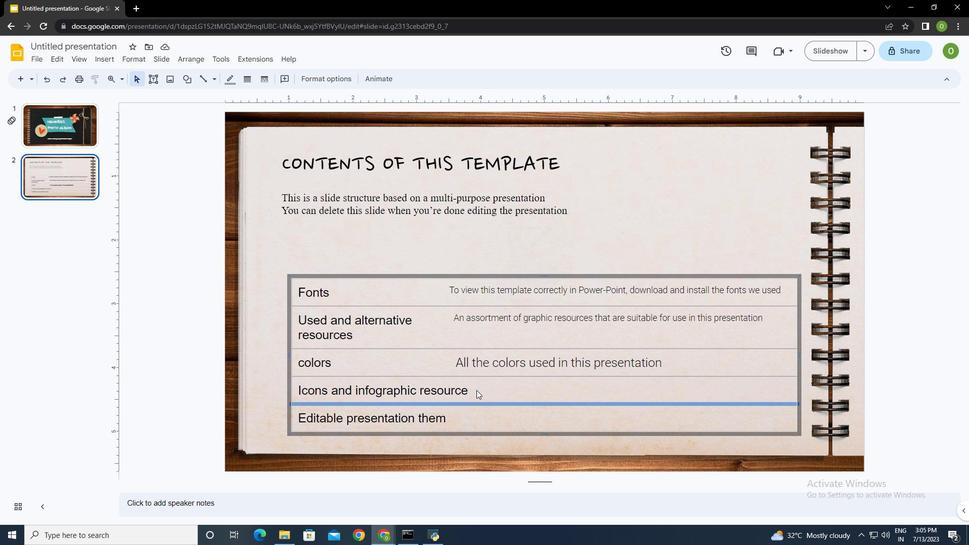 
Action: Mouse moved to (401, 335)
Screenshot: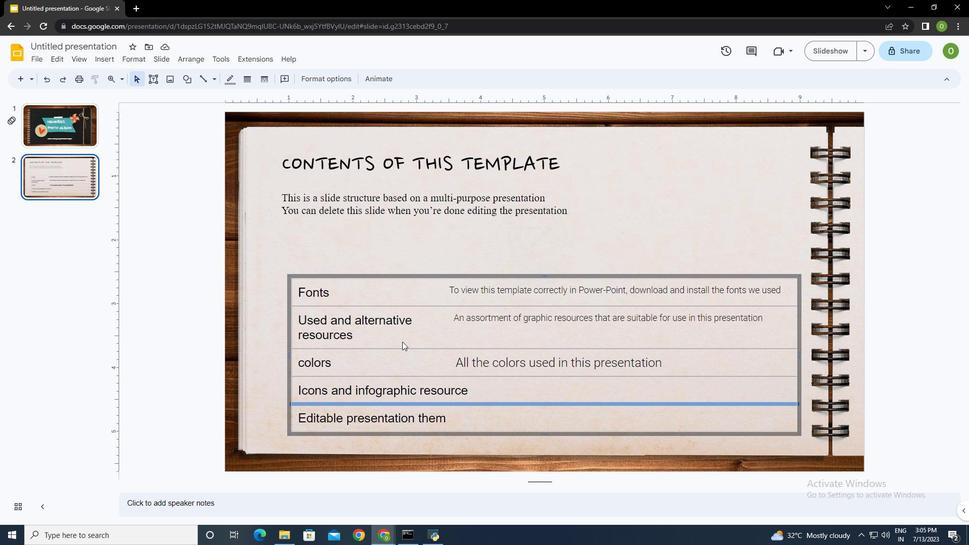 
Action: Mouse pressed left at (401, 335)
Screenshot: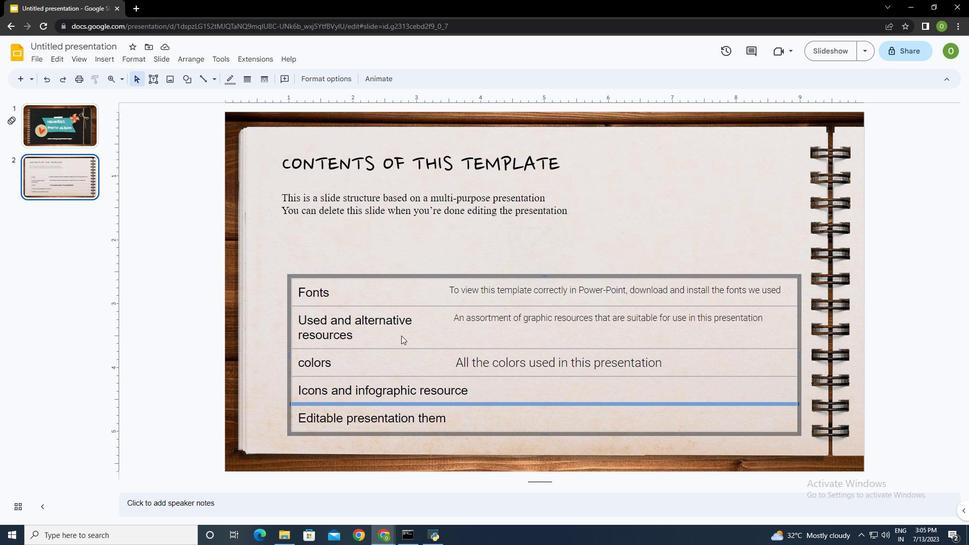 
Action: Mouse moved to (450, 389)
Screenshot: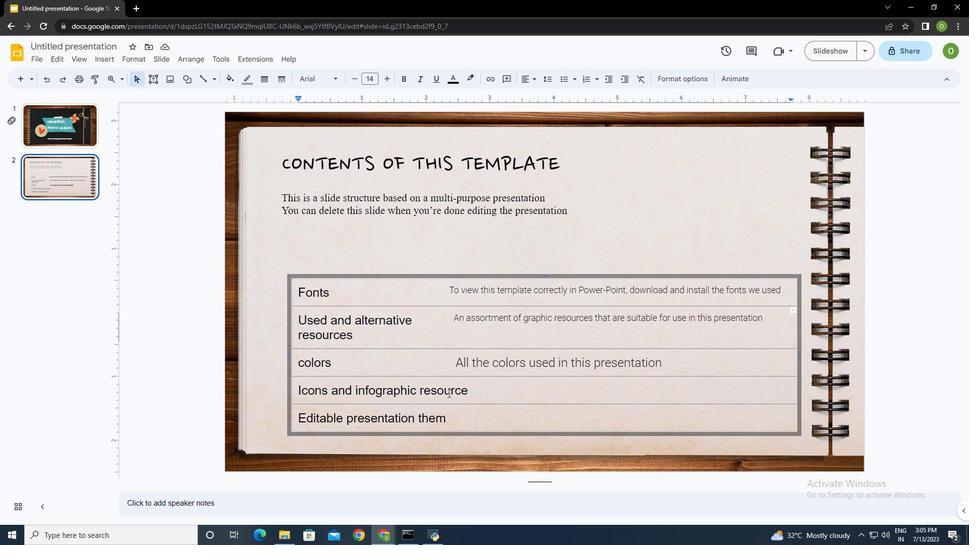 
Action: Mouse pressed left at (450, 389)
Screenshot: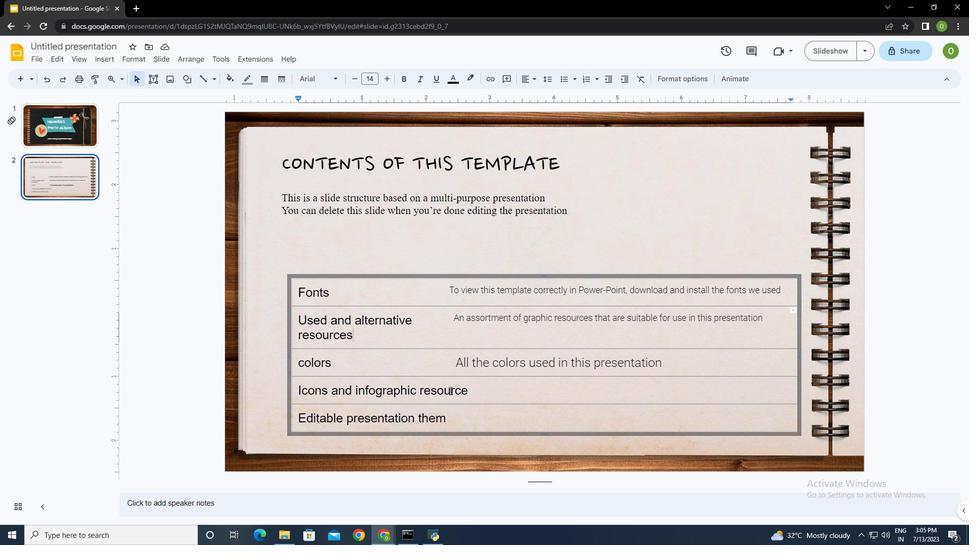 
Action: Mouse moved to (487, 371)
Screenshot: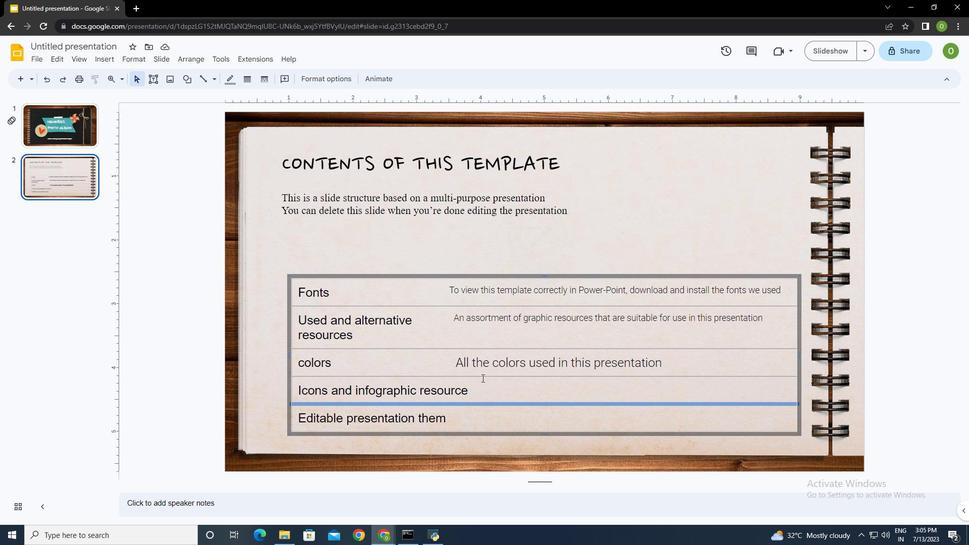 
Action: Mouse pressed left at (487, 371)
Screenshot: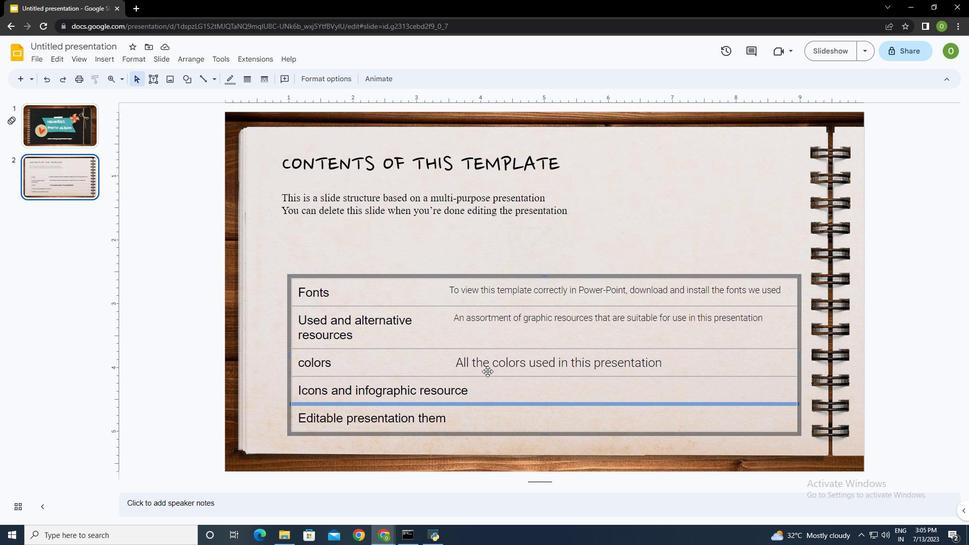 
Action: Mouse moved to (485, 397)
Screenshot: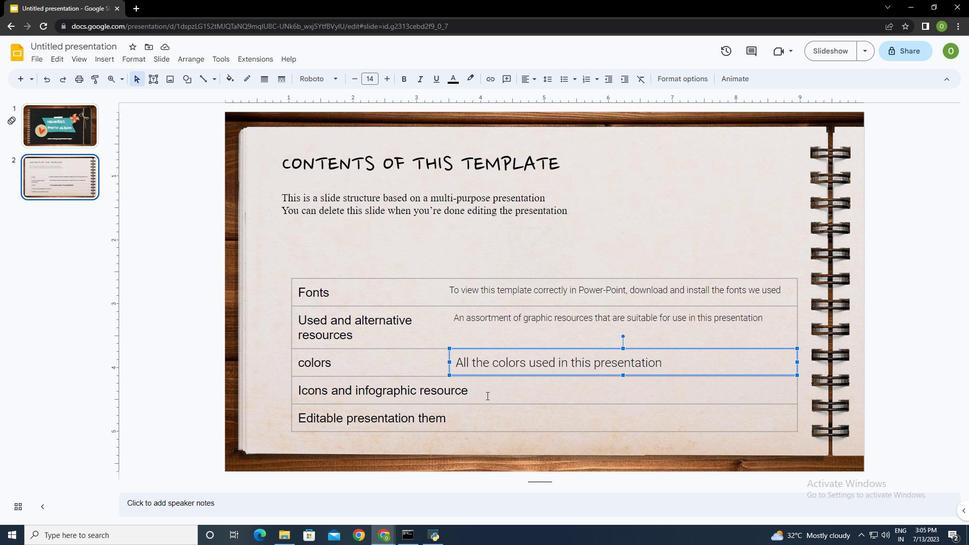 
Action: Mouse pressed left at (485, 397)
Screenshot: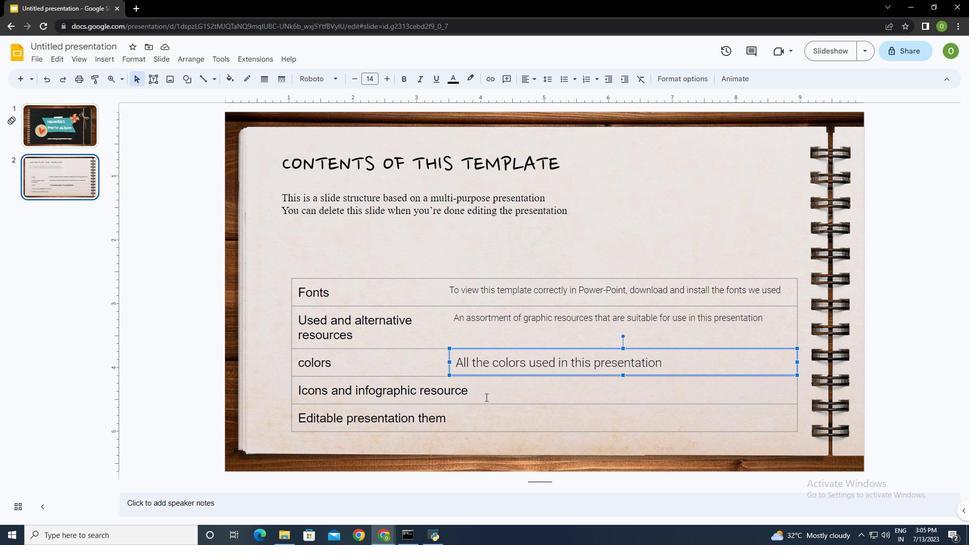 
Action: Mouse moved to (485, 397)
Screenshot: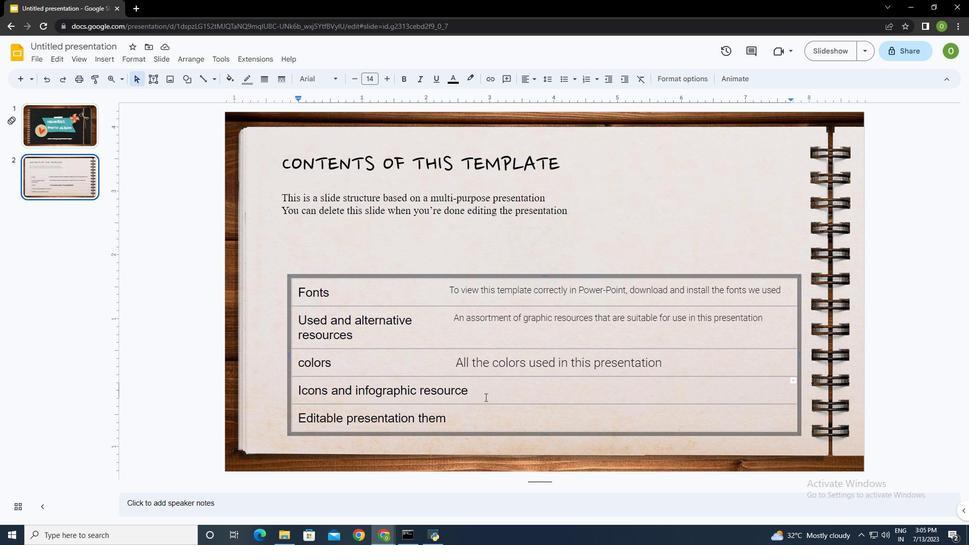 
Action: Key pressed <Key.left><Key.left><Key.left><Key.left><Key.left><Key.left><Key.left><Key.left><Key.left><Key.enter><Key.delete>
Screenshot: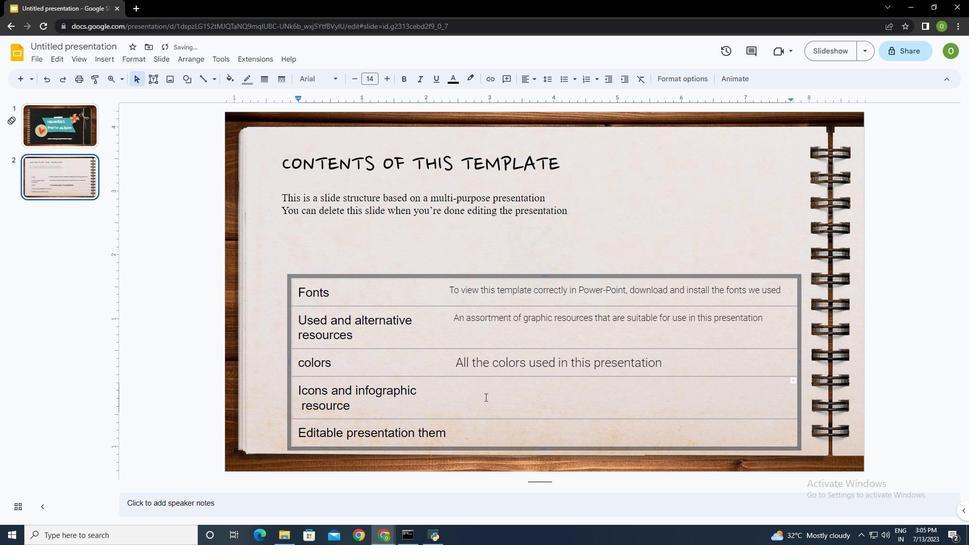 
Action: Mouse moved to (442, 385)
Screenshot: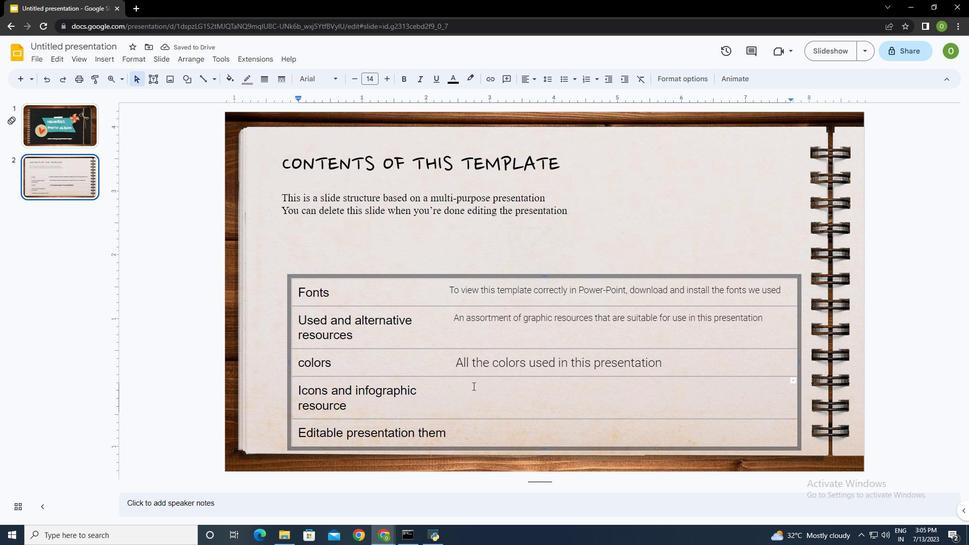 
Action: Mouse pressed left at (442, 385)
Screenshot: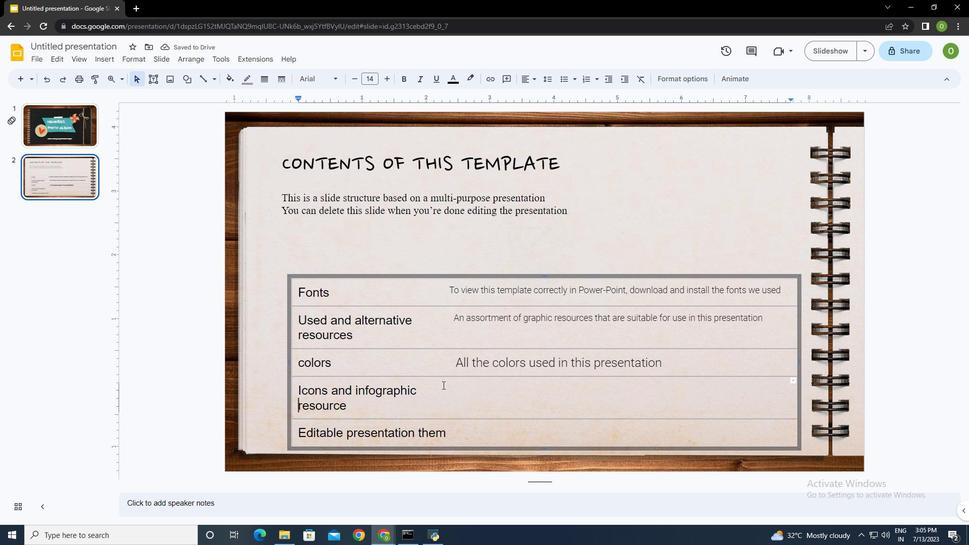 
Action: Mouse moved to (151, 78)
Screenshot: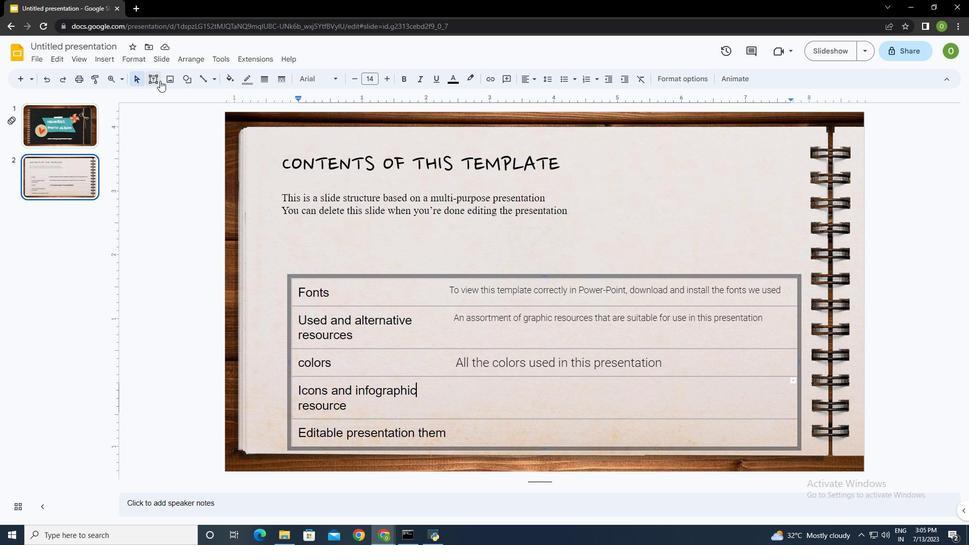 
Action: Mouse pressed left at (151, 78)
Screenshot: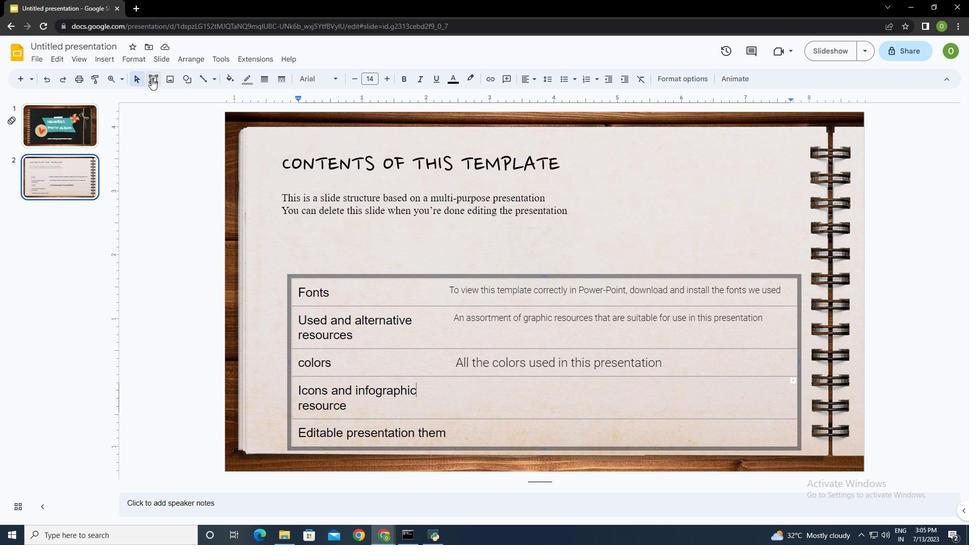 
Action: Mouse moved to (454, 381)
Screenshot: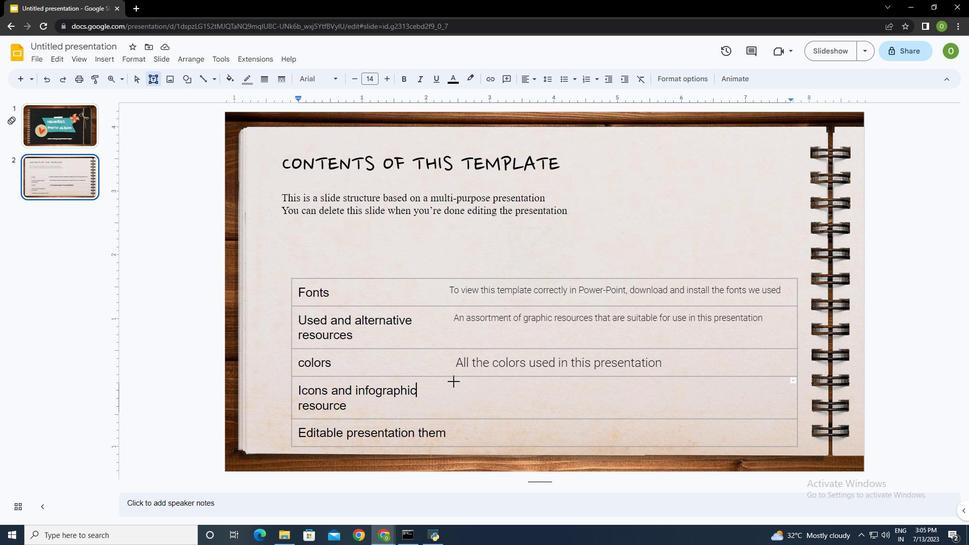 
Action: Mouse pressed left at (454, 381)
Screenshot: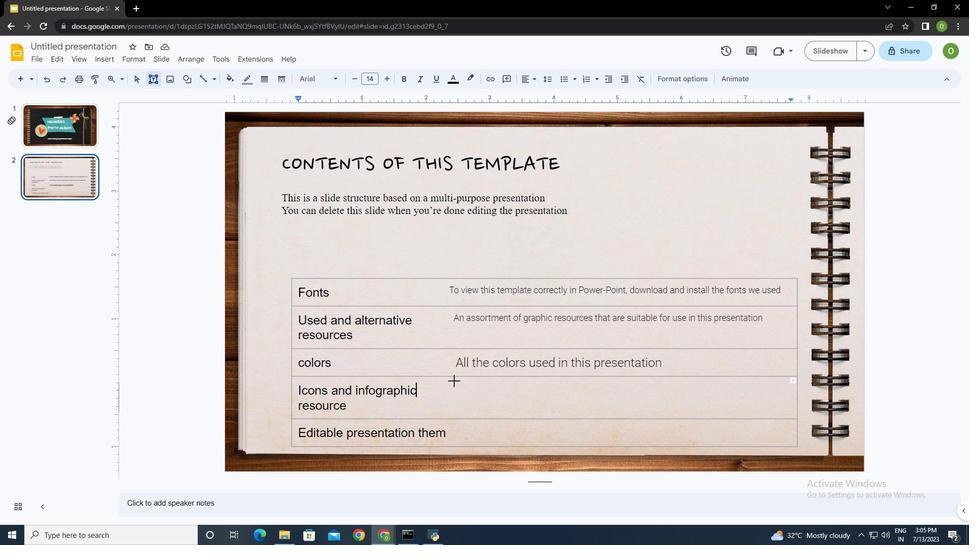 
Action: Mouse moved to (626, 383)
Screenshot: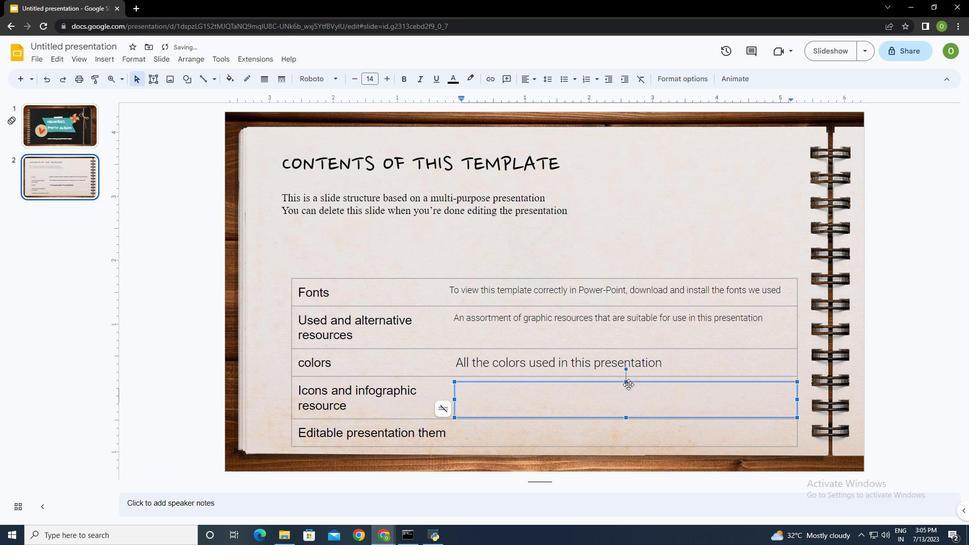 
Action: Mouse pressed left at (626, 383)
Screenshot: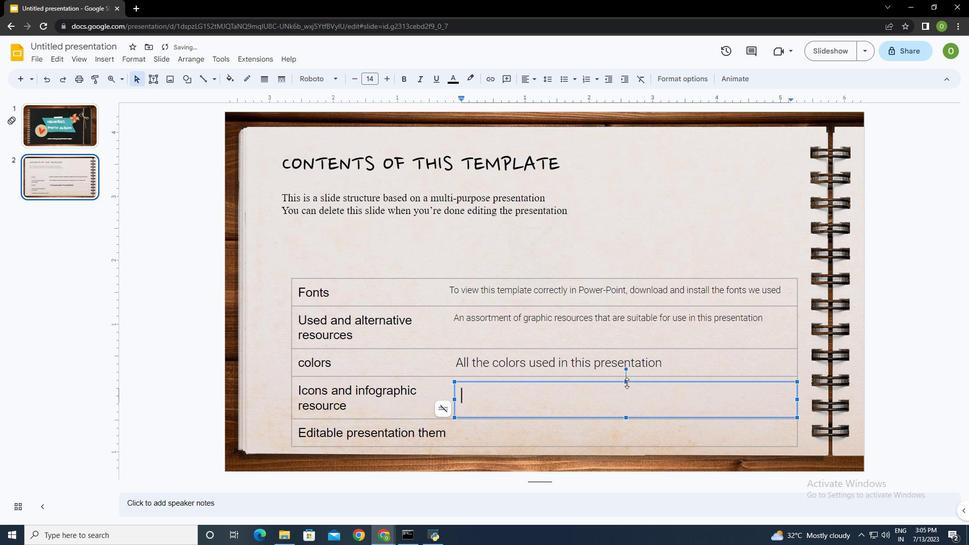 
Action: Mouse moved to (500, 398)
Screenshot: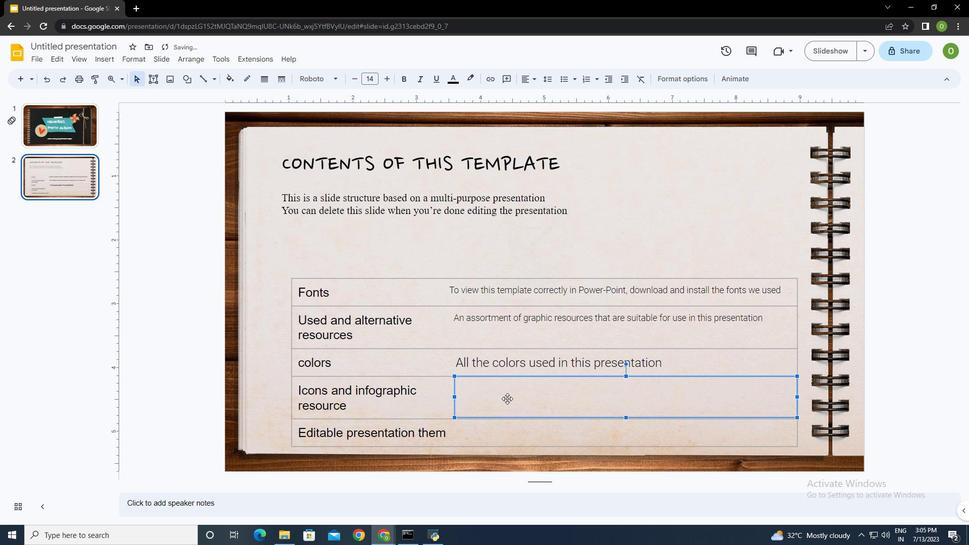 
Action: Mouse pressed left at (500, 398)
Screenshot: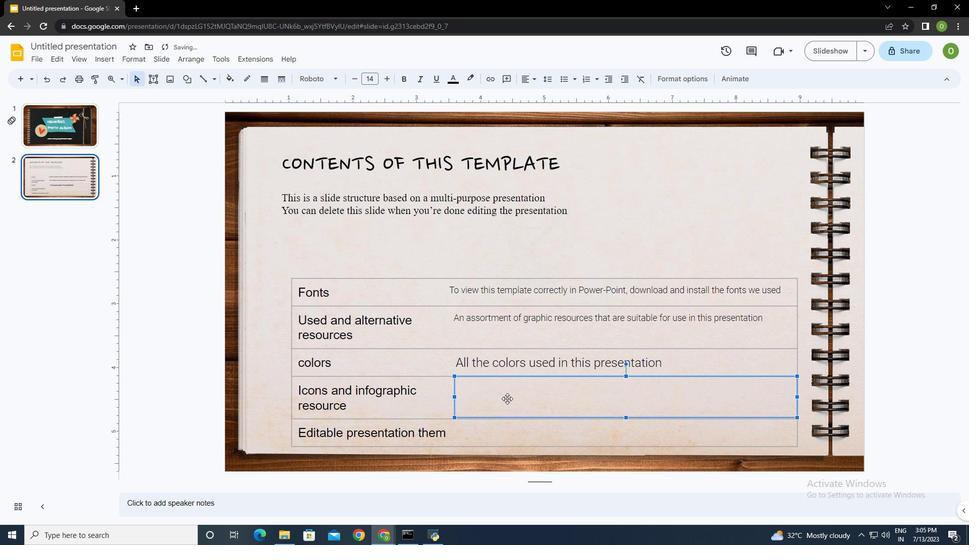 
Action: Mouse moved to (423, 362)
Screenshot: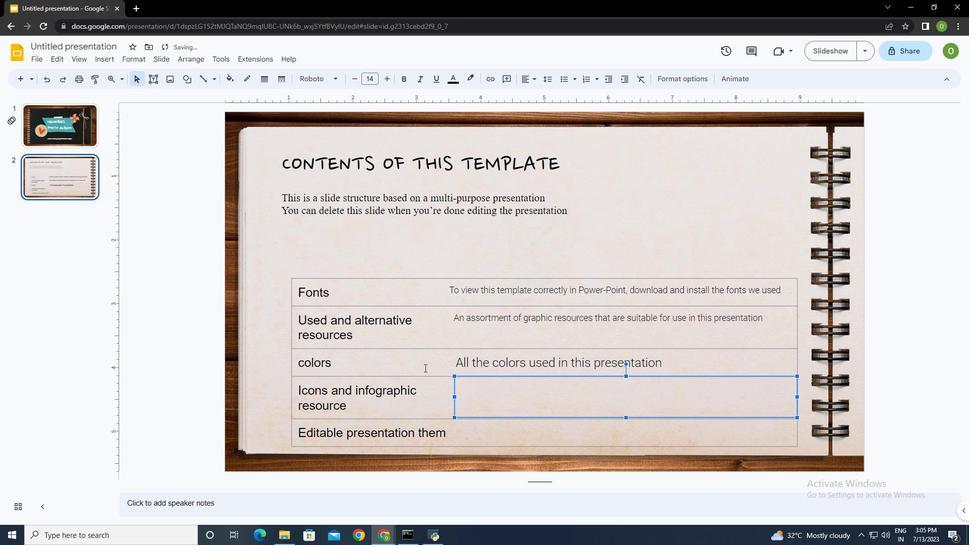 
Action: Key pressed <Key.shift><Key.shift><Key.shift><Key.shift><Key.shift><Key.shift><Key.shift><Key.shift><Key.shift>Ther<Key.backspace>se<Key.space>can<Key.space>be<Key.space>used<Key.space>in<Key.space>the<Key.space>template,<Key.space>and<Key.space>their<Key.space>size<Key.space>and<Key.space>color<Key.space>can<Key.space>be<Key.space>edited
Screenshot: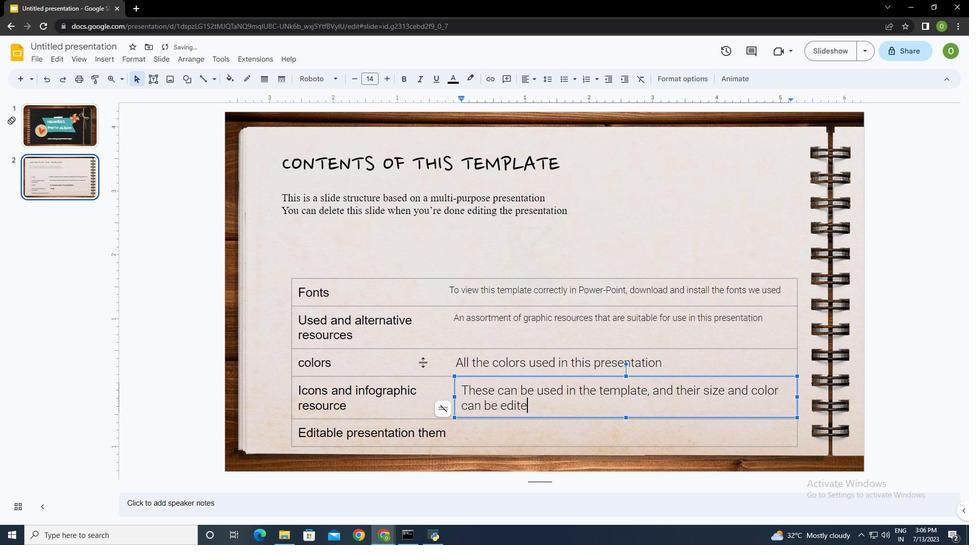 
Action: Mouse moved to (453, 396)
Screenshot: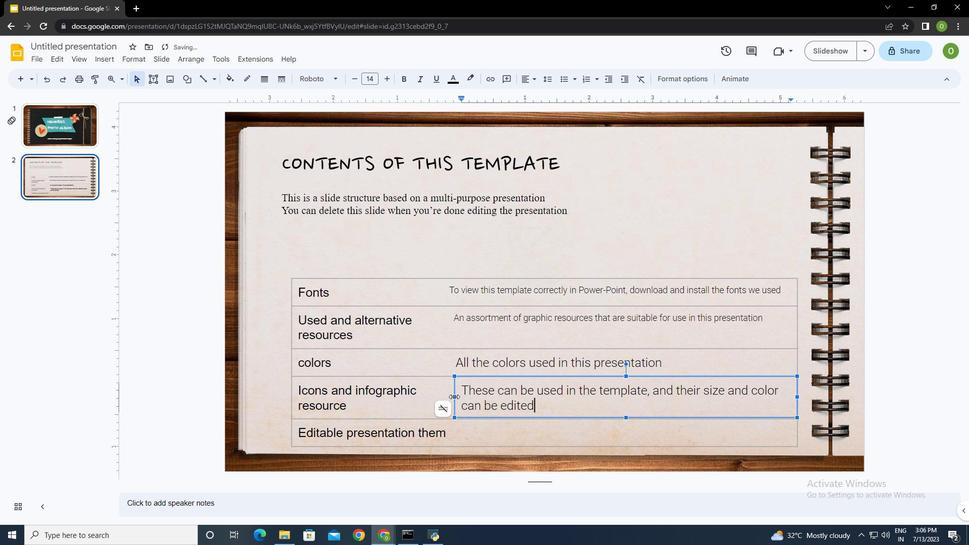 
Action: Mouse pressed left at (453, 396)
Screenshot: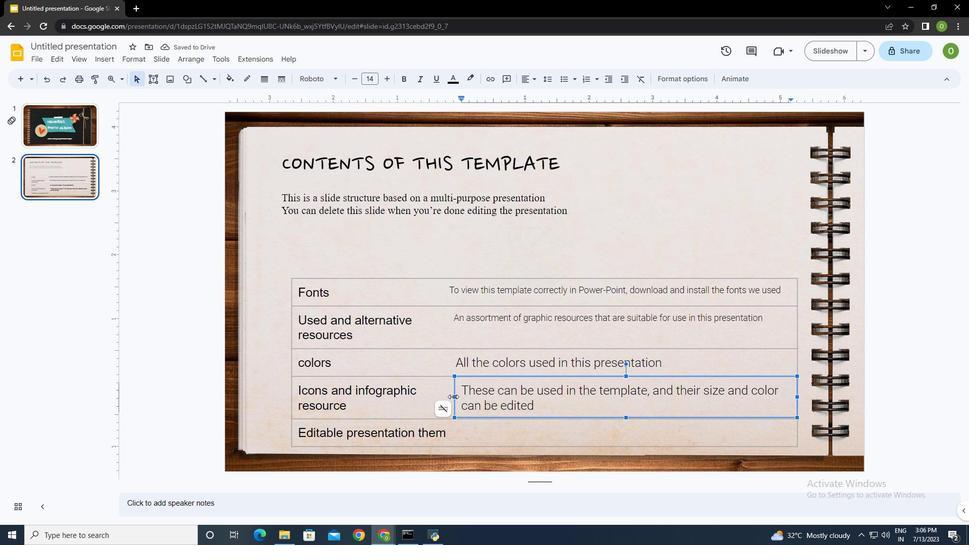 
Action: Mouse moved to (474, 395)
Screenshot: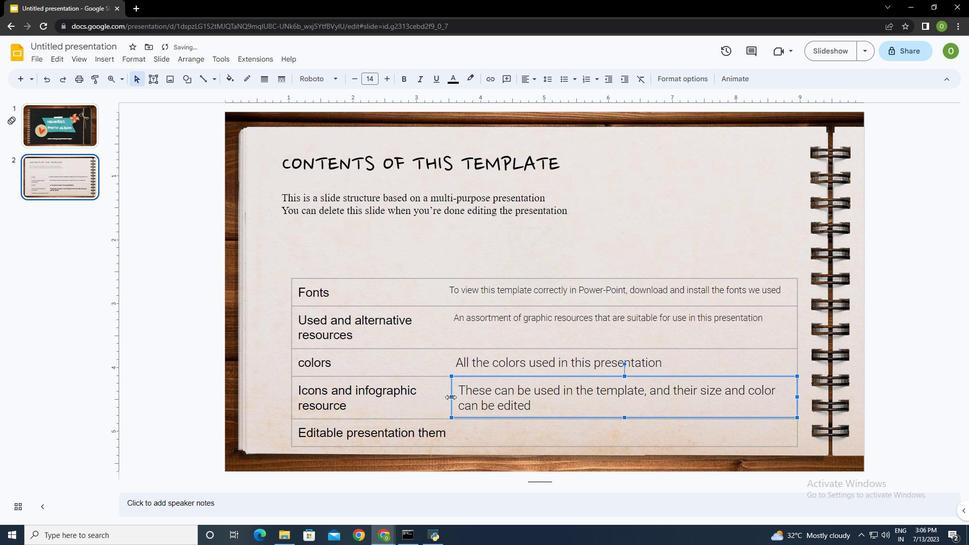 
Action: Mouse pressed left at (474, 395)
Screenshot: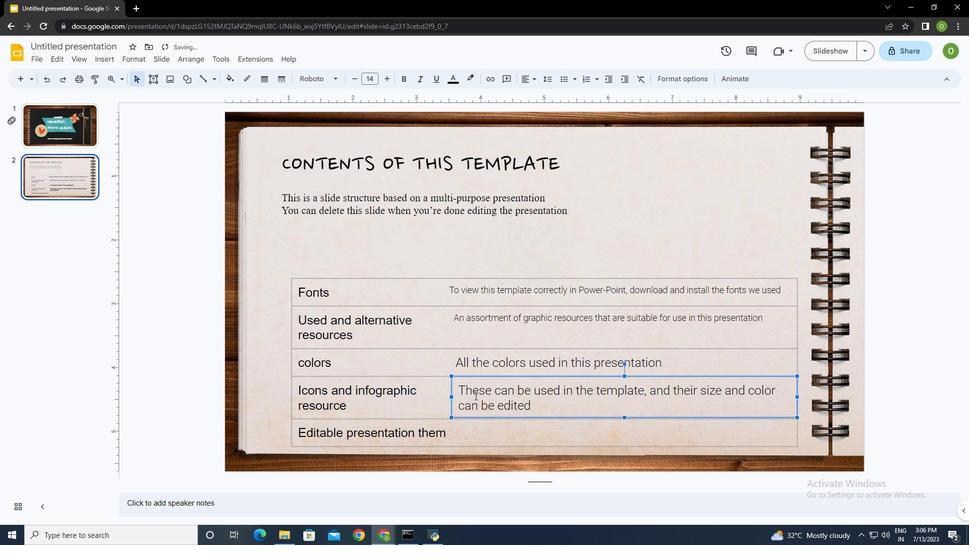 
Action: Key pressed ctrl+A
Screenshot: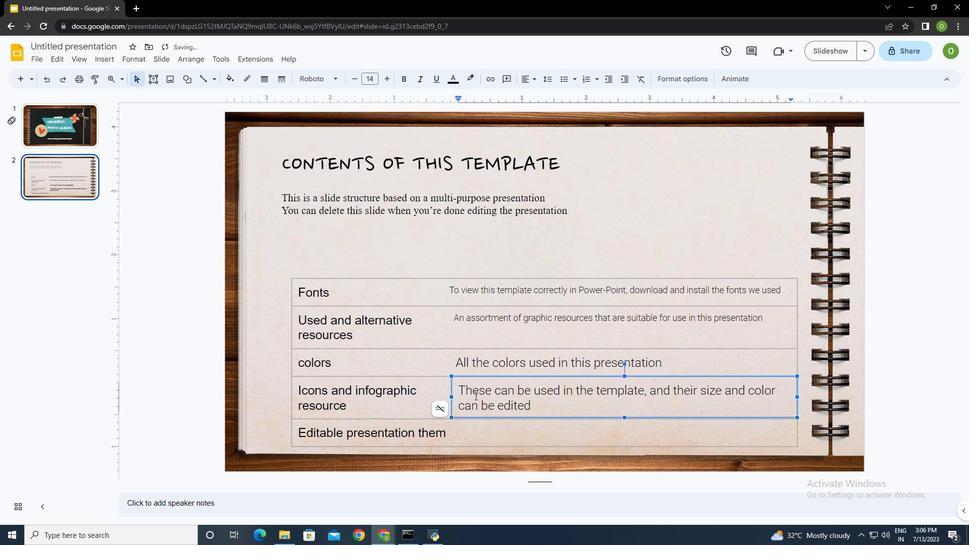 
Action: Mouse moved to (352, 79)
Screenshot: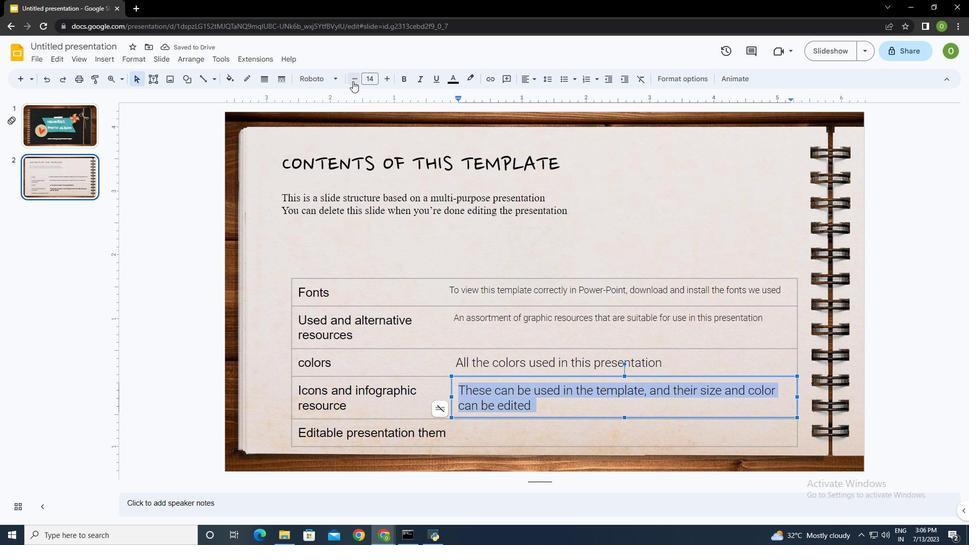 
Action: Mouse pressed left at (352, 79)
Screenshot: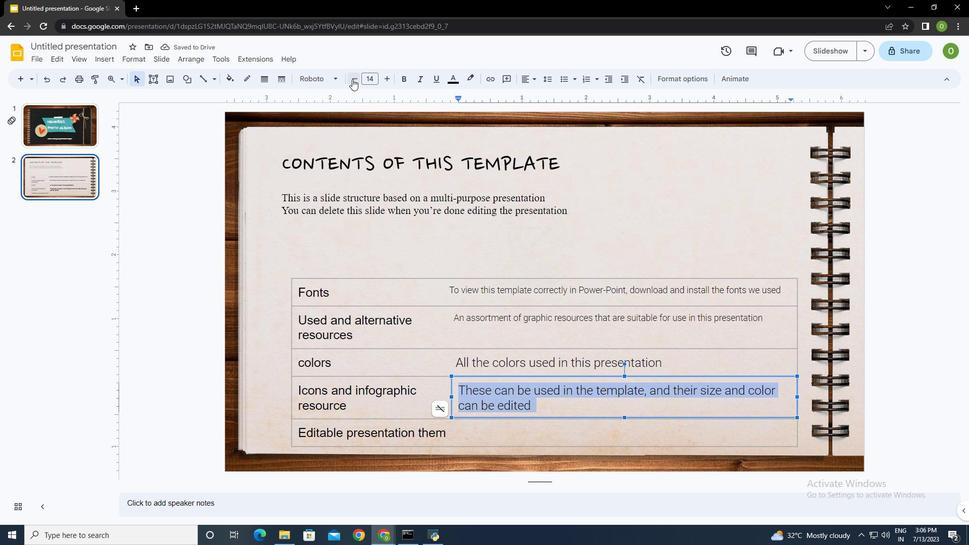 
Action: Mouse pressed left at (352, 79)
Screenshot: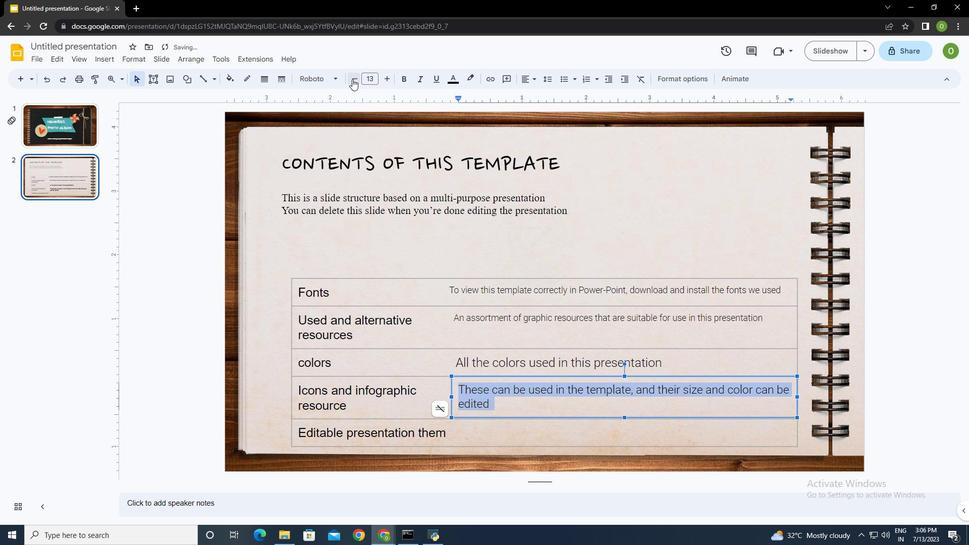 
Action: Mouse pressed left at (352, 79)
Screenshot: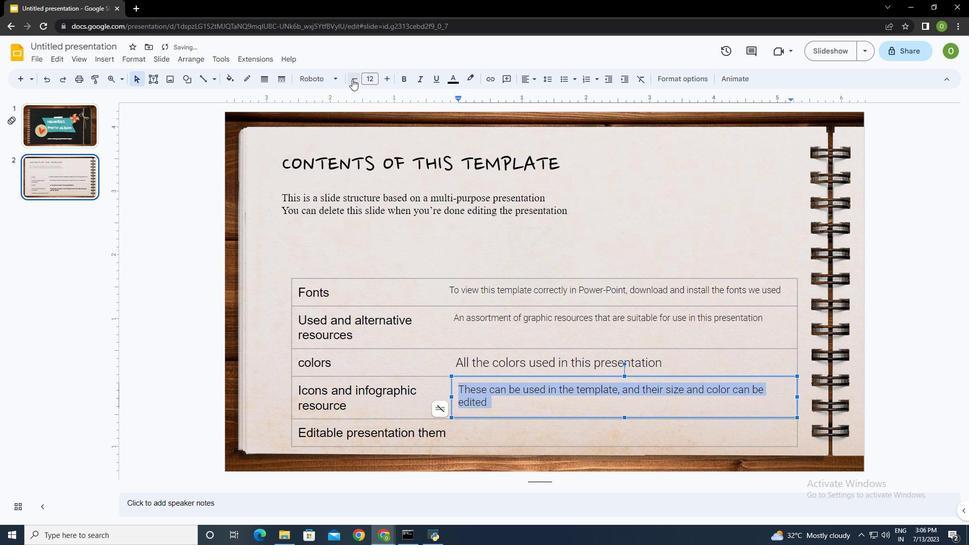 
Action: Mouse moved to (587, 407)
Screenshot: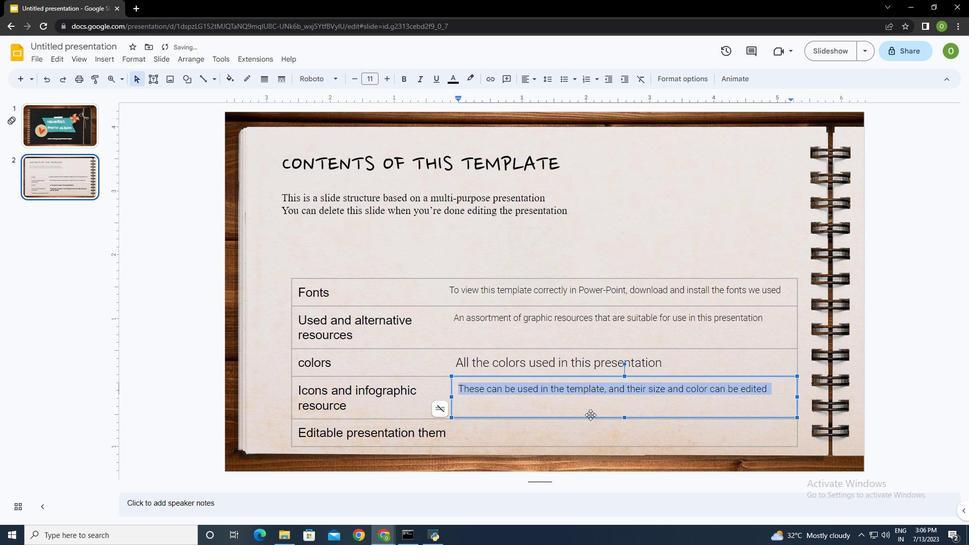 
Action: Mouse pressed left at (587, 407)
Screenshot: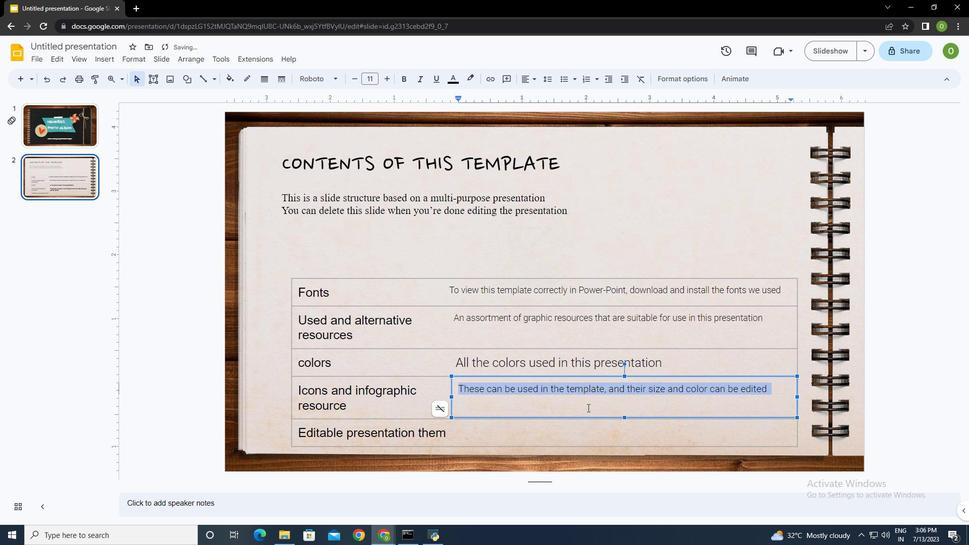 
Action: Mouse moved to (519, 436)
Screenshot: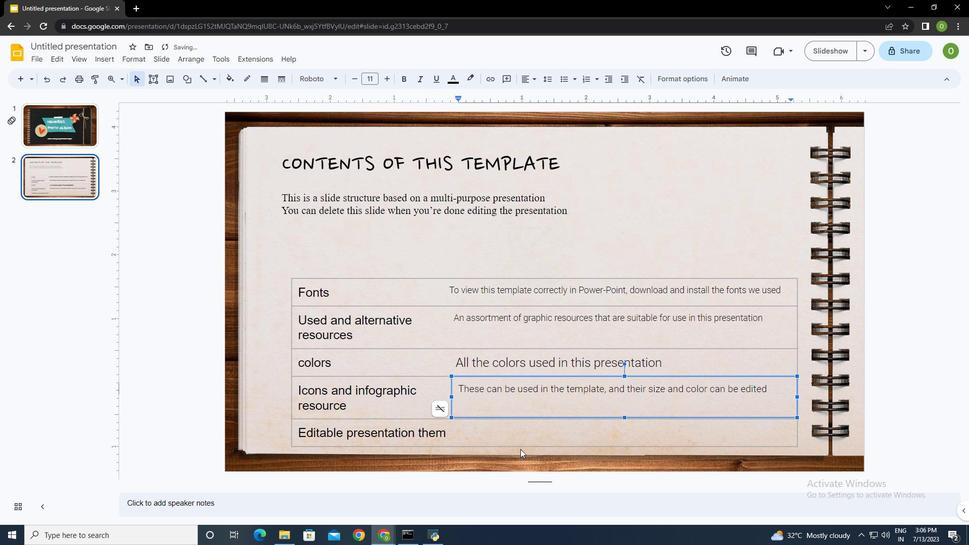 
Action: Mouse pressed left at (519, 436)
Screenshot: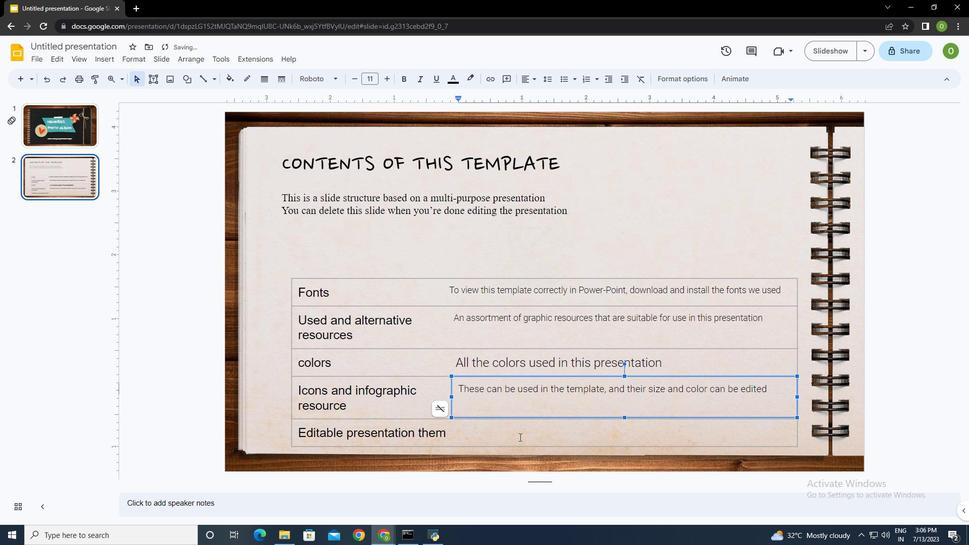 
Action: Mouse moved to (451, 435)
Screenshot: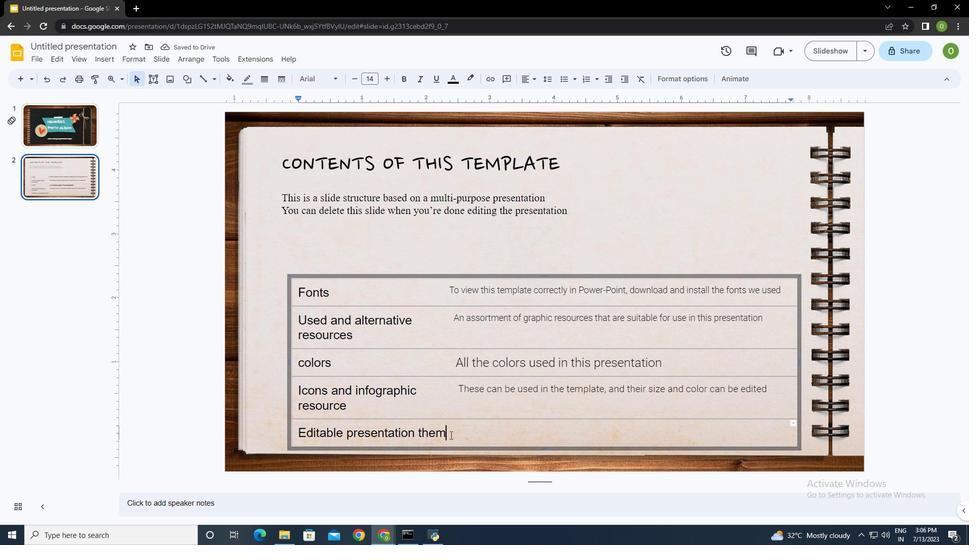 
Action: Mouse pressed left at (451, 435)
Screenshot: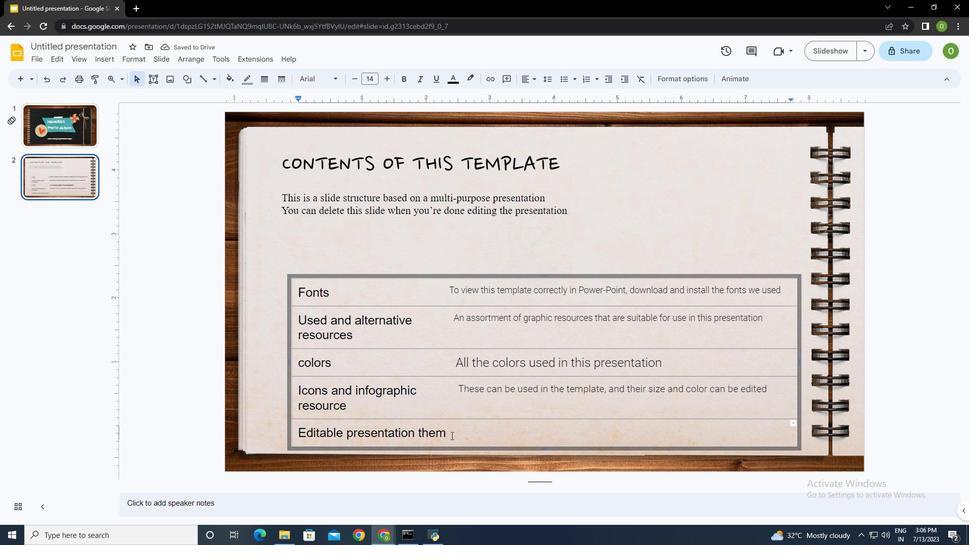 
Action: Mouse moved to (152, 76)
Screenshot: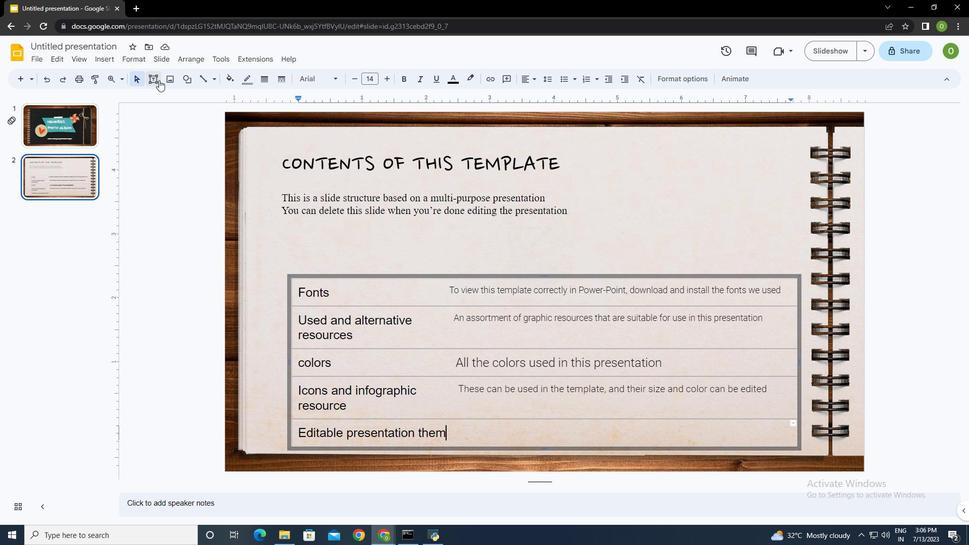 
Action: Mouse pressed left at (152, 76)
Screenshot: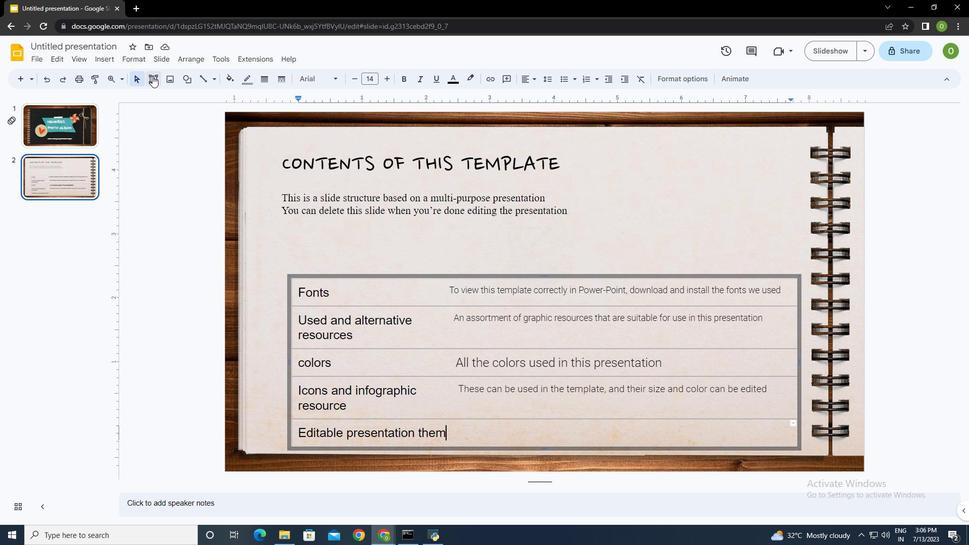 
Action: Mouse moved to (459, 421)
Screenshot: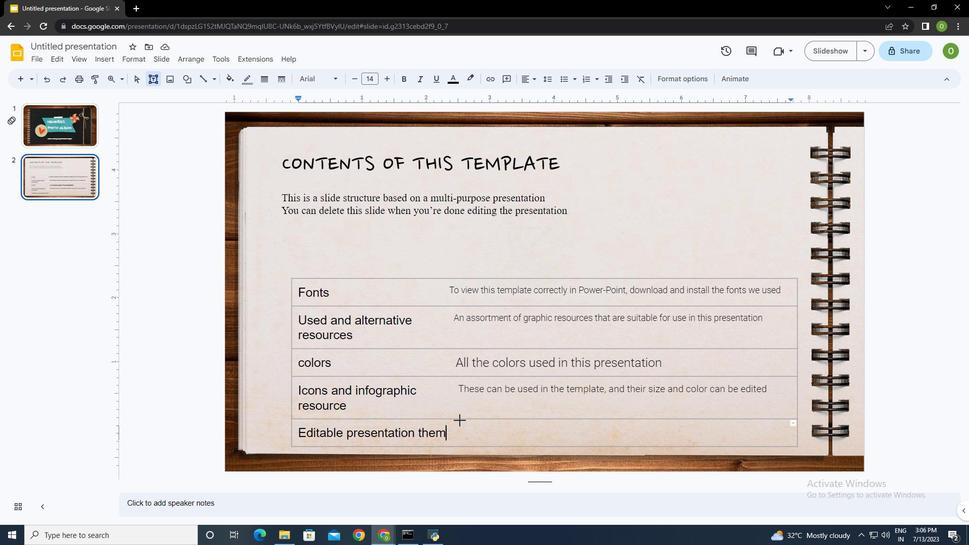
Action: Mouse pressed left at (459, 421)
Screenshot: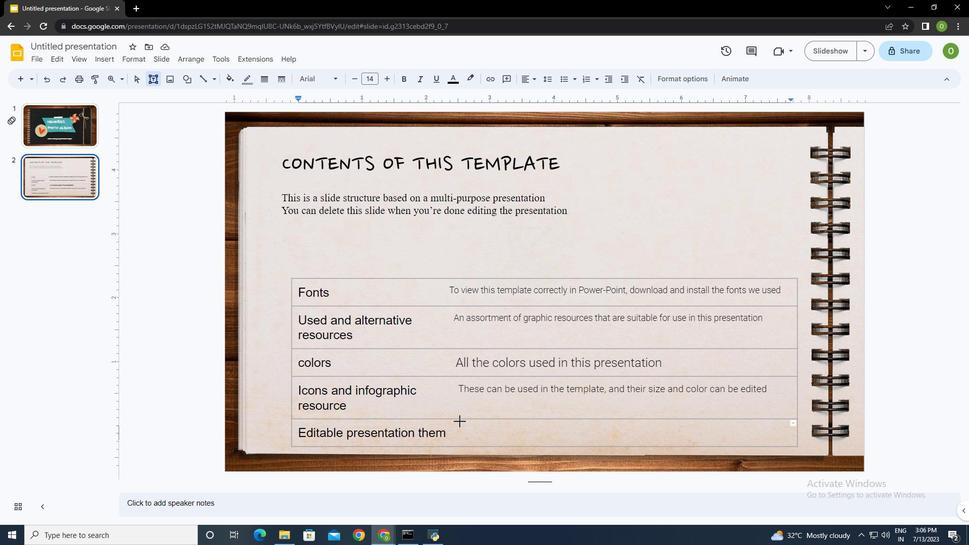 
Action: Mouse moved to (625, 420)
Screenshot: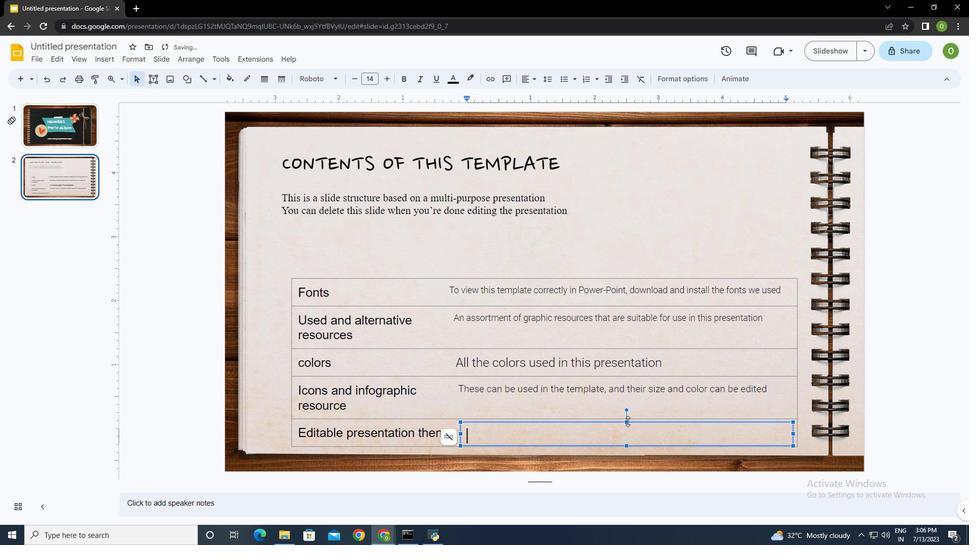 
Action: Mouse pressed left at (625, 420)
Screenshot: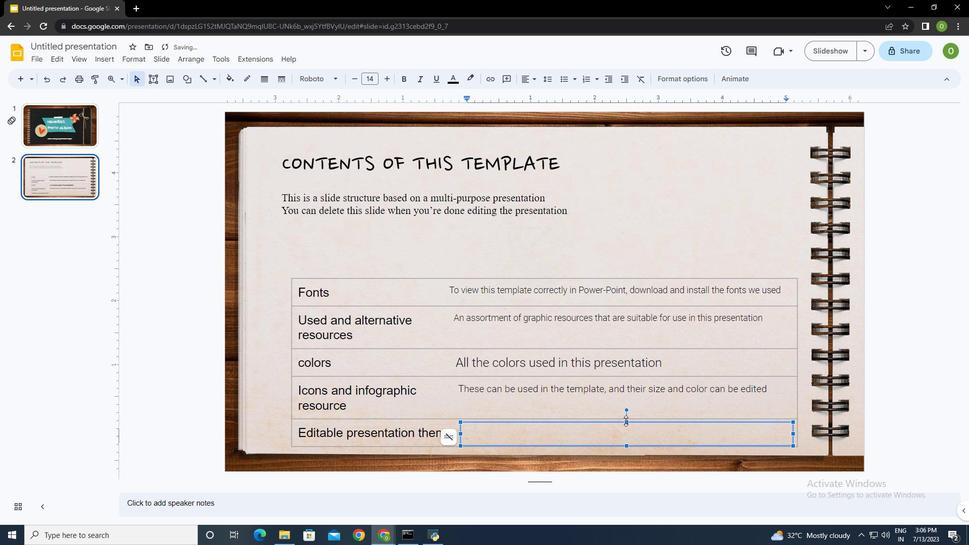 
Action: Mouse moved to (518, 442)
Screenshot: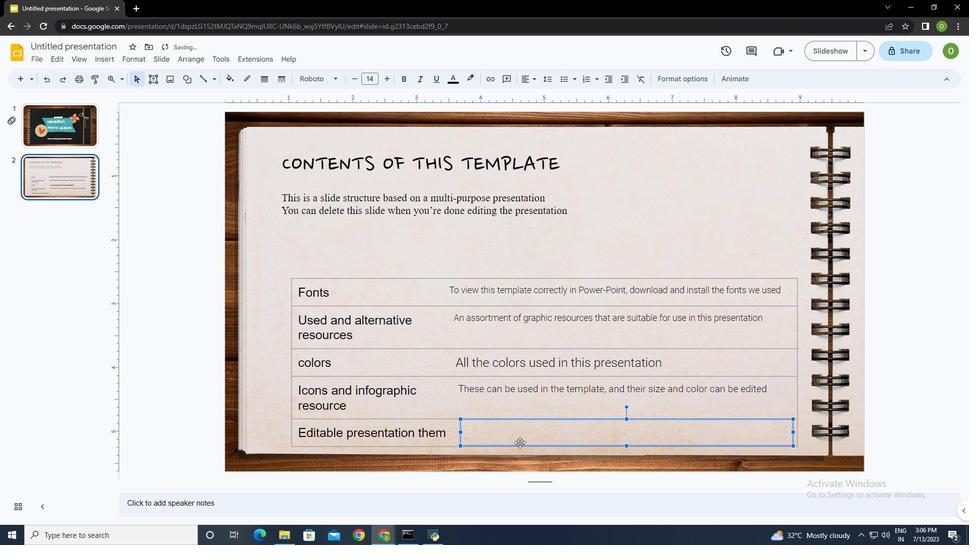 
Action: Mouse pressed left at (518, 442)
Screenshot: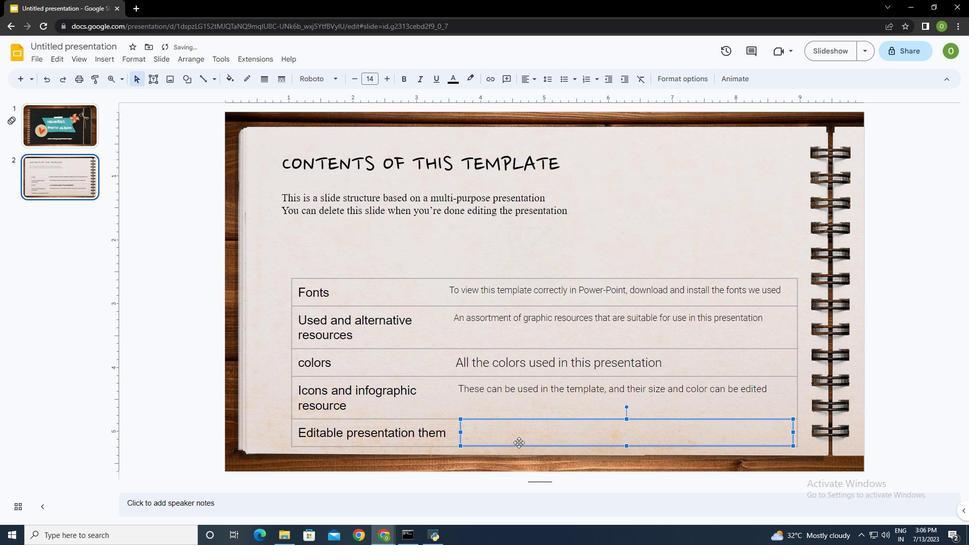 
Action: Mouse moved to (496, 428)
Screenshot: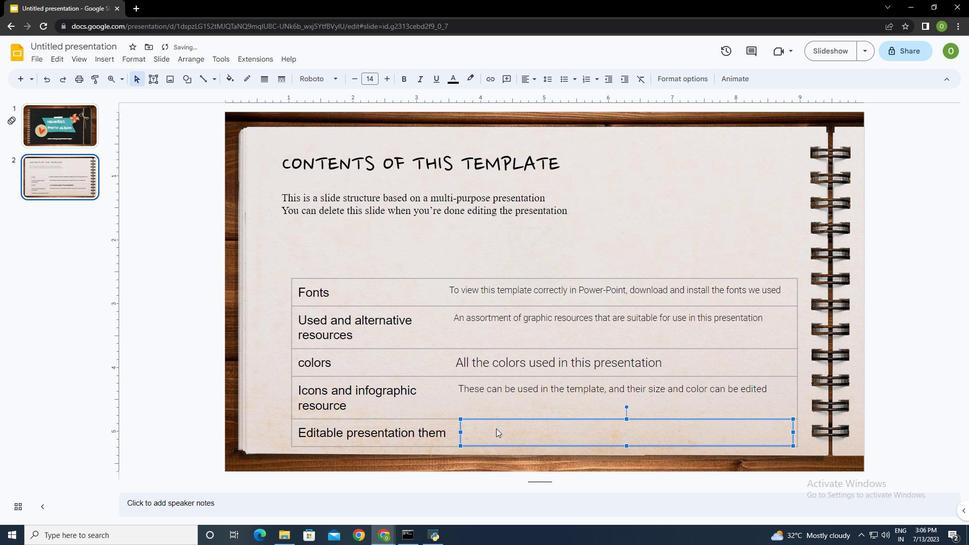 
Action: Key pressed <Key.shift>You<Key.space>can<Key.space>edit<Key.space>the<Key.space>master<Key.space>slides<Key.space>easily.<Key.space><Key.shift>For<Key.space>more<Key.space>info<Key.space>click<Key.space><Key.shift>H<Key.backspace>here
Screenshot: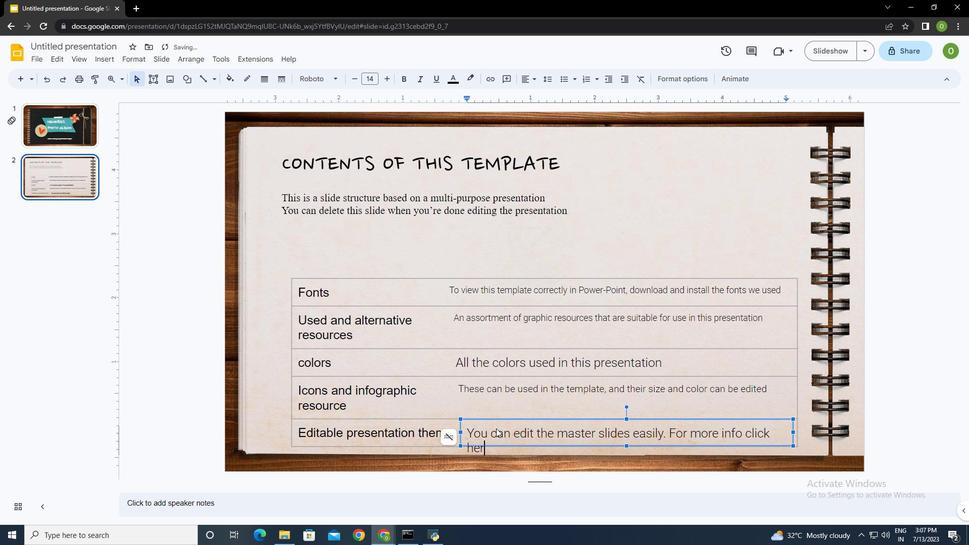 
Action: Mouse moved to (515, 441)
Screenshot: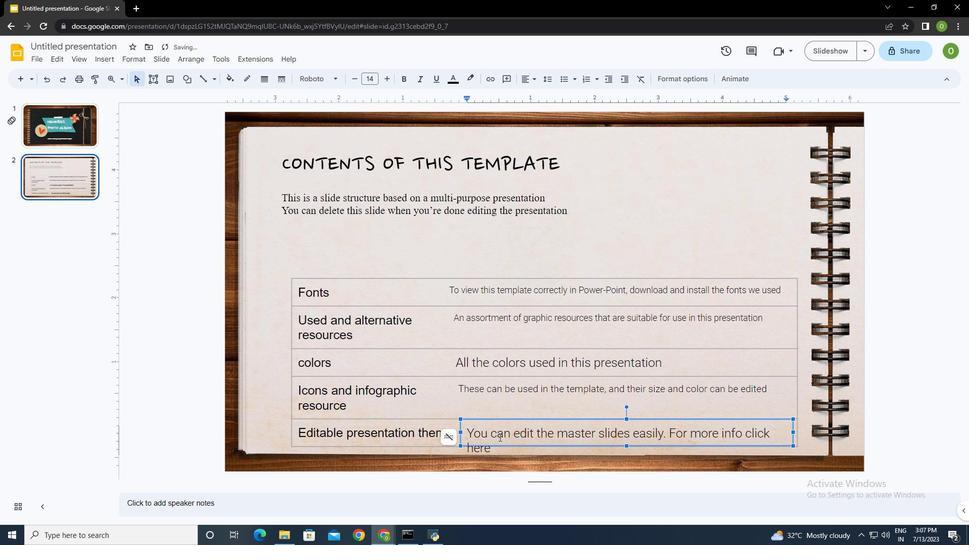 
Action: Key pressed ctrl+A
Screenshot: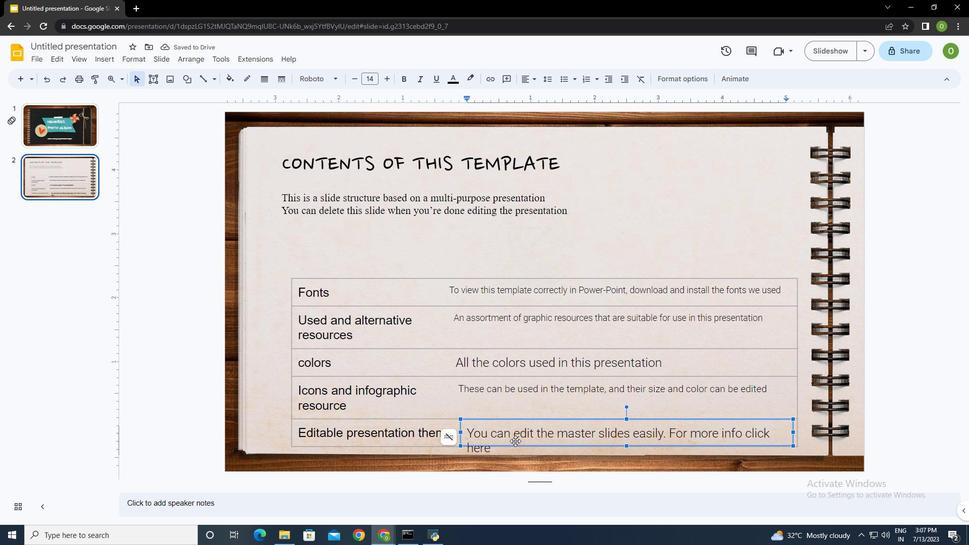 
Action: Mouse moved to (352, 78)
Screenshot: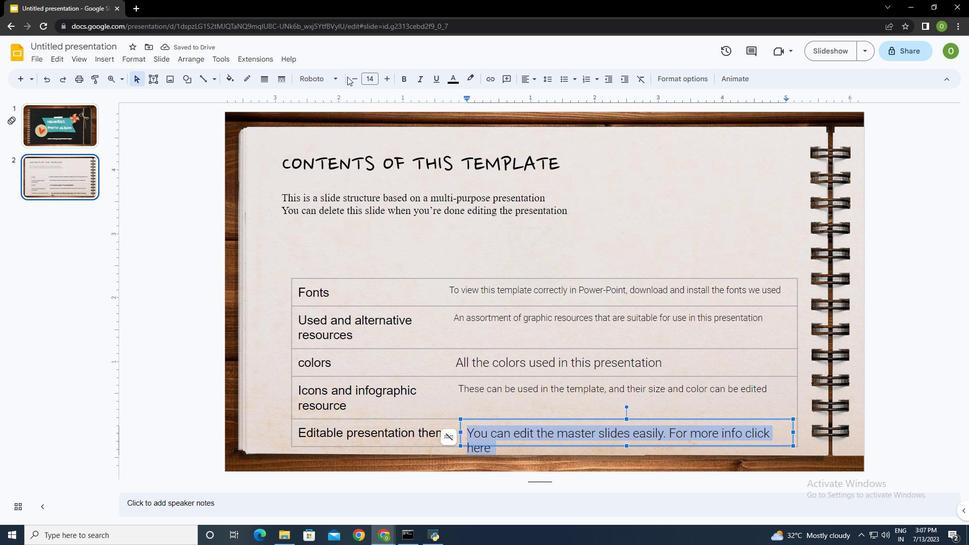 
Action: Mouse pressed left at (352, 78)
Screenshot: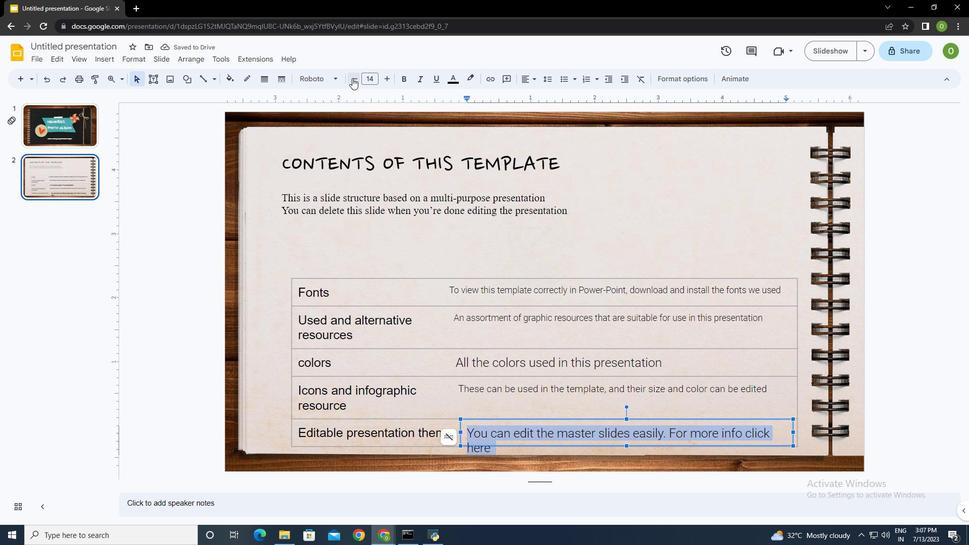 
Action: Mouse pressed left at (352, 78)
Screenshot: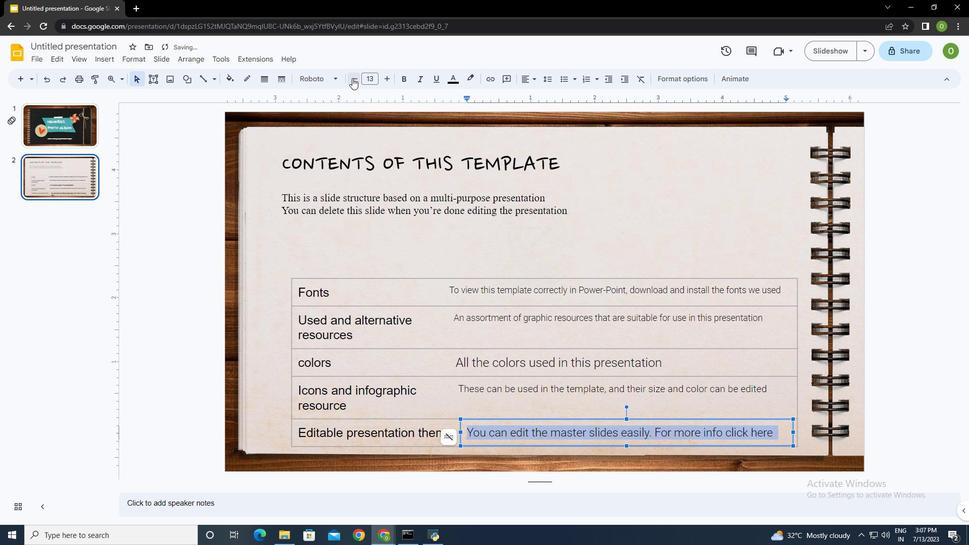 
Action: Mouse moved to (773, 373)
Screenshot: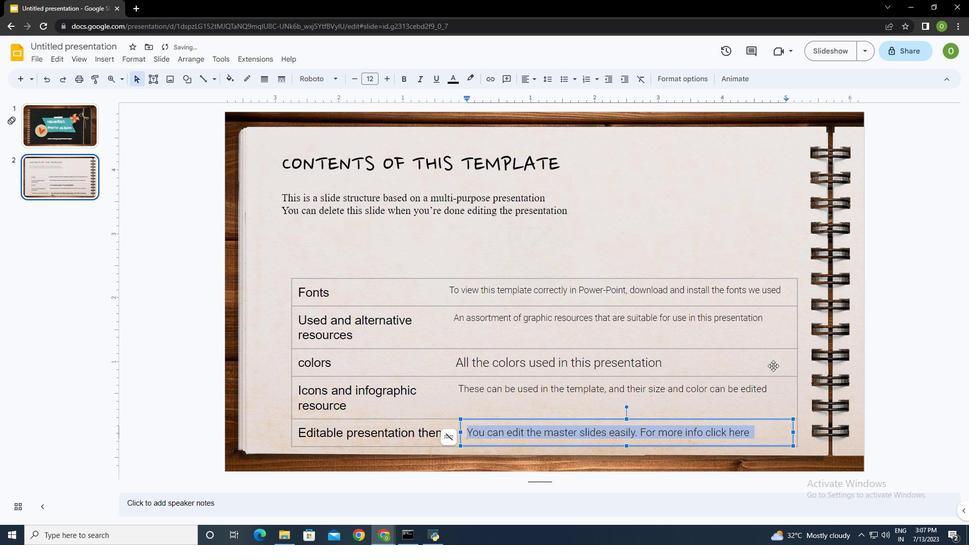 
Action: Mouse pressed left at (773, 373)
Screenshot: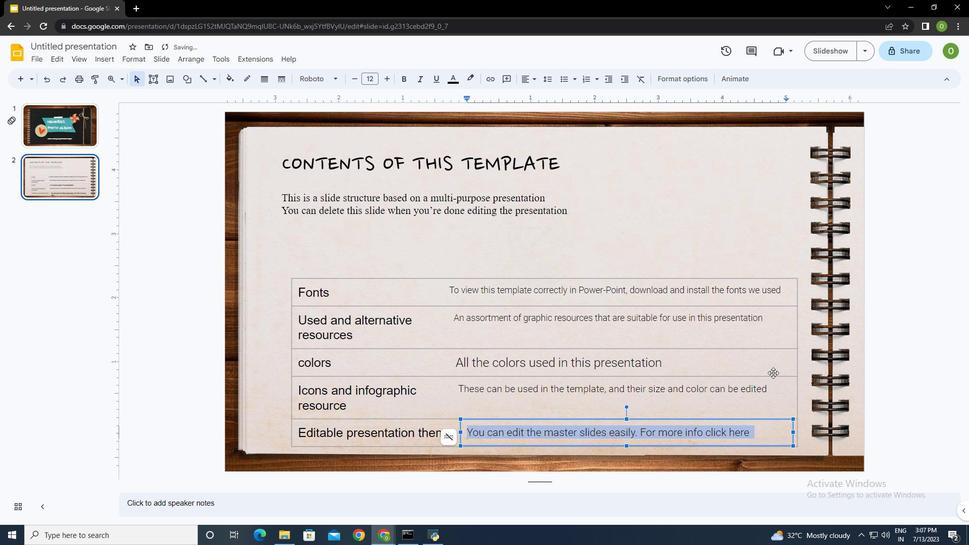 
Action: Mouse moved to (506, 285)
Screenshot: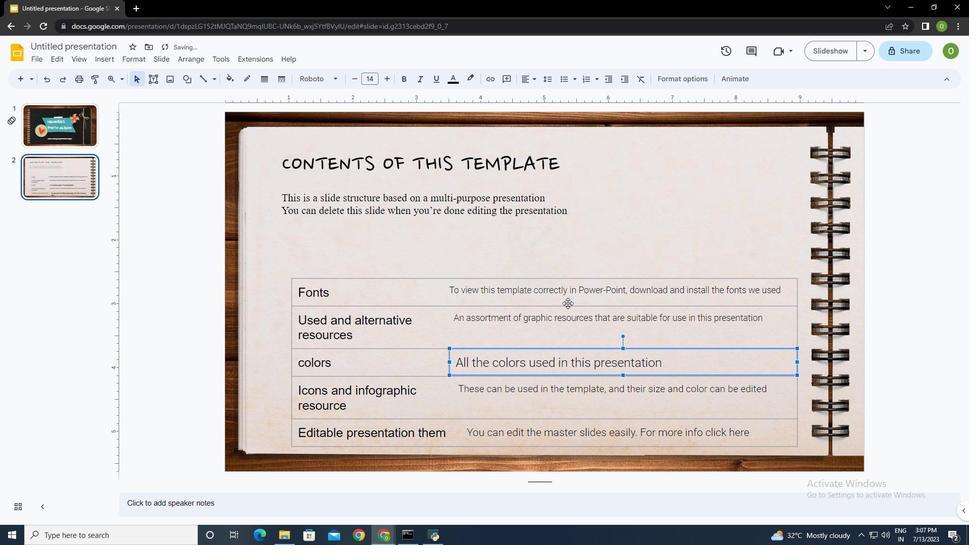 
Action: Mouse pressed left at (506, 285)
Screenshot: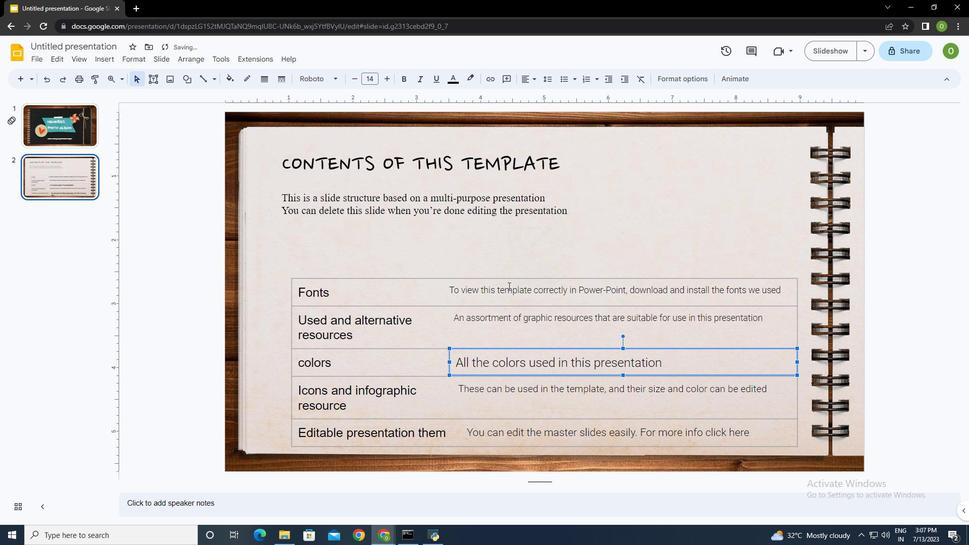 
Action: Mouse moved to (367, 262)
Screenshot: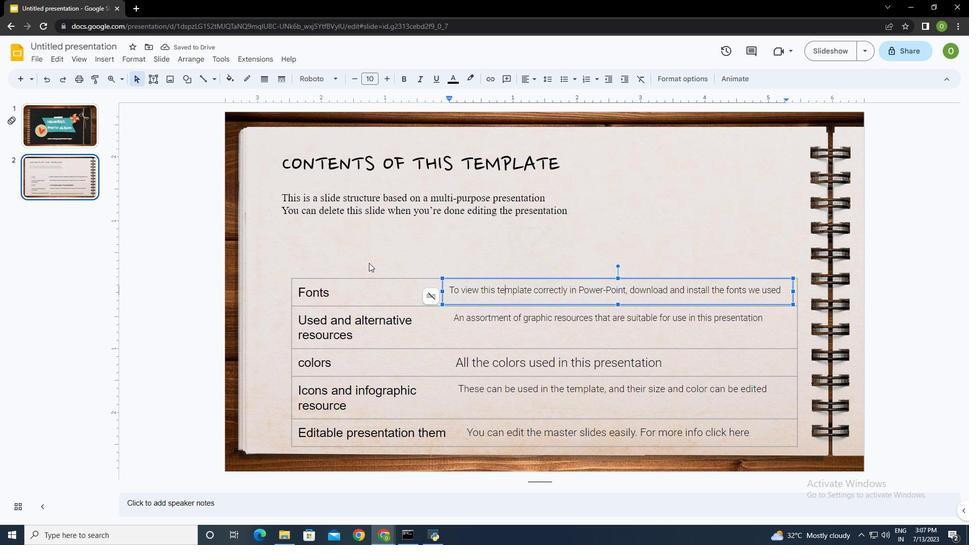 
Action: Mouse pressed left at (367, 262)
Screenshot: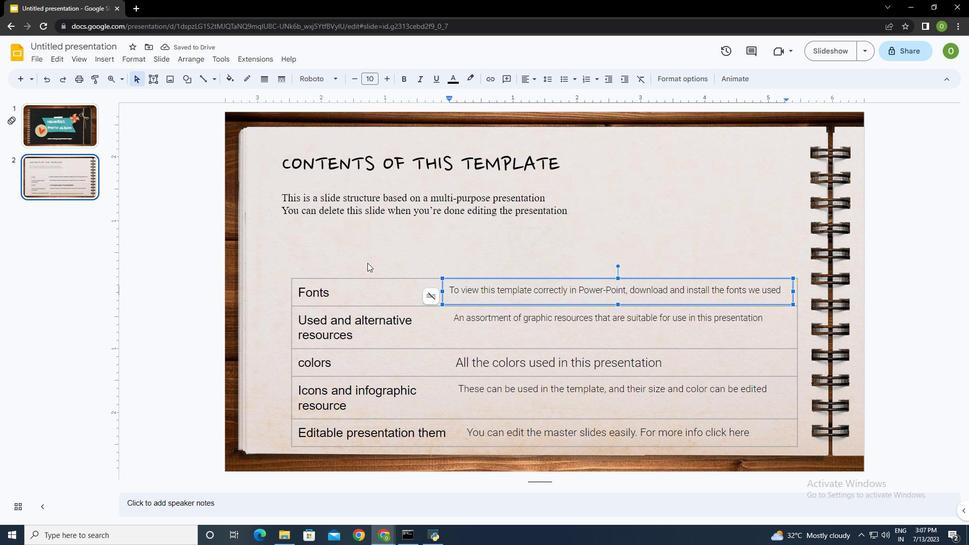 
Action: Mouse moved to (284, 269)
Screenshot: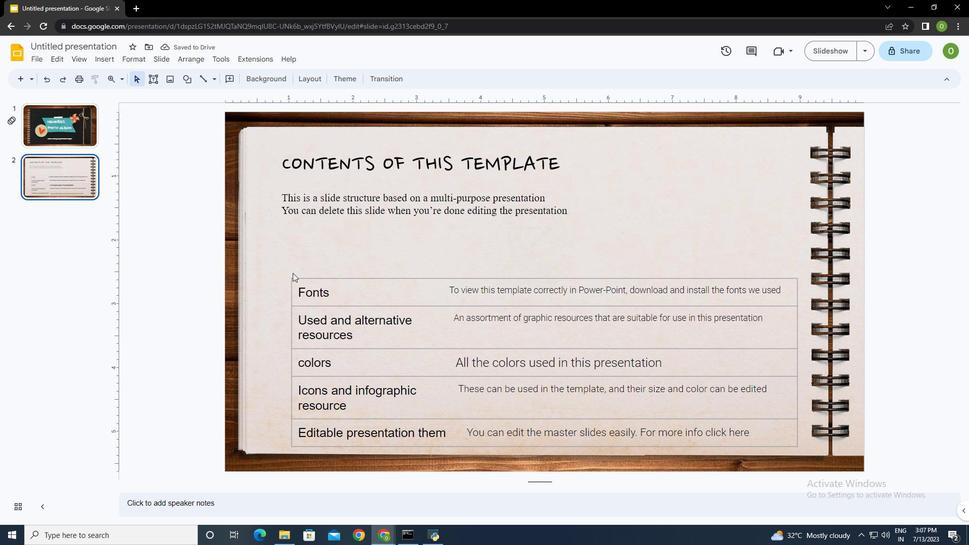 
Action: Mouse pressed left at (284, 269)
Screenshot: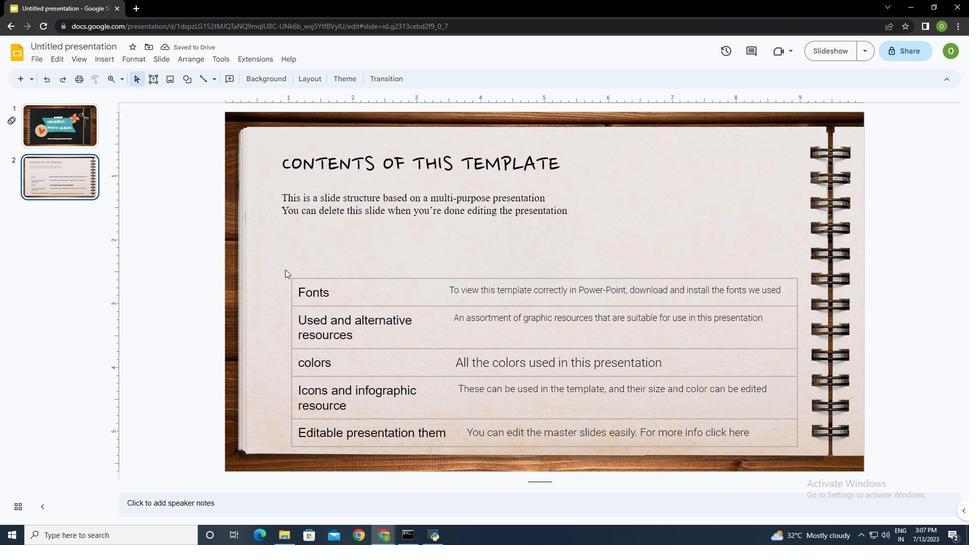 
Action: Mouse moved to (288, 285)
Screenshot: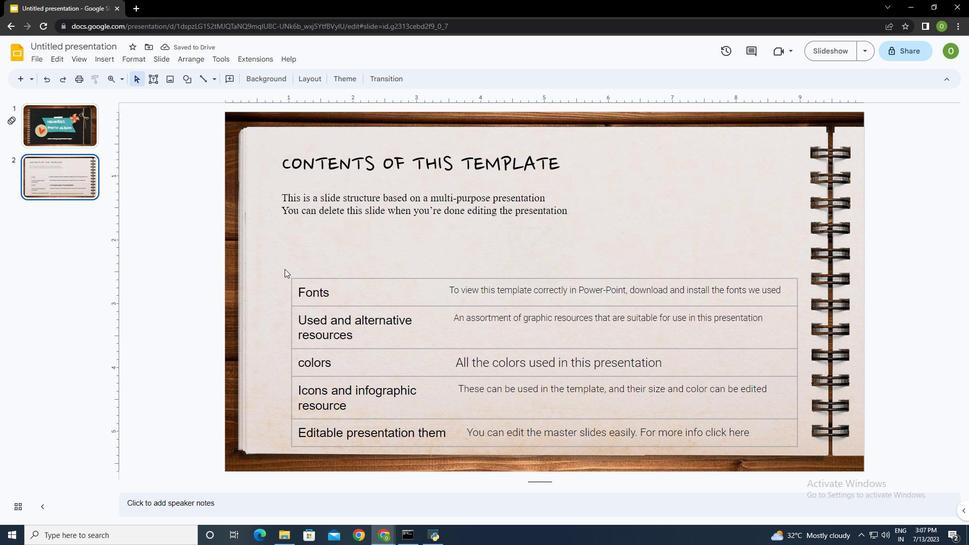 
Action: Mouse pressed left at (288, 285)
Screenshot: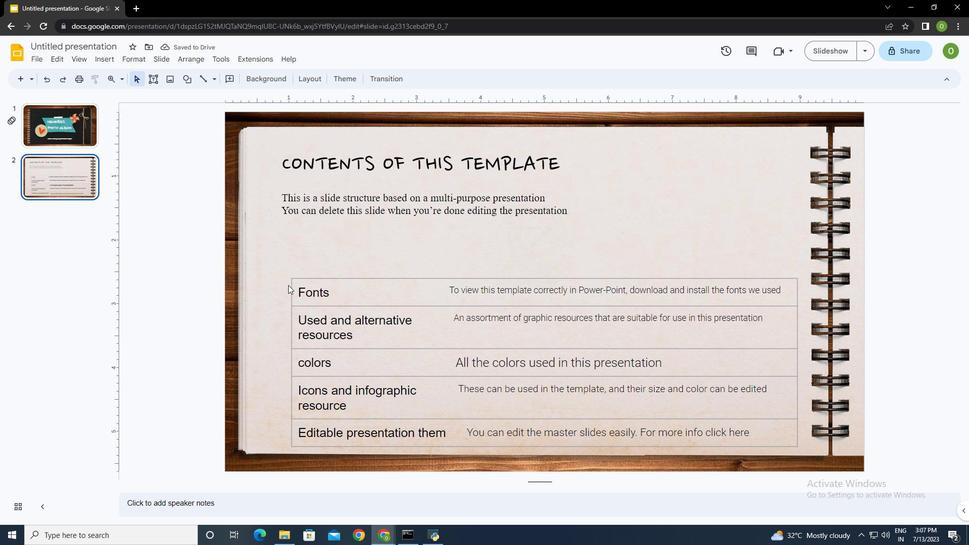 
Action: Mouse moved to (292, 288)
Screenshot: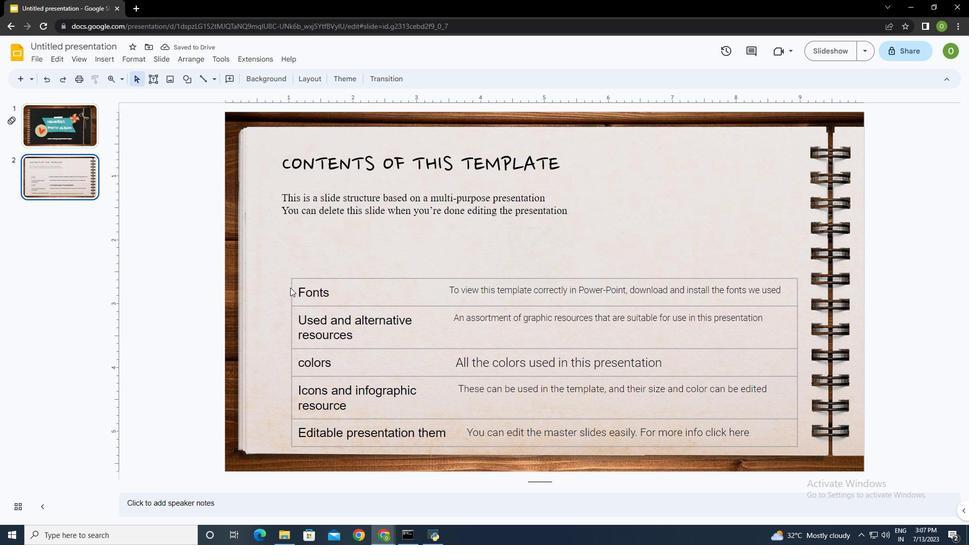 
Action: Mouse pressed left at (292, 288)
Screenshot: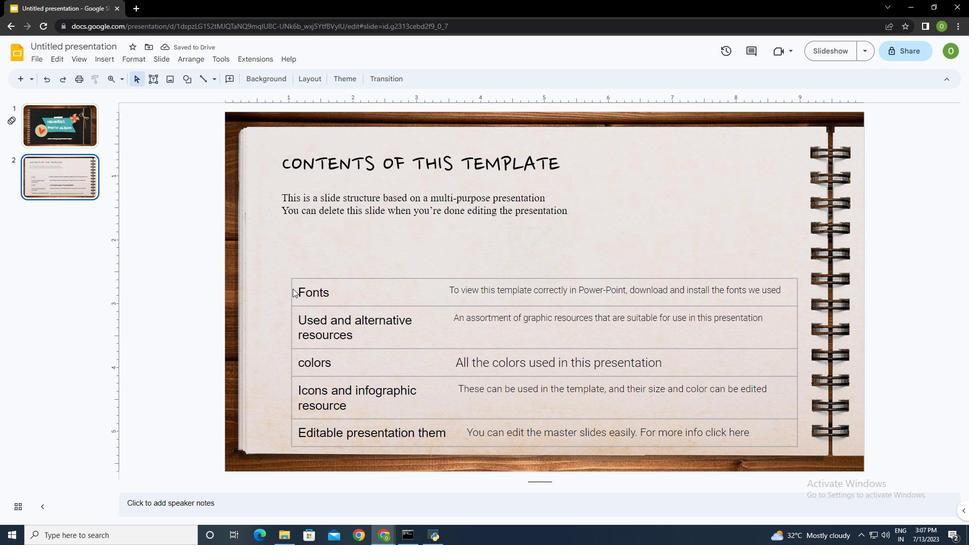 
Action: Mouse moved to (546, 278)
Screenshot: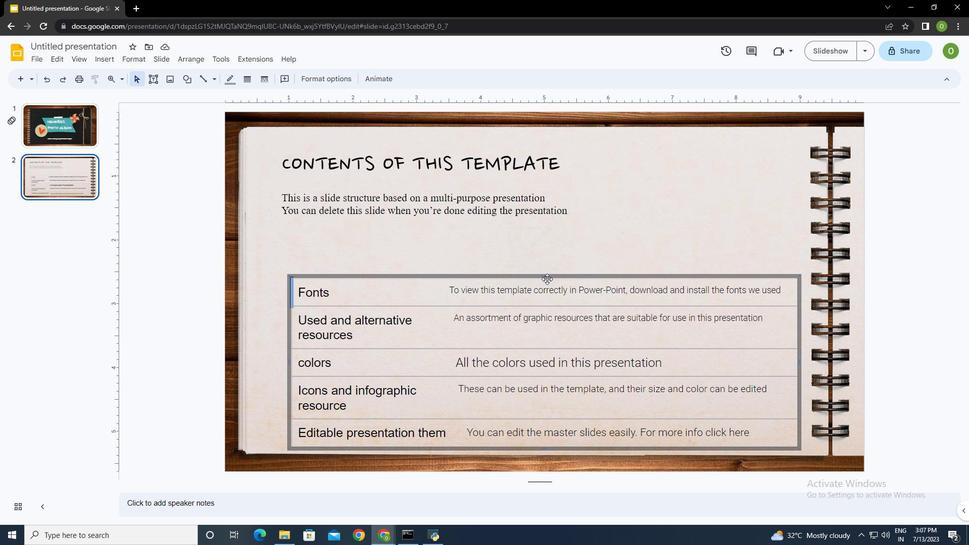 
Action: Mouse pressed left at (546, 278)
Screenshot: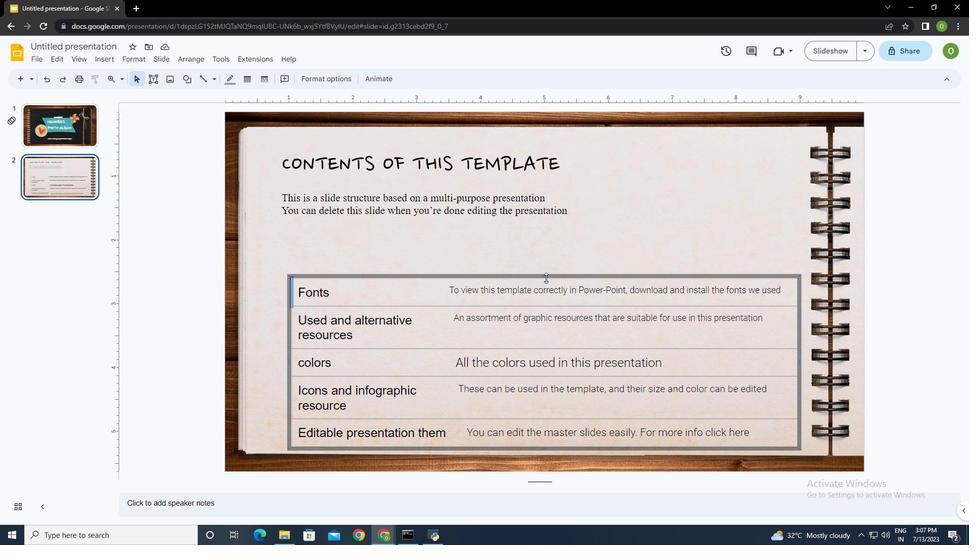 
Action: Mouse moved to (540, 280)
Screenshot: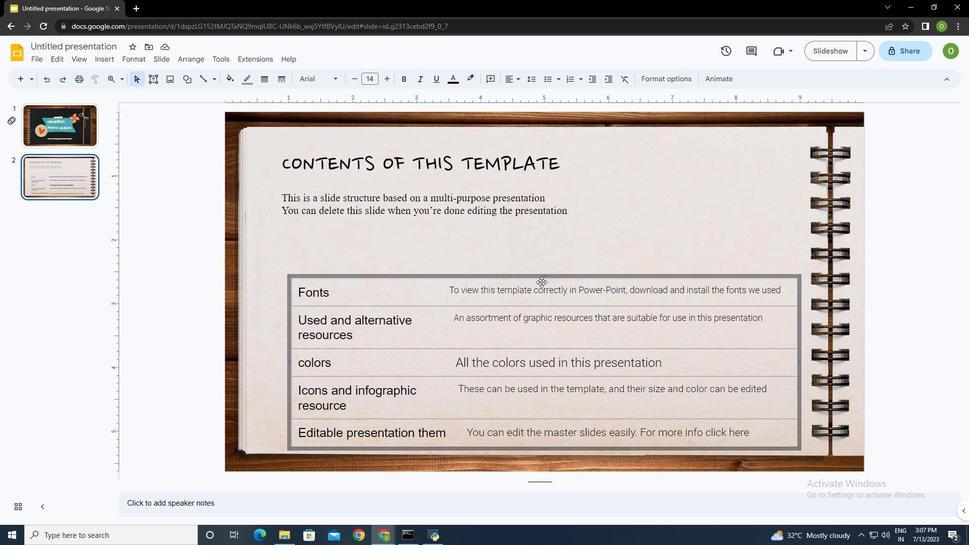 
Action: Mouse pressed left at (540, 280)
Screenshot: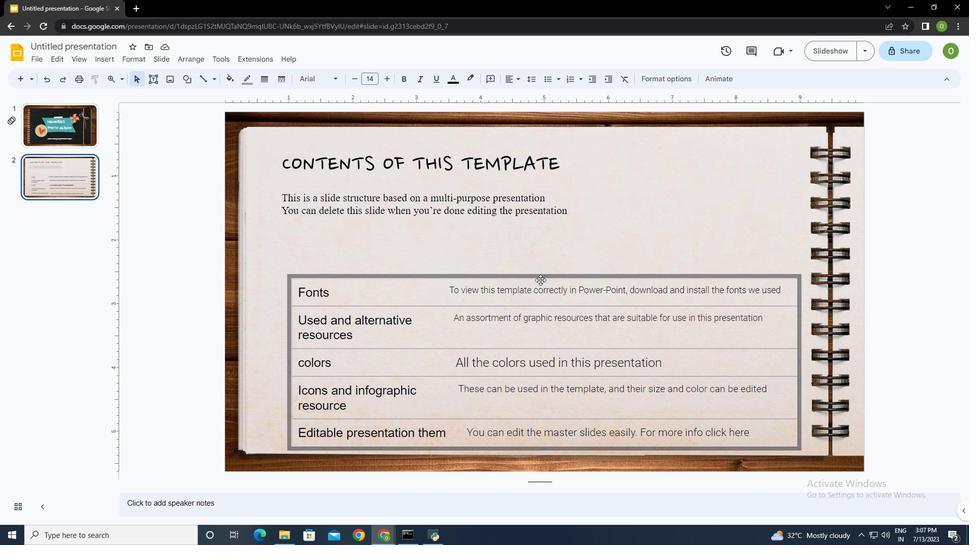 
Action: Mouse moved to (534, 244)
Screenshot: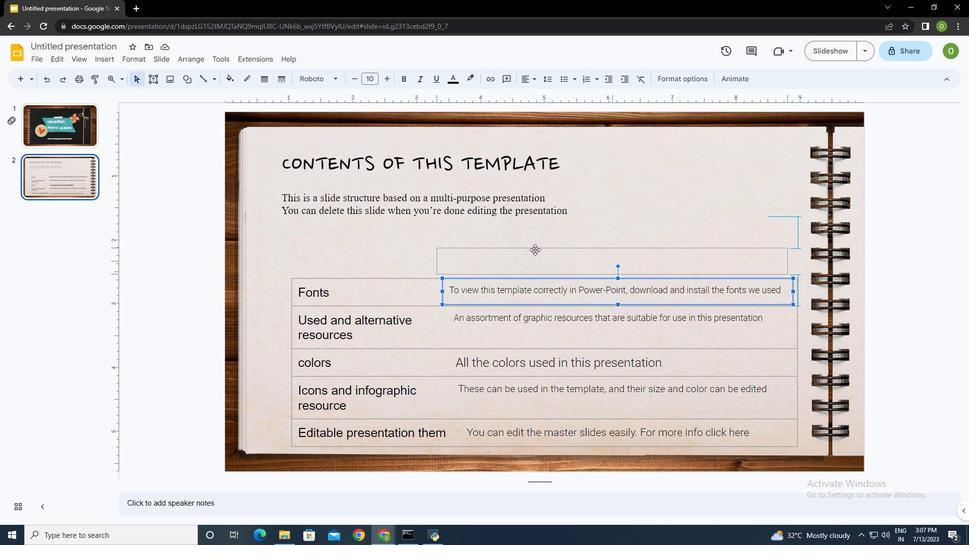 
Action: Key pressed ctrl+Z
Screenshot: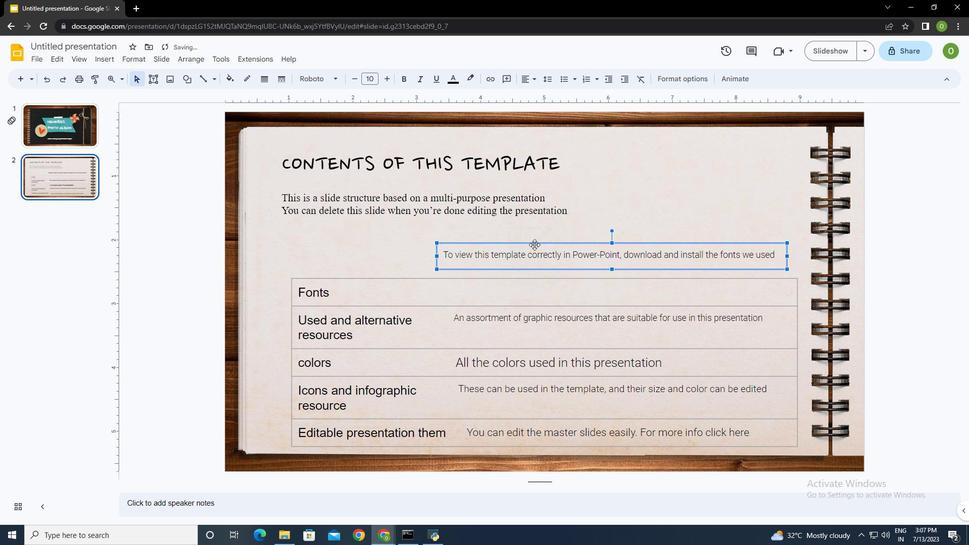 
Action: Mouse moved to (414, 289)
Screenshot: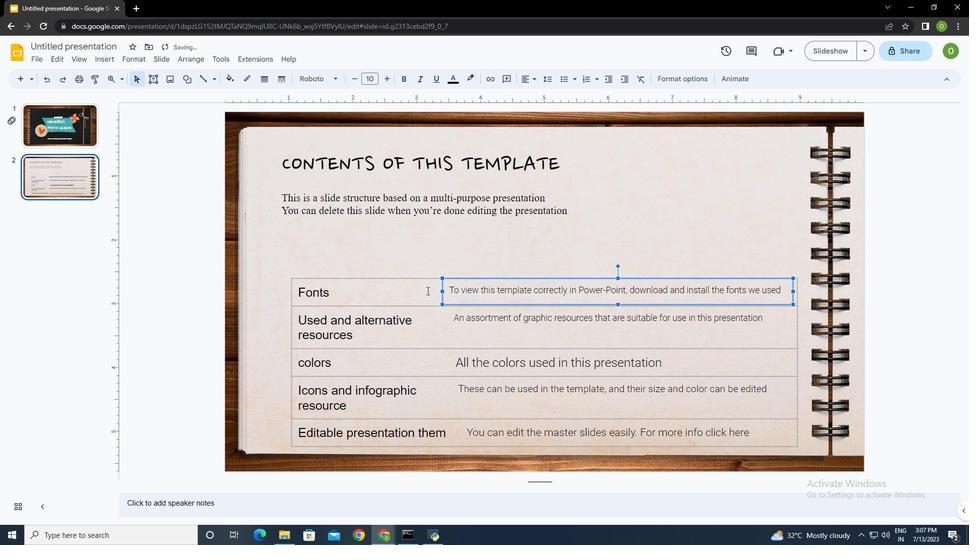 
Action: Mouse pressed left at (414, 289)
Screenshot: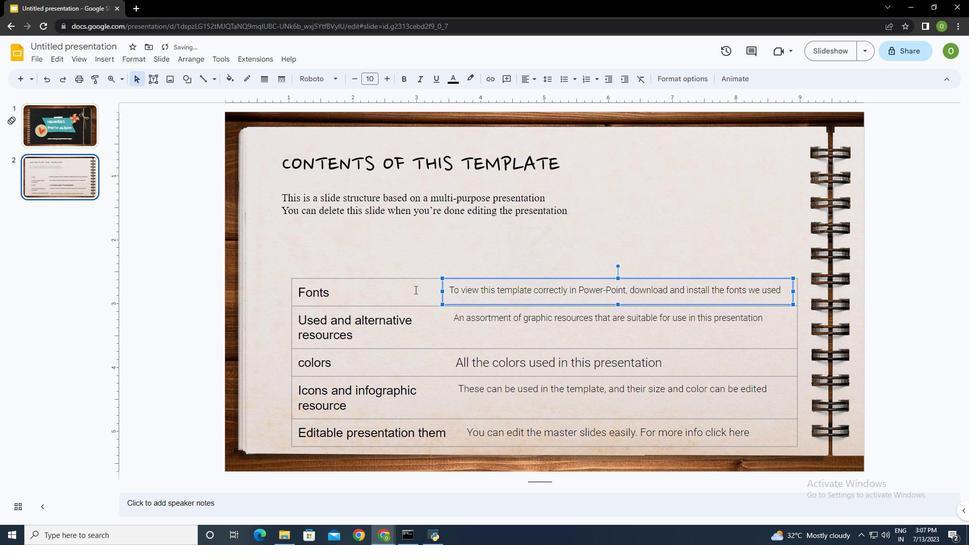 
Action: Mouse moved to (545, 278)
Screenshot: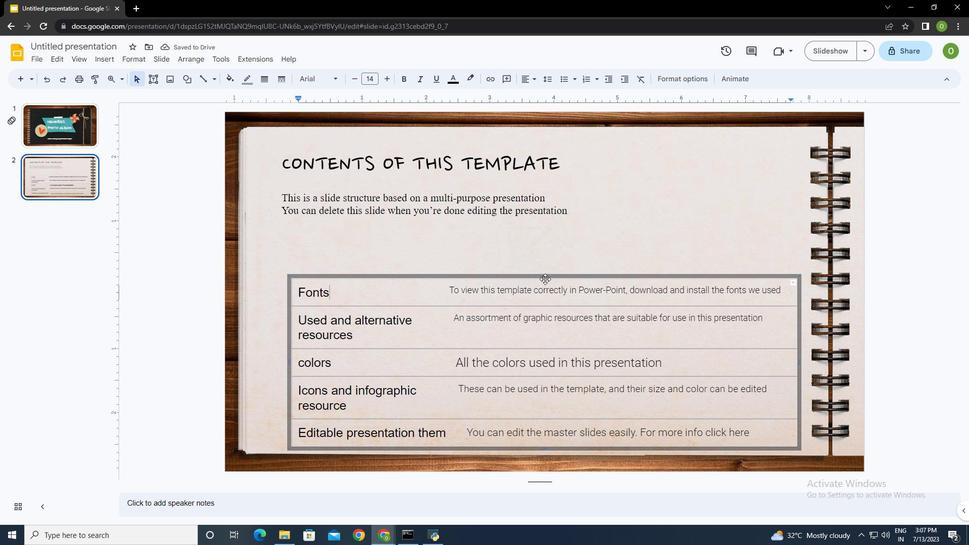 
Action: Mouse pressed left at (545, 278)
Screenshot: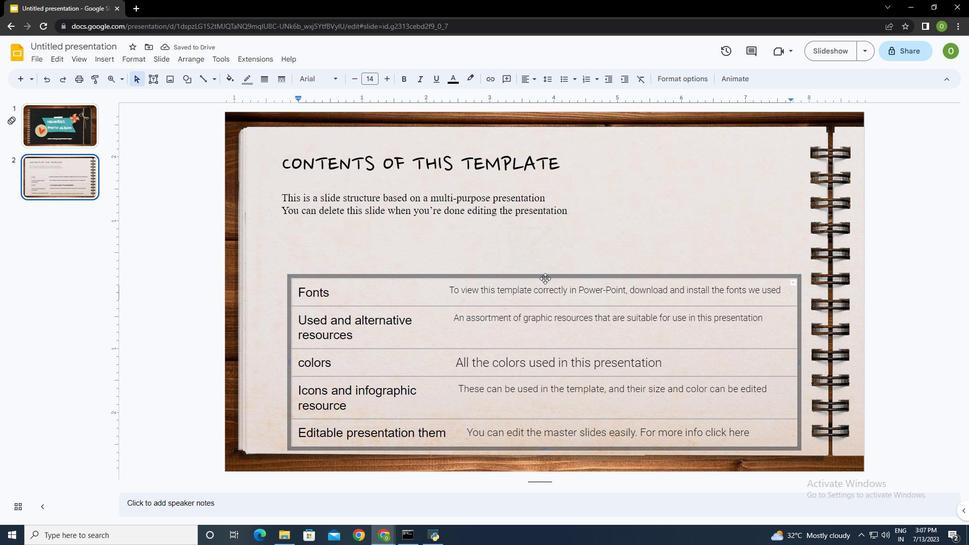 
Action: Mouse moved to (559, 249)
Screenshot: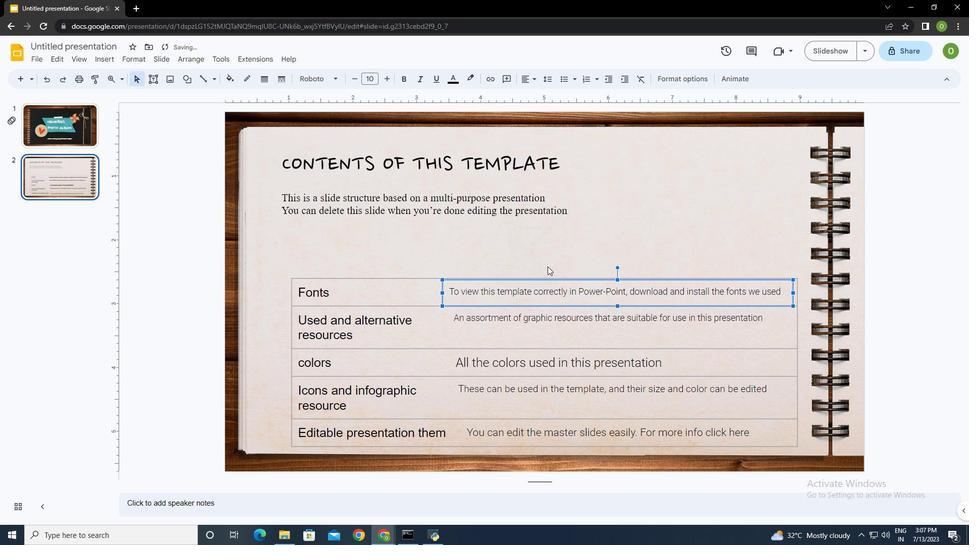 
Action: Key pressed ctrl+Z
Screenshot: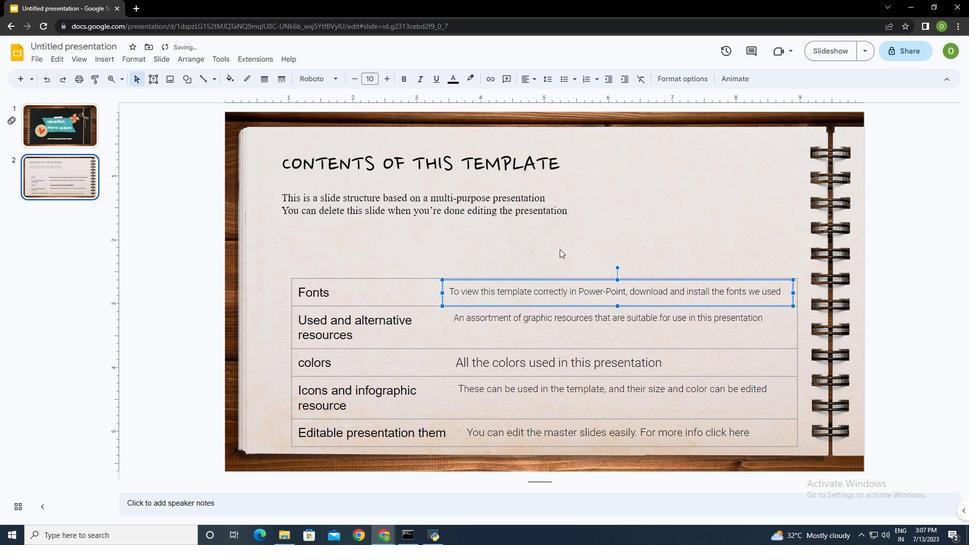 
Action: Mouse moved to (364, 279)
Screenshot: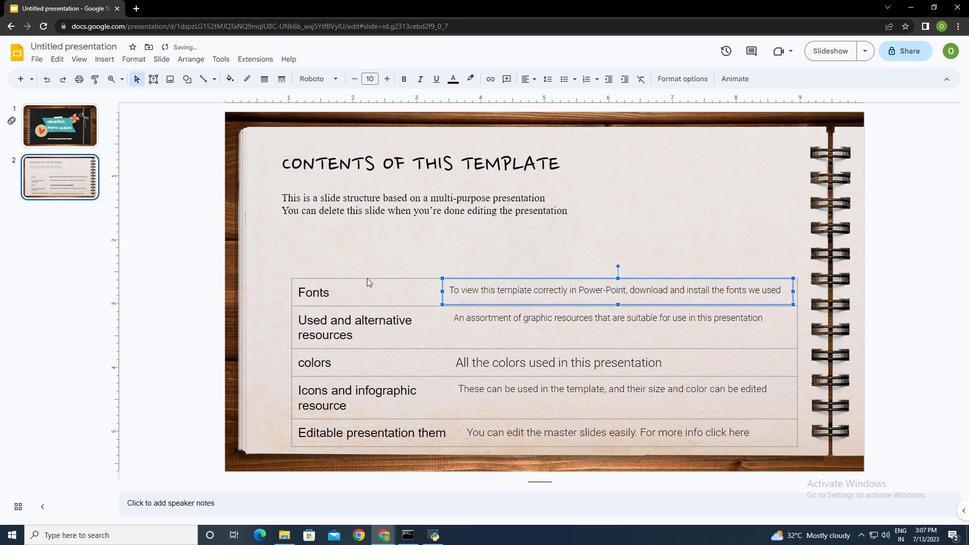 
Action: Mouse pressed left at (364, 279)
Screenshot: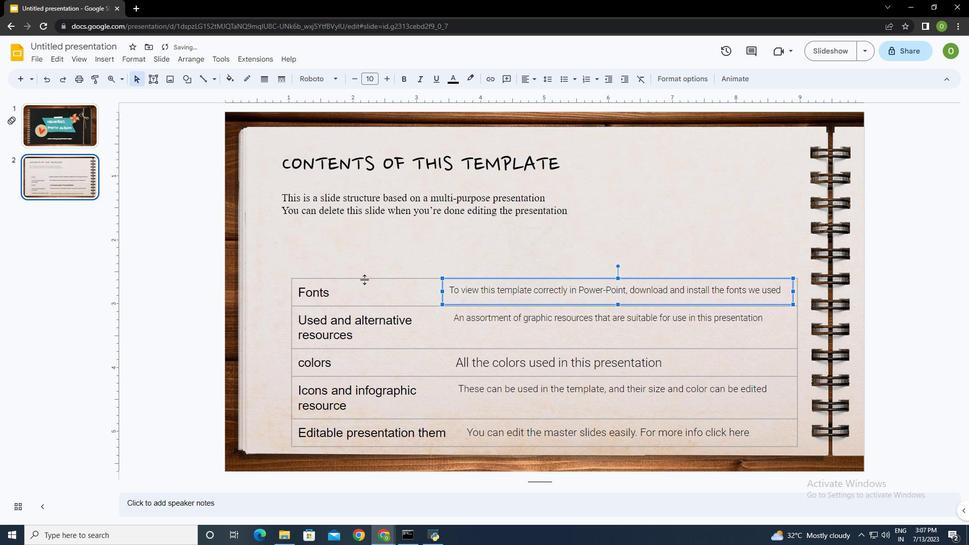 
Action: Mouse moved to (366, 275)
Screenshot: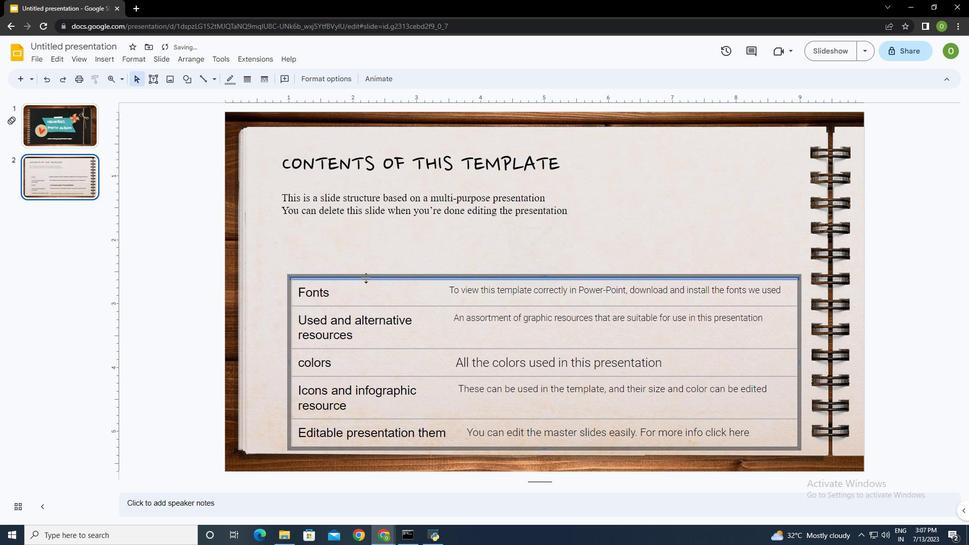 
Action: Mouse pressed left at (366, 275)
Screenshot: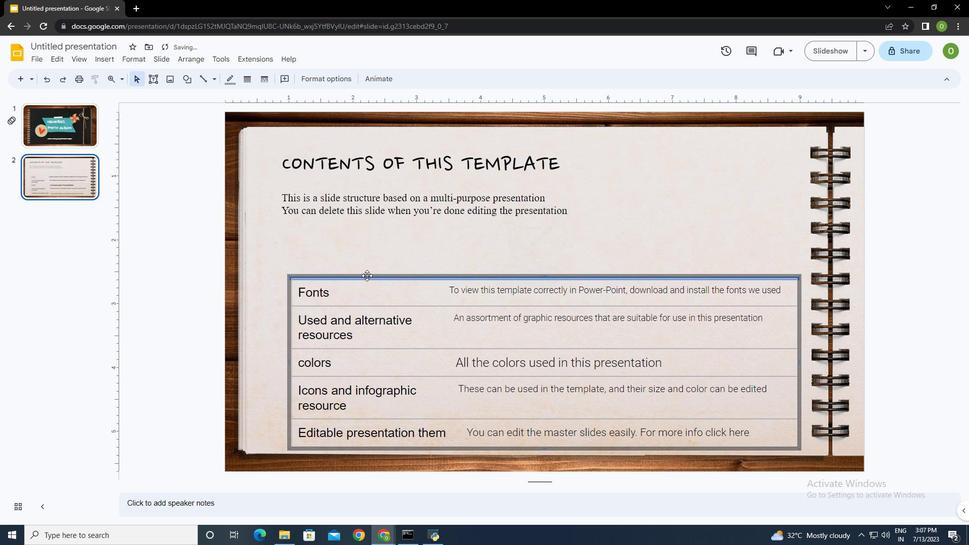 
Action: Mouse moved to (500, 415)
Screenshot: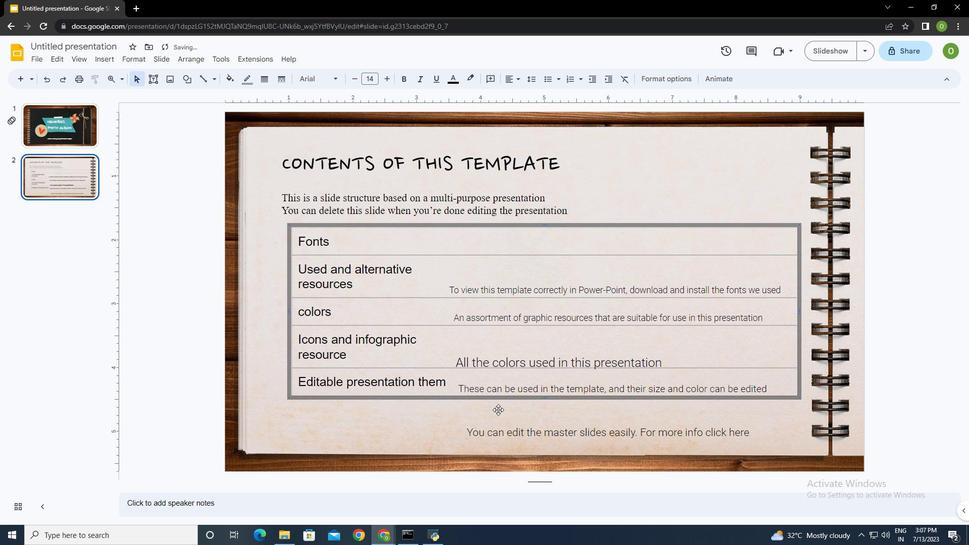 
Action: Mouse pressed left at (500, 415)
Screenshot: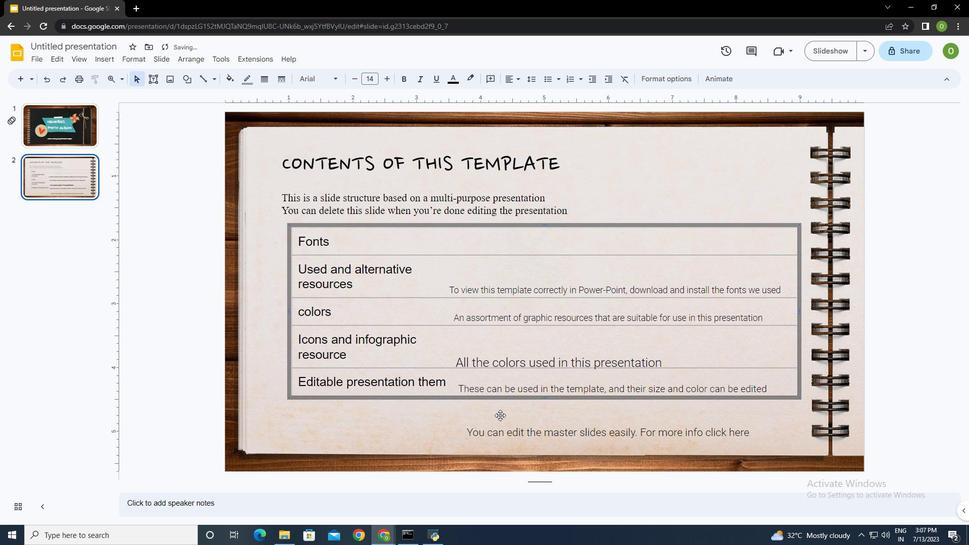 
Action: Mouse moved to (534, 290)
Screenshot: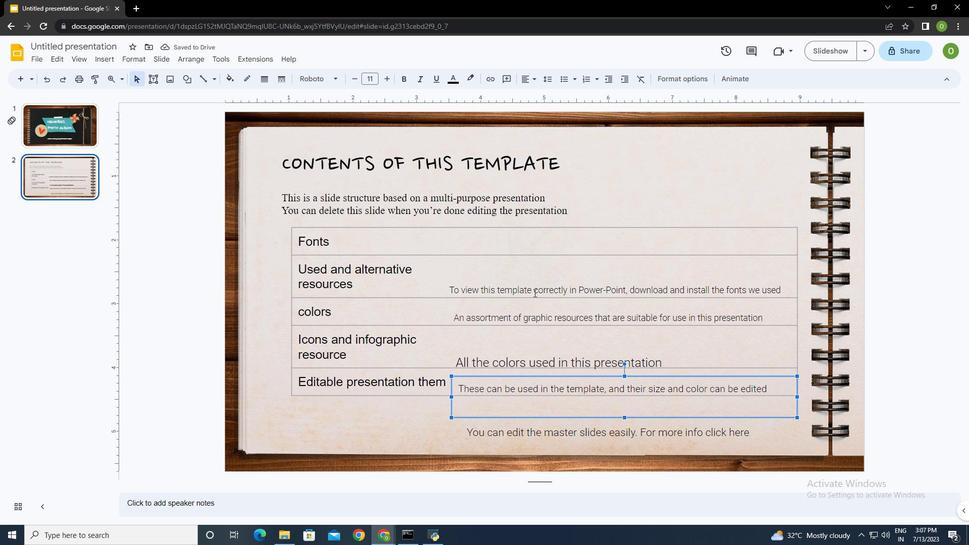 
Action: Mouse pressed left at (534, 290)
Screenshot: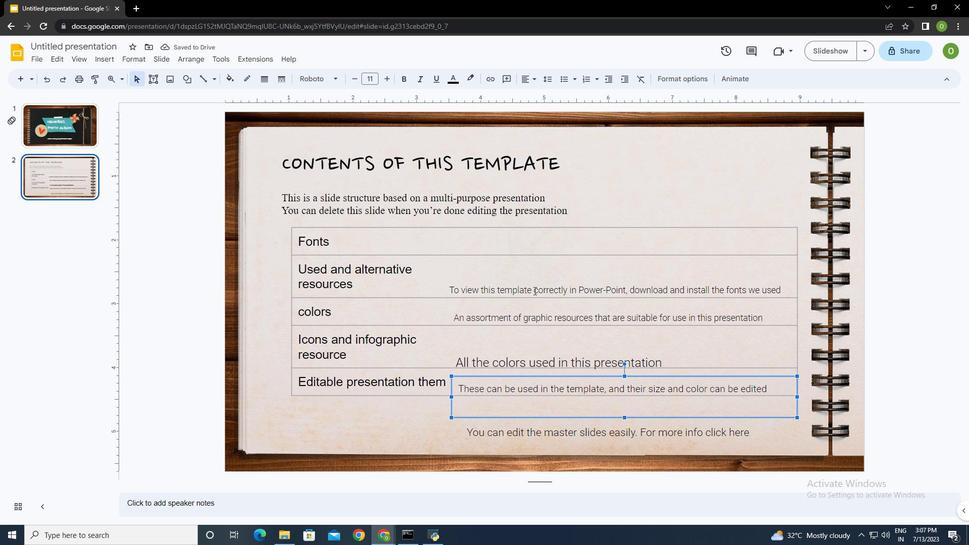 
Action: Mouse moved to (620, 279)
Screenshot: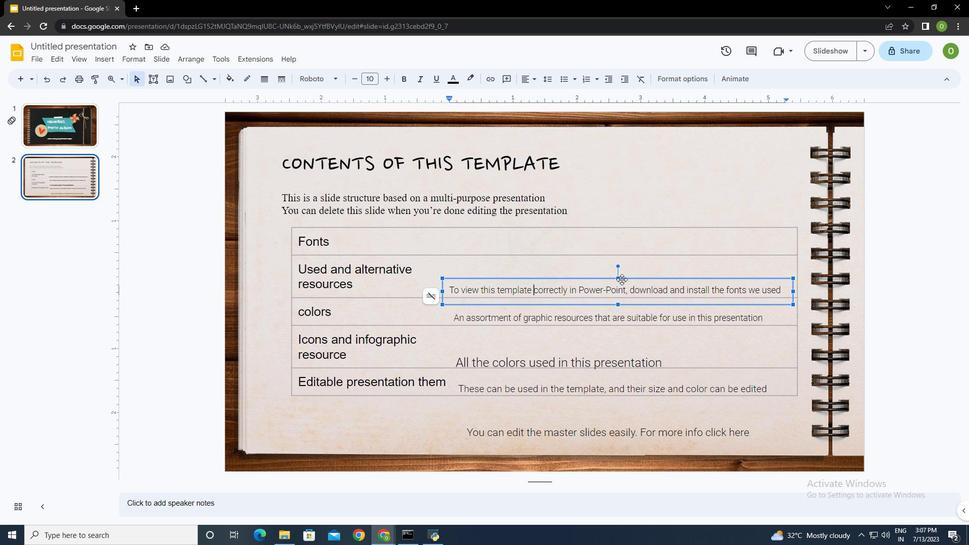 
Action: Mouse pressed left at (620, 279)
Screenshot: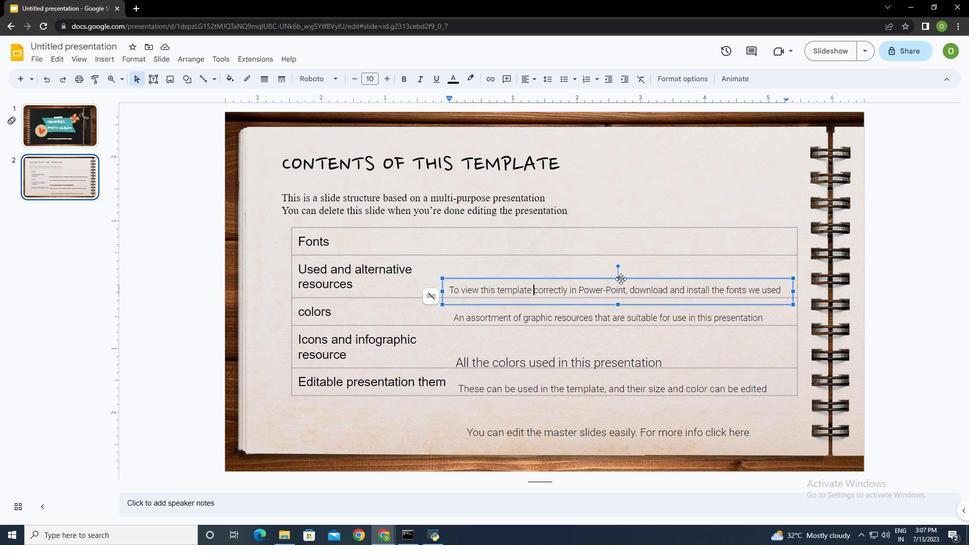 
Action: Mouse moved to (616, 312)
Screenshot: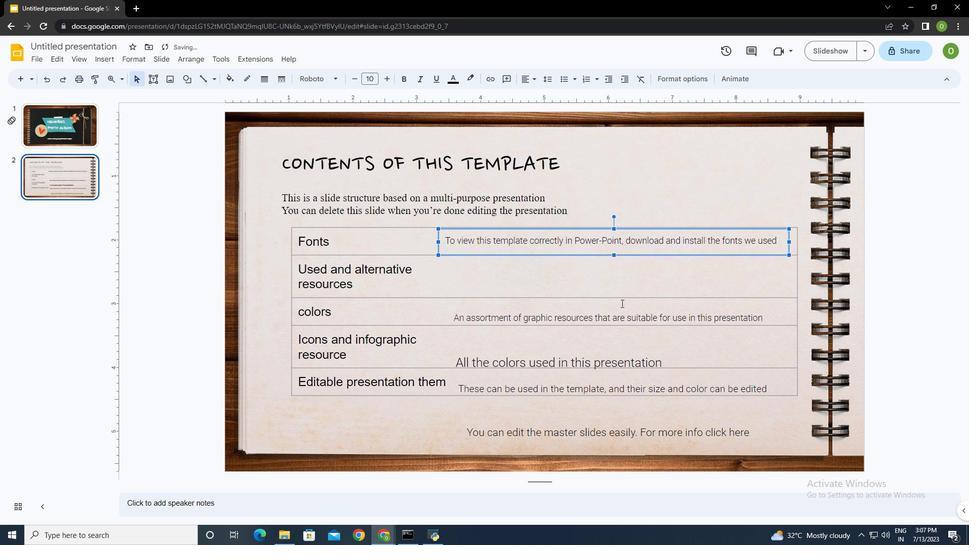 
Action: Mouse pressed left at (616, 312)
Screenshot: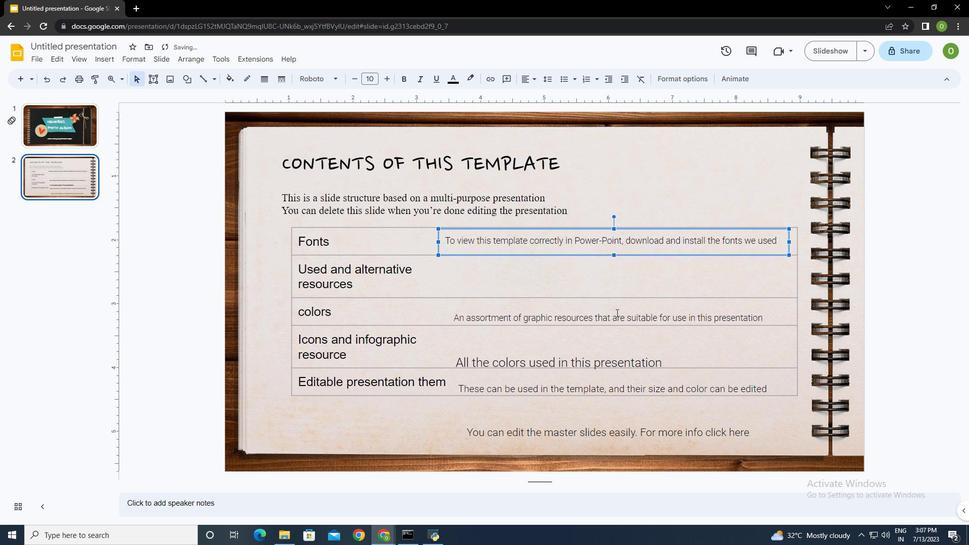 
Action: Mouse moved to (625, 312)
Screenshot: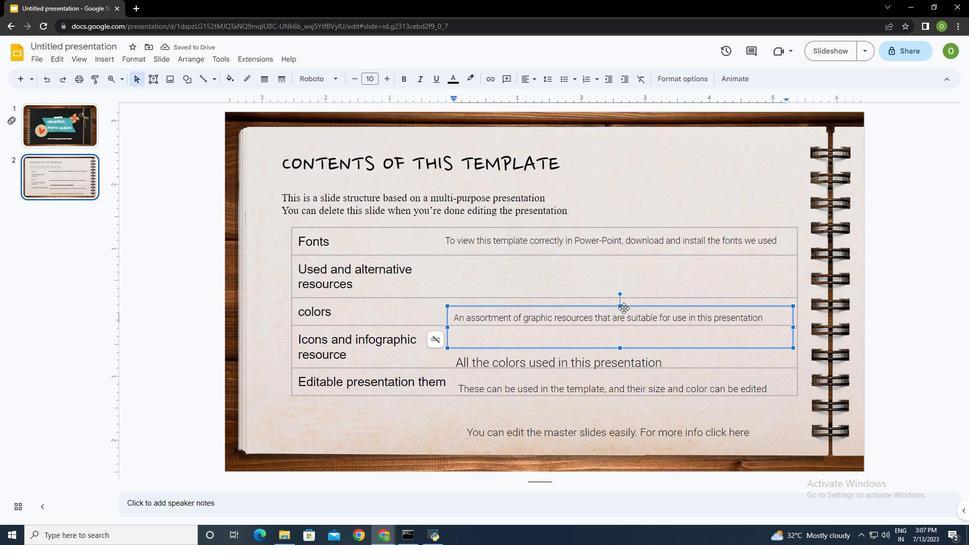 
Action: Mouse pressed left at (625, 312)
Screenshot: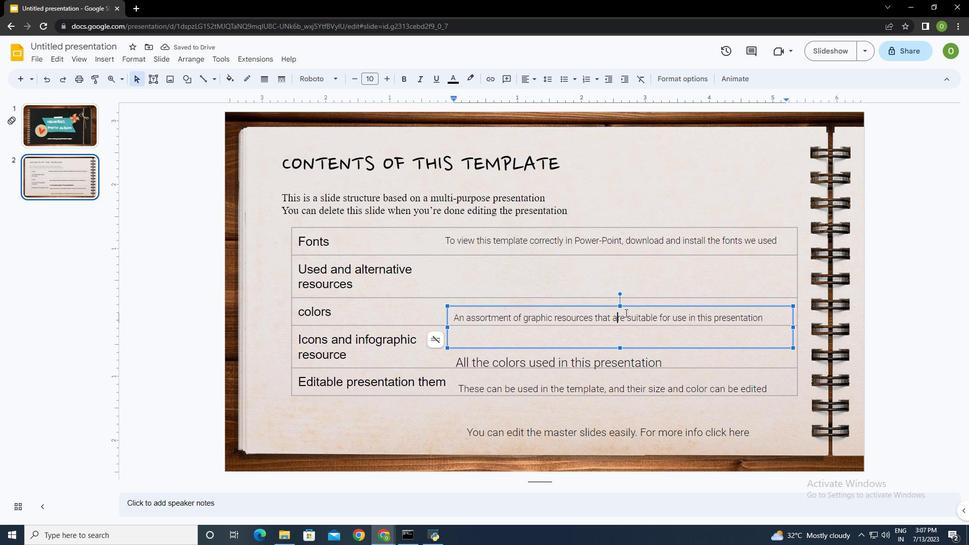 
Action: Mouse moved to (625, 306)
Screenshot: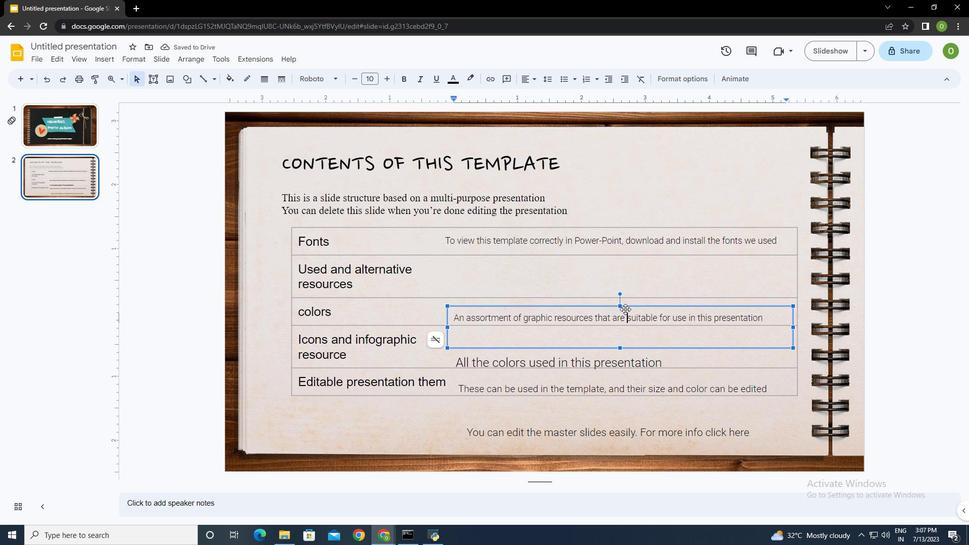 
Action: Mouse pressed left at (625, 306)
Screenshot: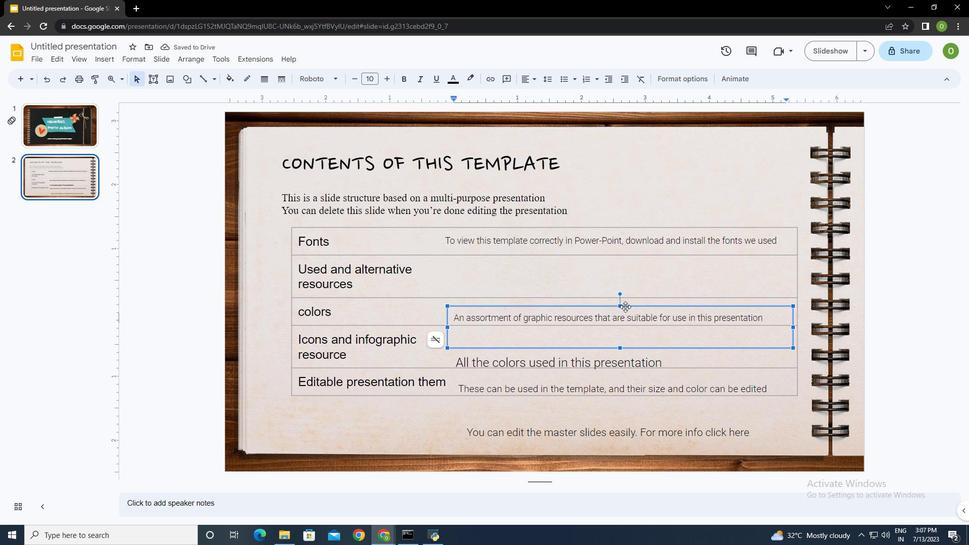 
Action: Mouse moved to (604, 360)
Screenshot: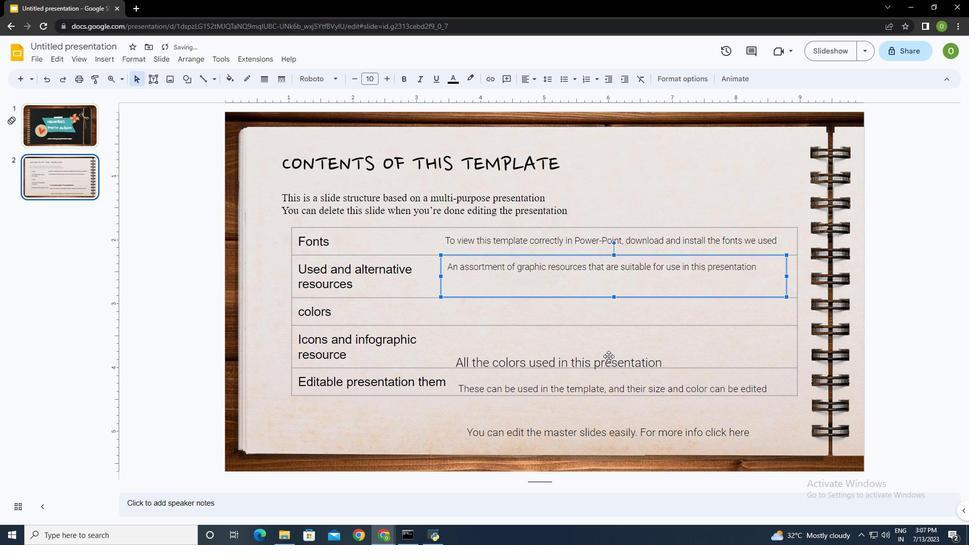 
Action: Mouse pressed left at (604, 360)
Screenshot: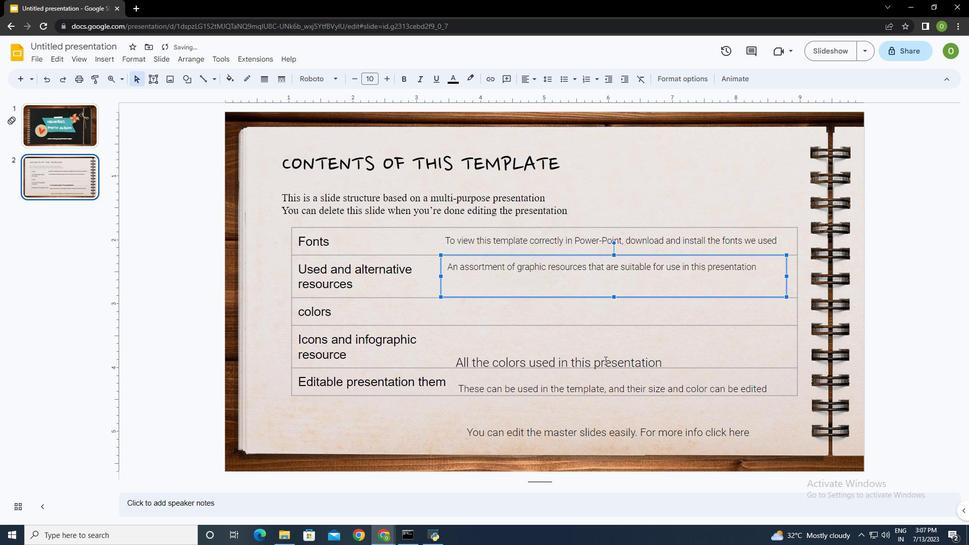 
Action: Mouse moved to (625, 351)
Screenshot: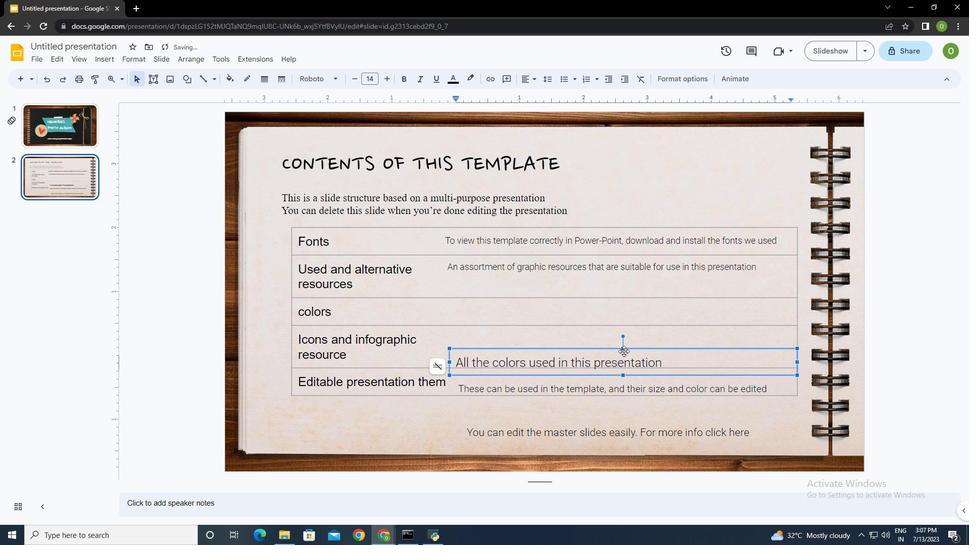 
Action: Mouse pressed left at (625, 351)
Screenshot: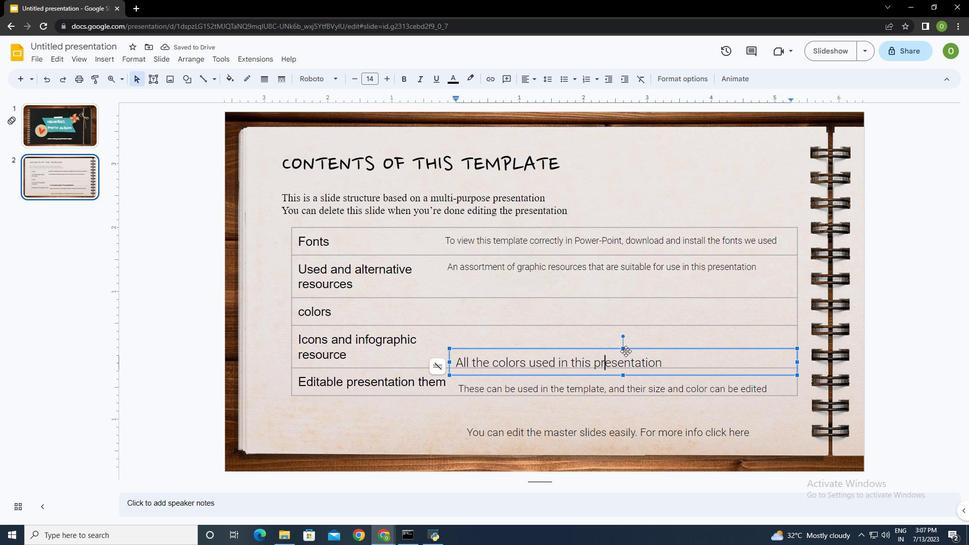 
Action: Mouse moved to (608, 388)
Screenshot: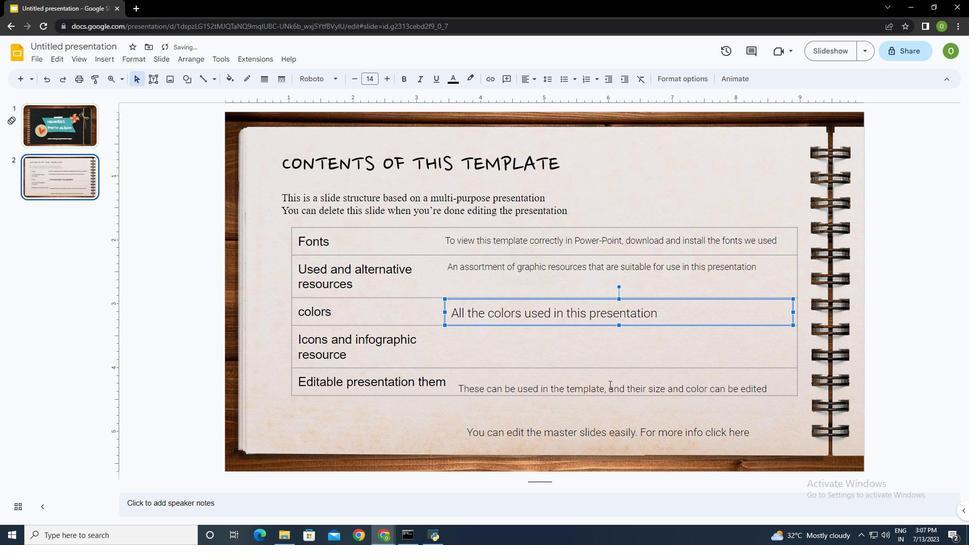 
Action: Mouse pressed left at (608, 388)
Screenshot: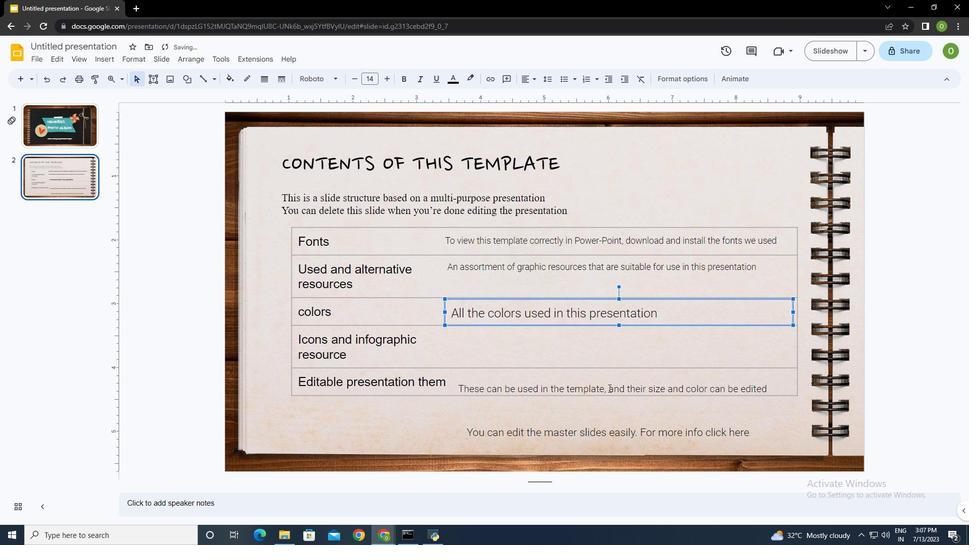 
Action: Mouse moved to (629, 380)
Screenshot: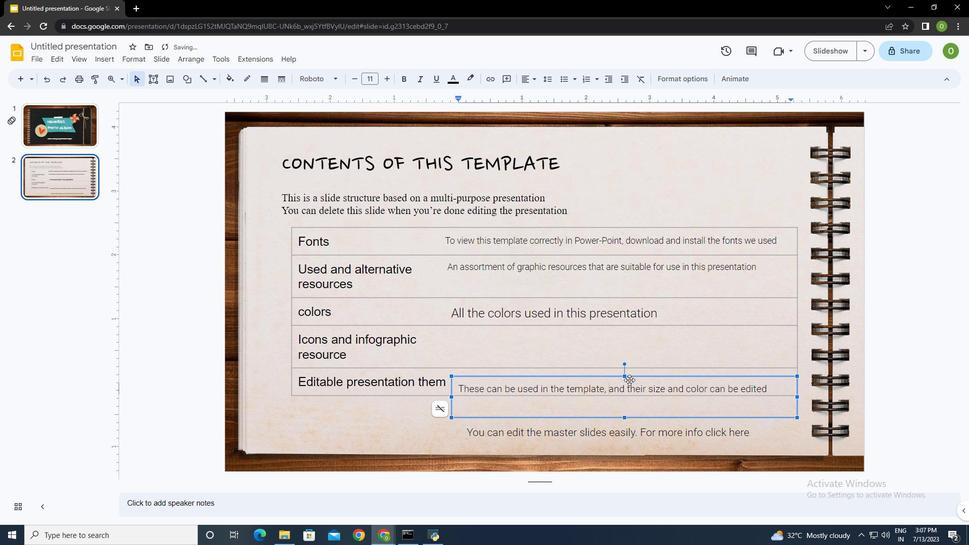 
Action: Mouse pressed left at (629, 380)
Screenshot: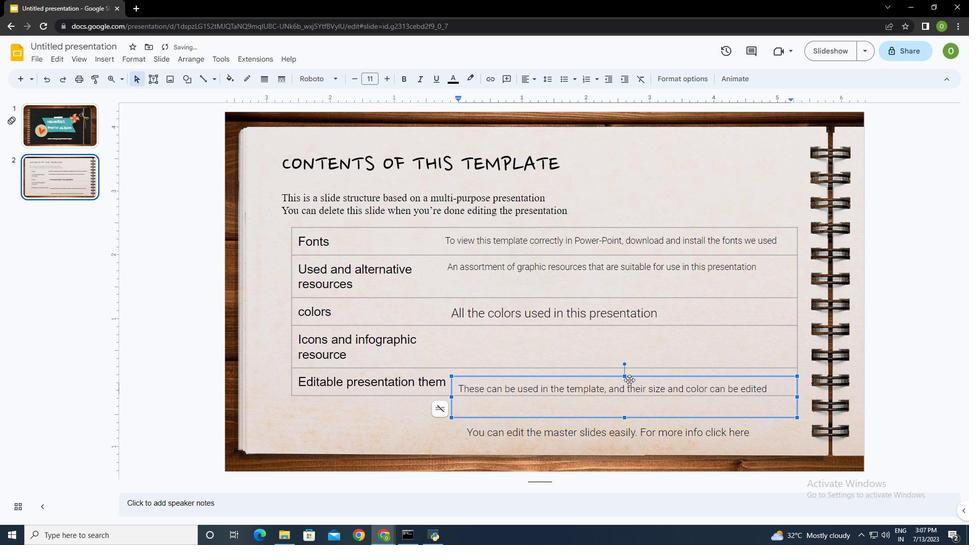 
Action: Mouse moved to (615, 436)
Screenshot: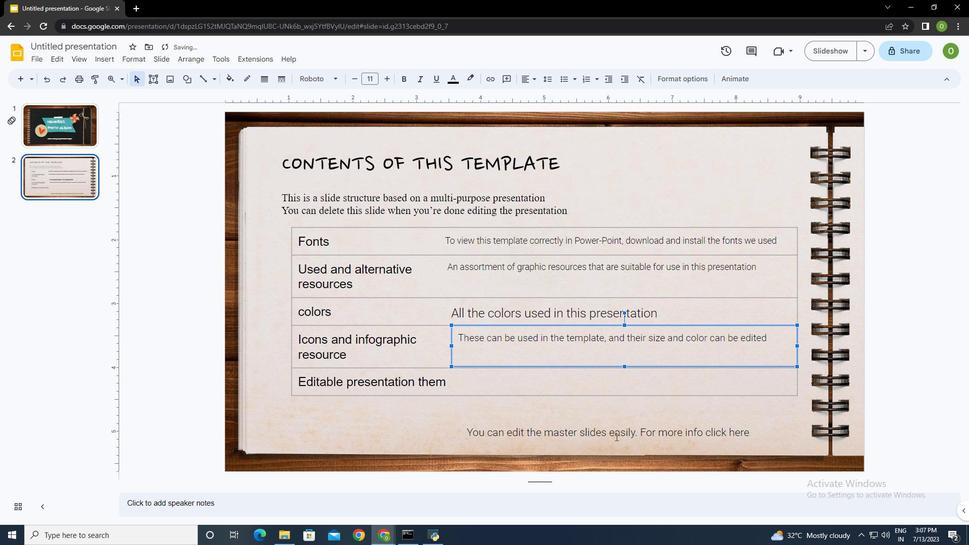 
Action: Mouse pressed left at (615, 436)
Screenshot: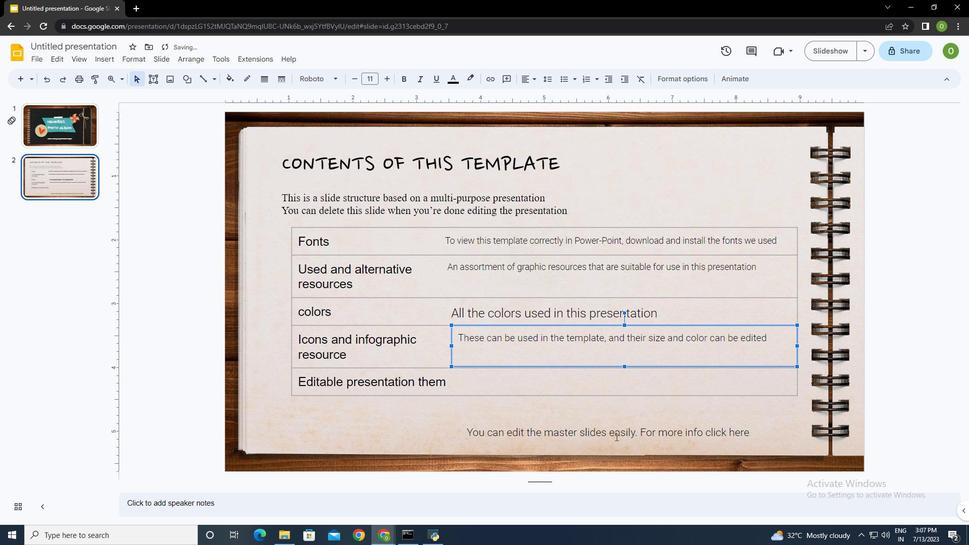 
Action: Mouse moved to (632, 420)
Screenshot: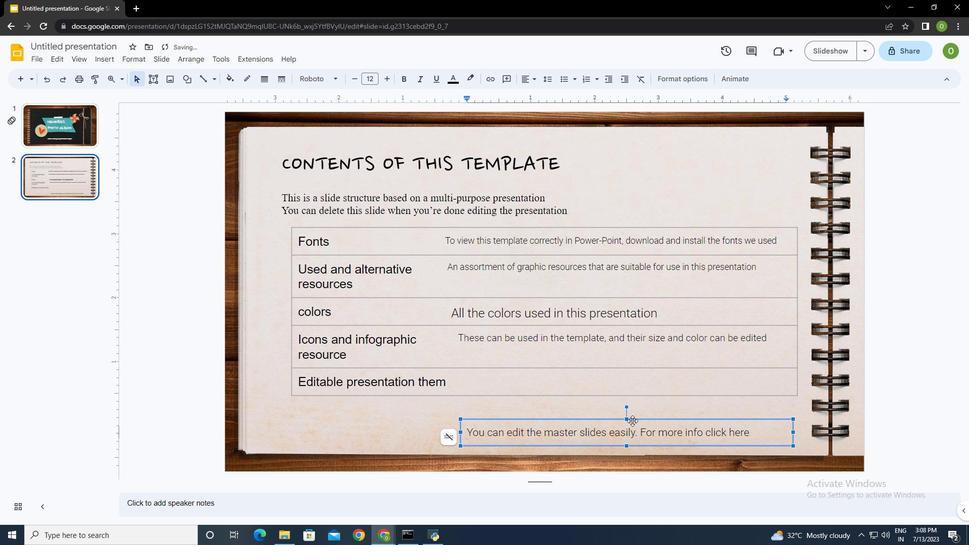 
Action: Mouse pressed left at (632, 420)
Screenshot: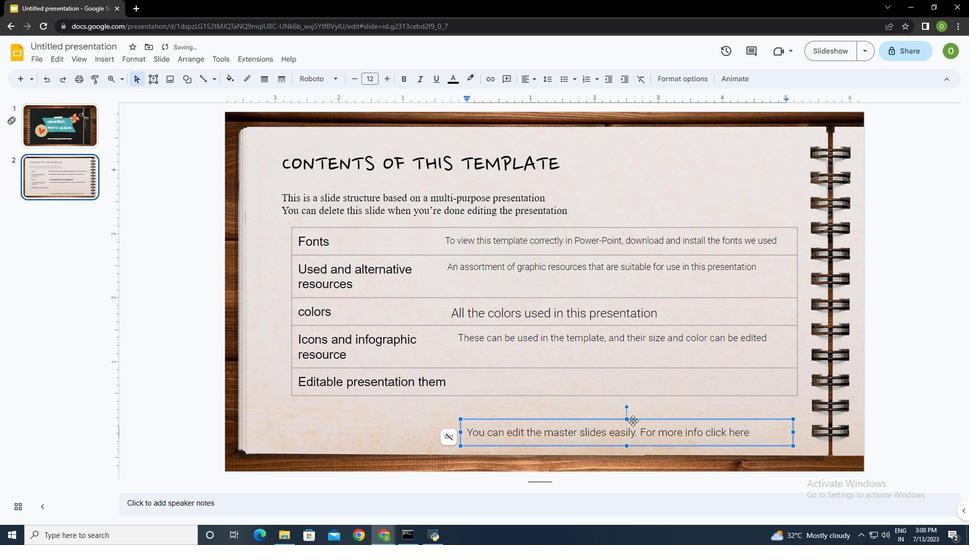 
Action: Mouse moved to (615, 430)
Screenshot: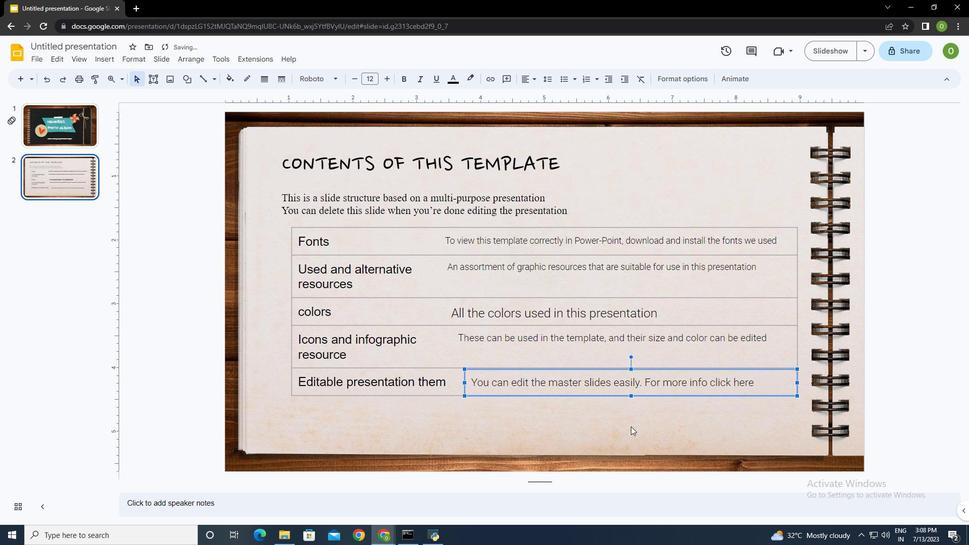 
Action: Mouse pressed left at (615, 430)
Screenshot: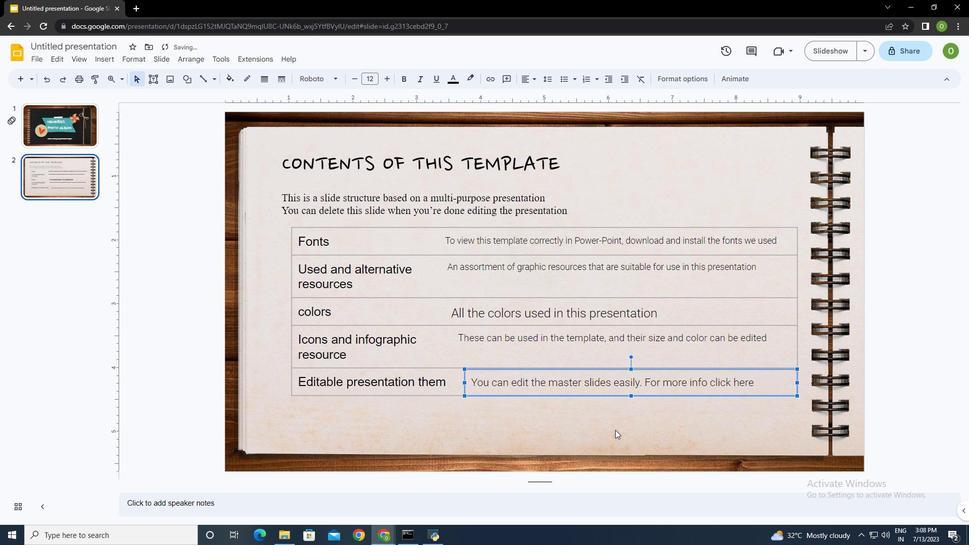 
Action: Mouse moved to (443, 409)
Screenshot: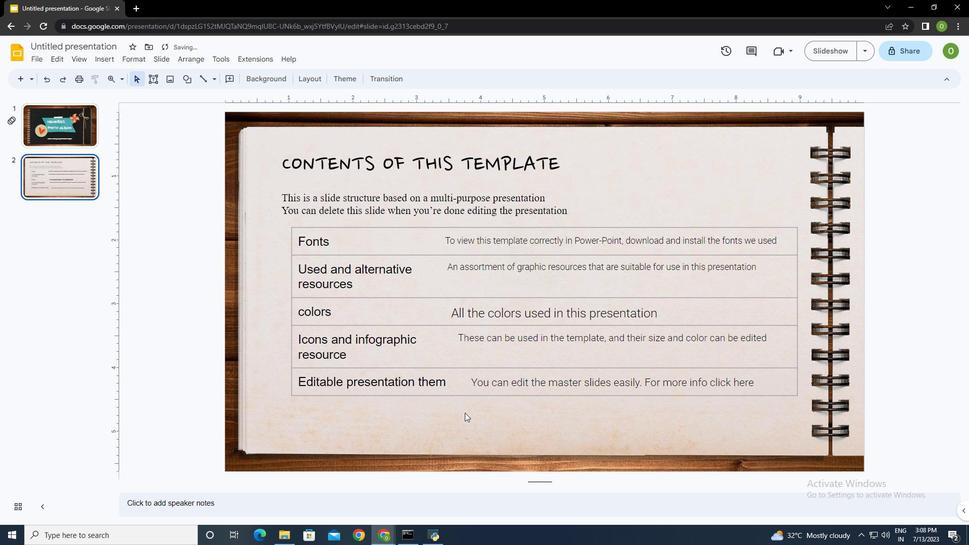 
Action: Mouse pressed left at (443, 409)
Screenshot: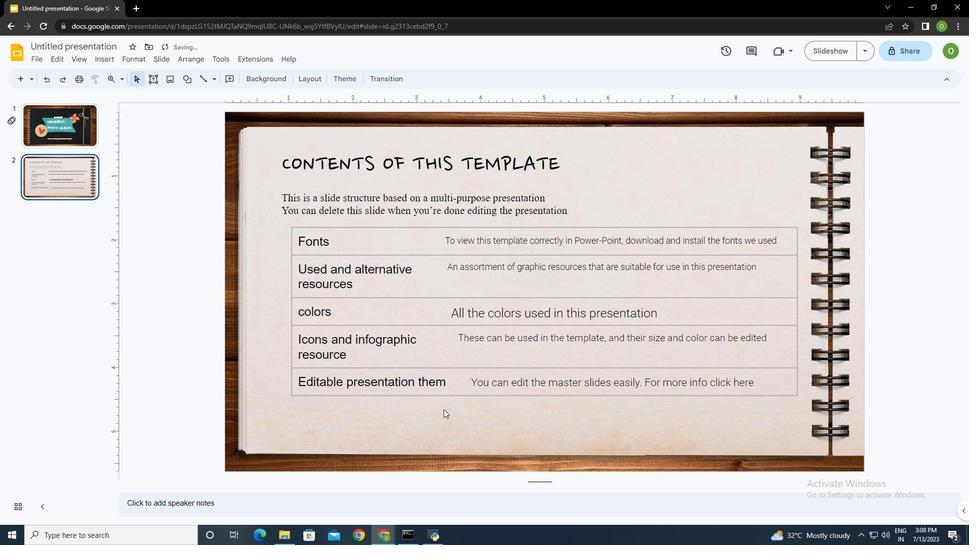 
Action: Mouse moved to (152, 80)
Screenshot: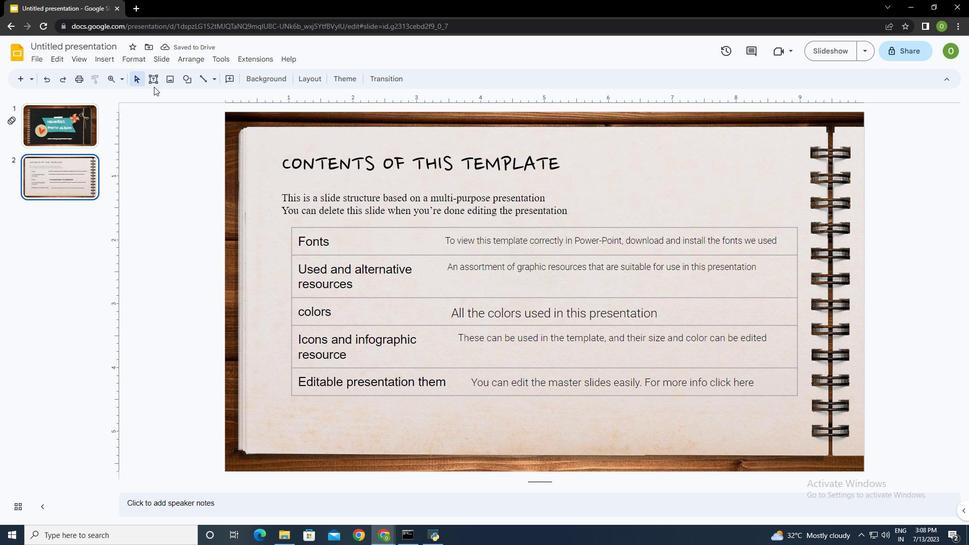 
Action: Mouse pressed left at (152, 80)
Screenshot: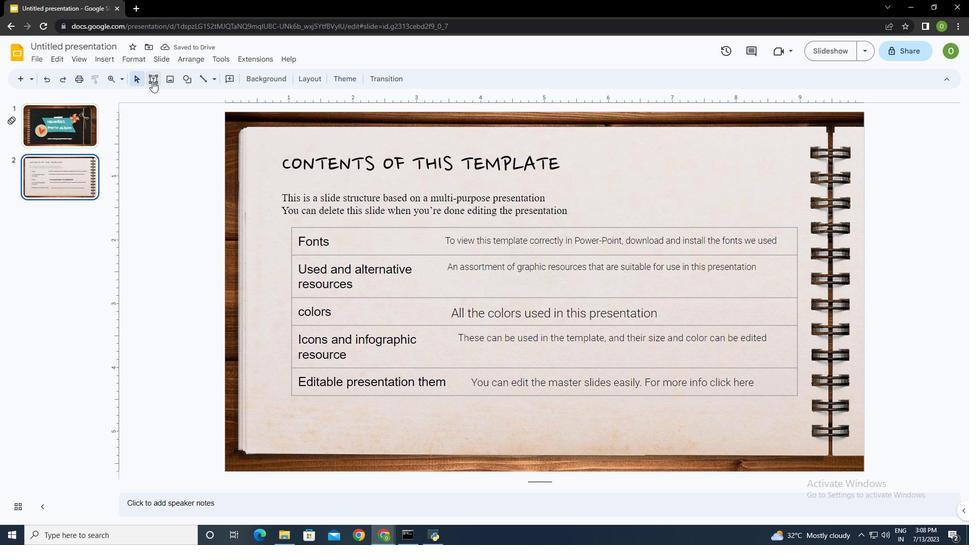 
Action: Mouse moved to (313, 402)
Screenshot: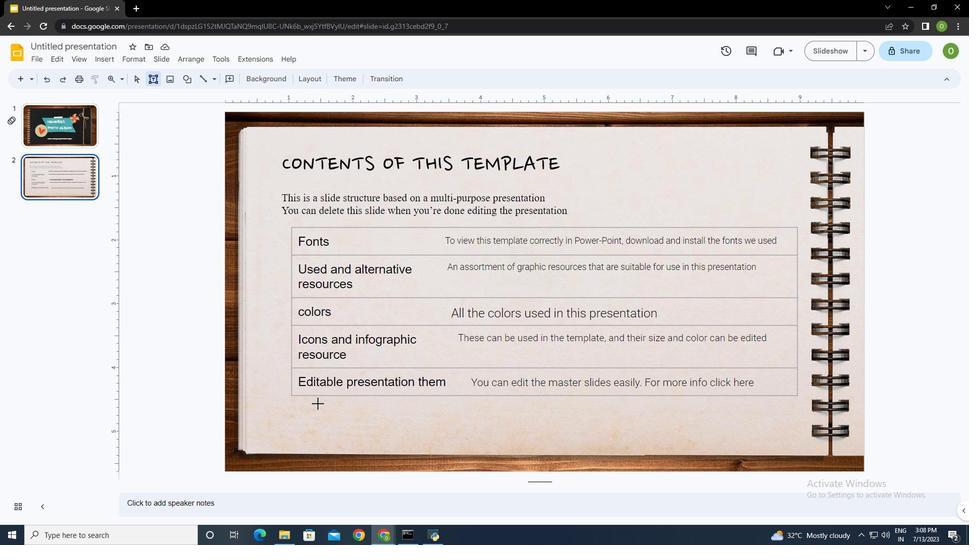 
Action: Mouse pressed left at (313, 402)
Screenshot: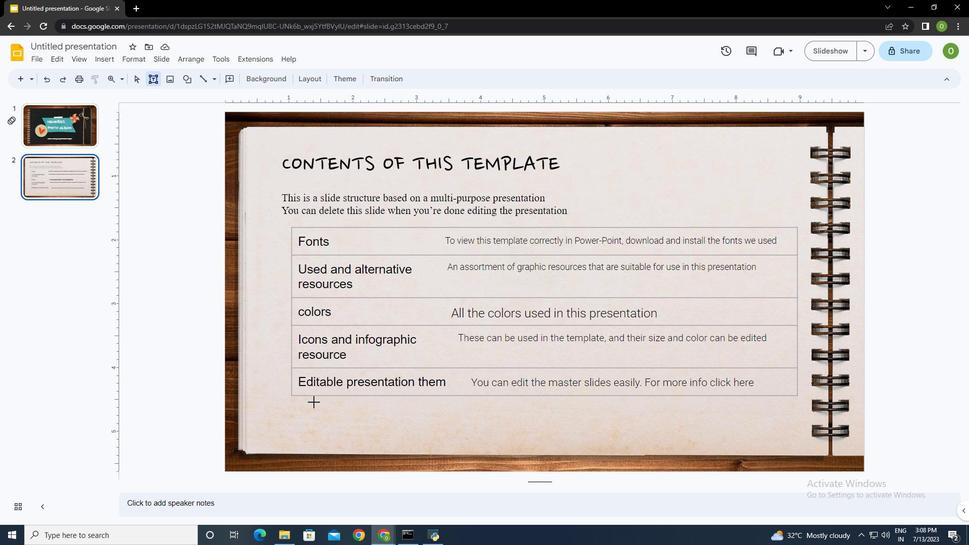 
Action: Mouse moved to (346, 418)
Screenshot: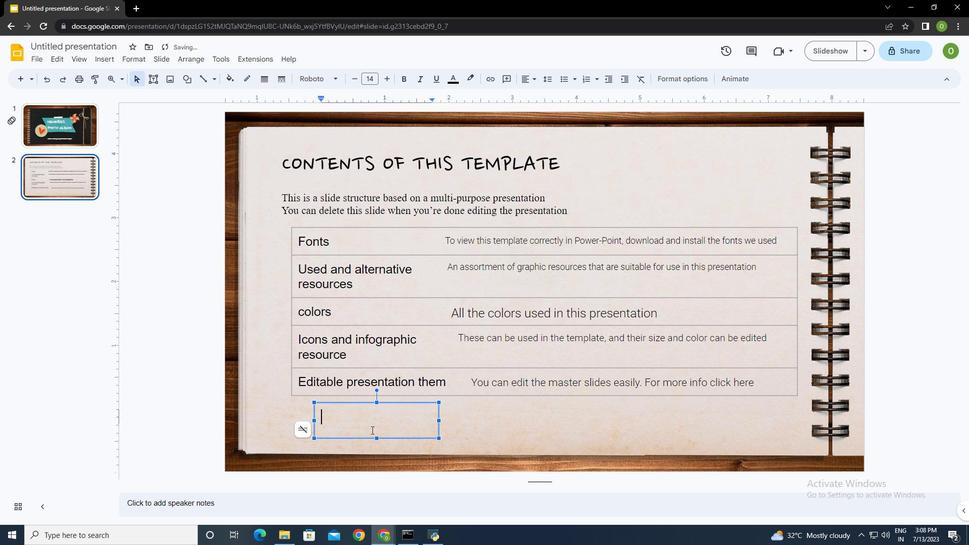 
Action: Key pressed <Key.shift><Key.shift><Key.shift><Key.shift><Key.shift><Key.shift><Key.shift><Key.shift>For<Key.space>more<Key.space>info<Key.shift_r><Key.shift_r><Key.shift_r><Key.shift_r><Key.shift_r><Key.shift_r><Key.shift_r><Key.shift_r><Key.shift_r>:<Key.enter><Key.shift><Key.shift><Key.shift><Key.shift><Key.shift><Key.shift><Key.shift><Key.shift><Key.shift>Vid<Key.backspace>st<Key.shift_r>:www.softage.com
Screenshot: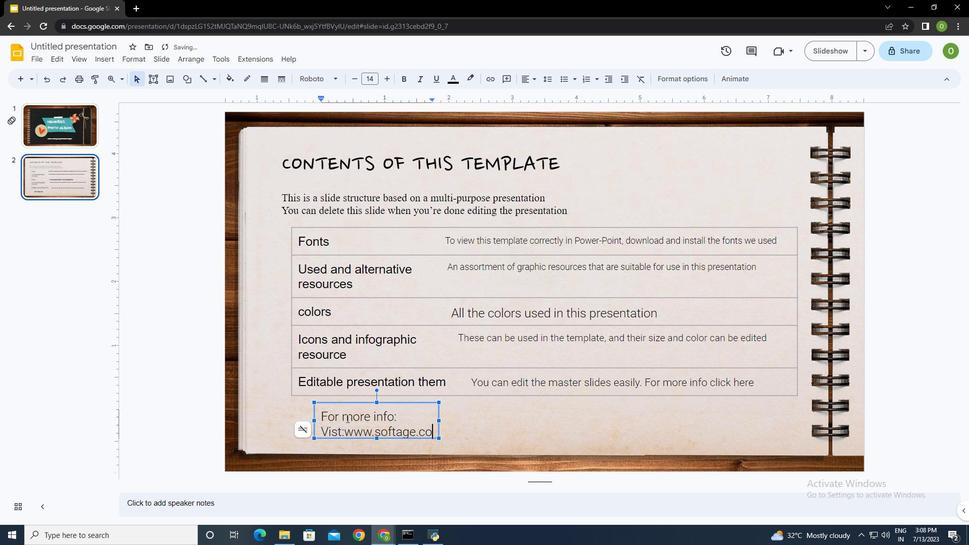 
Action: Mouse moved to (437, 421)
Screenshot: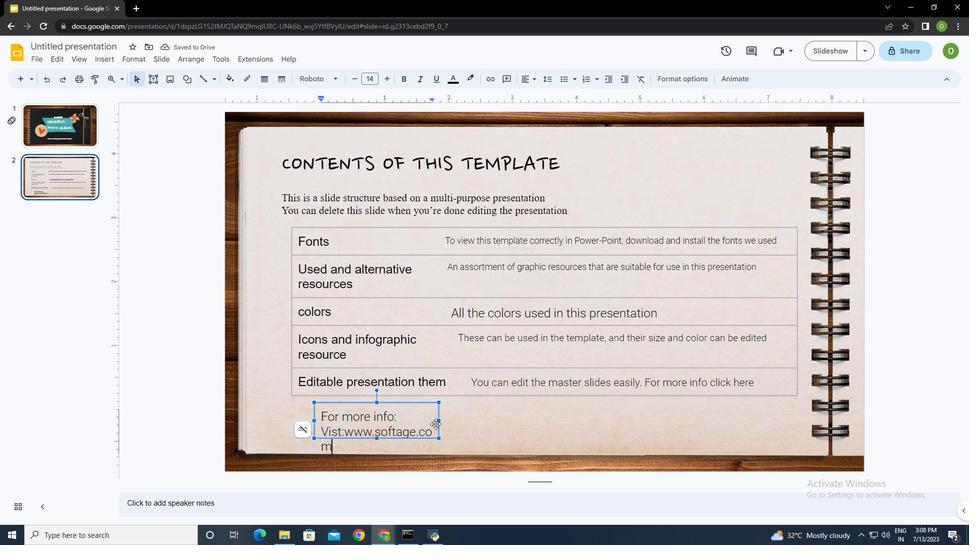 
Action: Mouse pressed left at (437, 421)
Screenshot: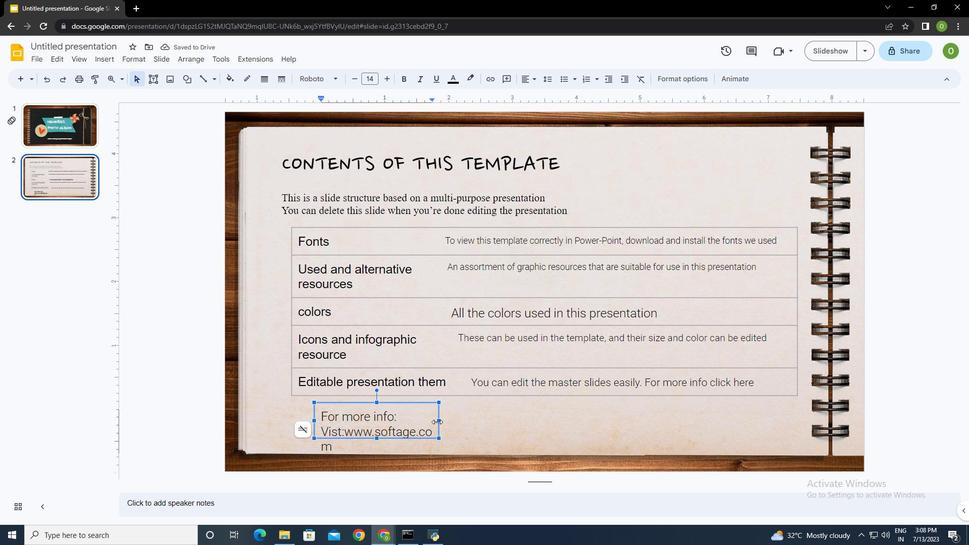 
Action: Mouse moved to (316, 421)
Screenshot: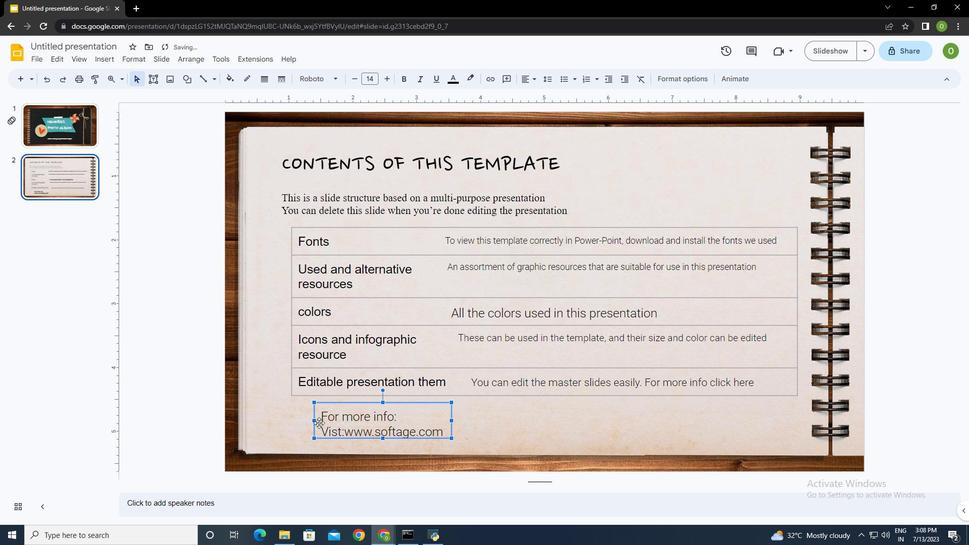 
Action: Mouse pressed left at (316, 421)
Screenshot: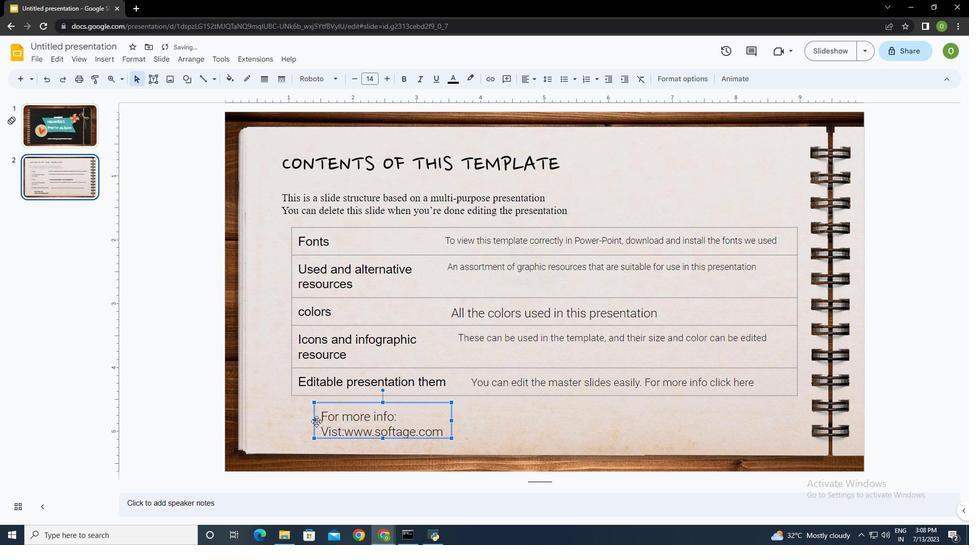
Action: Mouse moved to (338, 429)
Screenshot: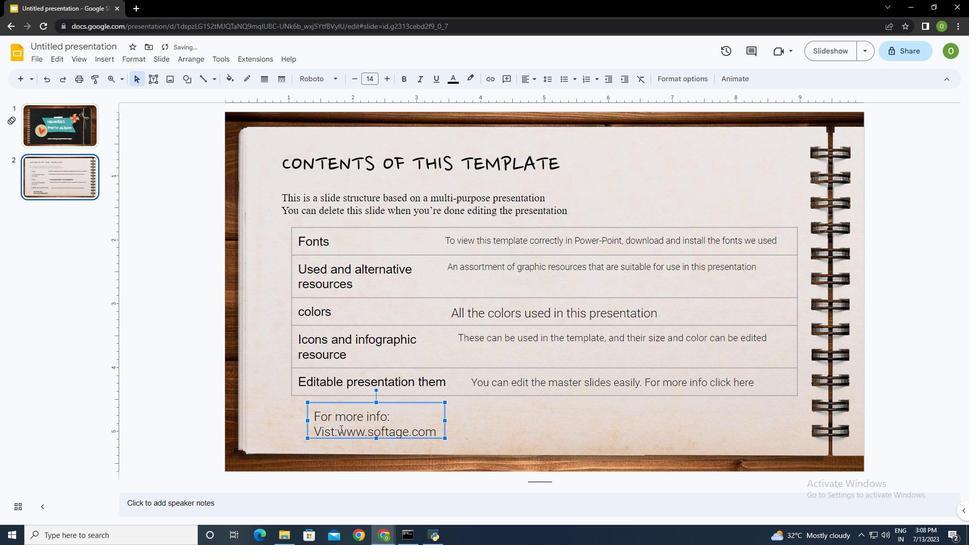
Action: Mouse pressed left at (338, 429)
Screenshot: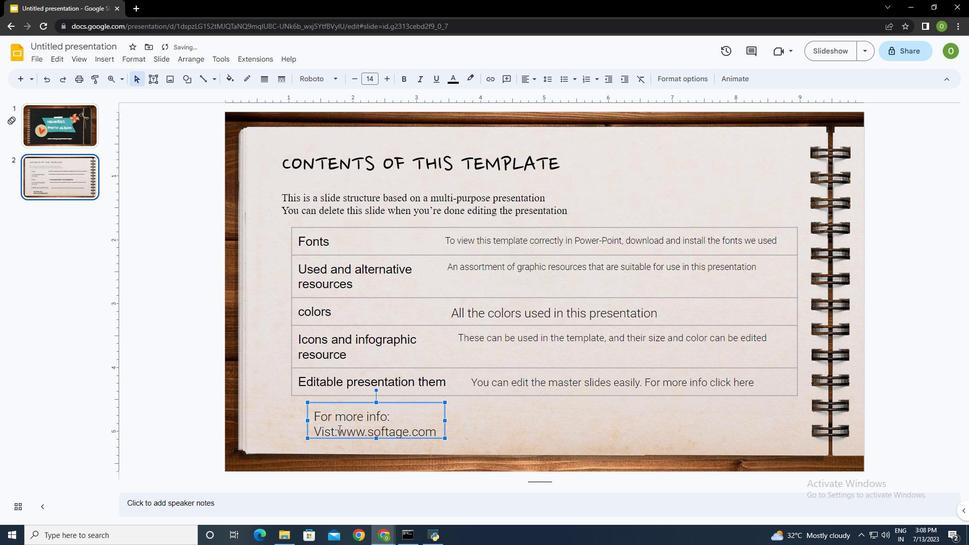 
Action: Mouse moved to (386, 428)
Screenshot: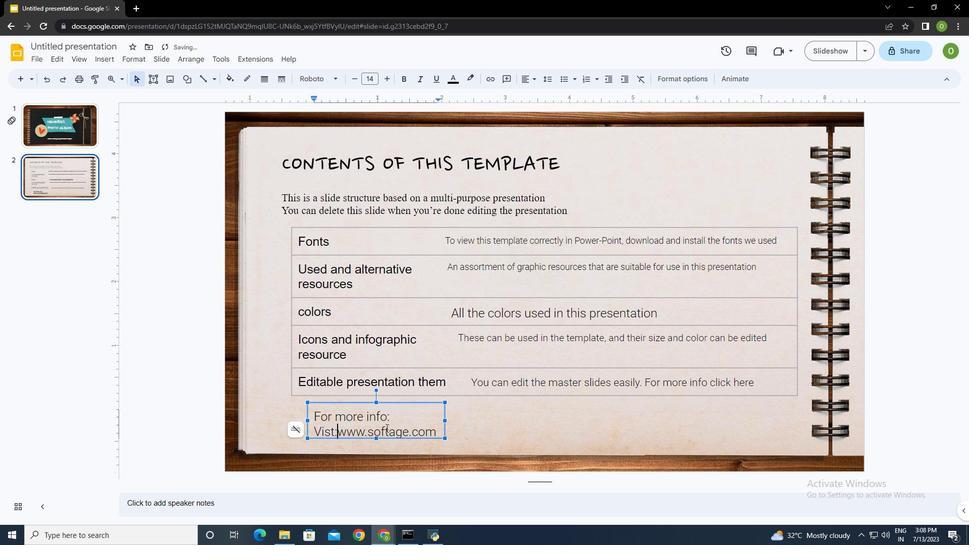 
Action: Key pressed <Key.shift_r><Key.right><Key.right><Key.right><Key.right><Key.right><Key.right><Key.right><Key.right><Key.right><Key.right><Key.right><Key.right><Key.right><Key.right><Key.right><Key.right><Key.left>ctrl+B
